 Task: Look for space in Saint John's, Antigua and Barbuda from 5th September, 2023 to 13th September, 2023 for 6 adults in price range Rs.15000 to Rs.20000. Place can be entire place with 3 bedrooms having 3 beds and 3 bathrooms. Property type can be house. Amenities needed are: air conditioning, dryer, pool, breakfast, smoking allowed, beachfront, . Booking option can be shelf check-in. Required host language is English.
Action: Mouse moved to (516, 115)
Screenshot: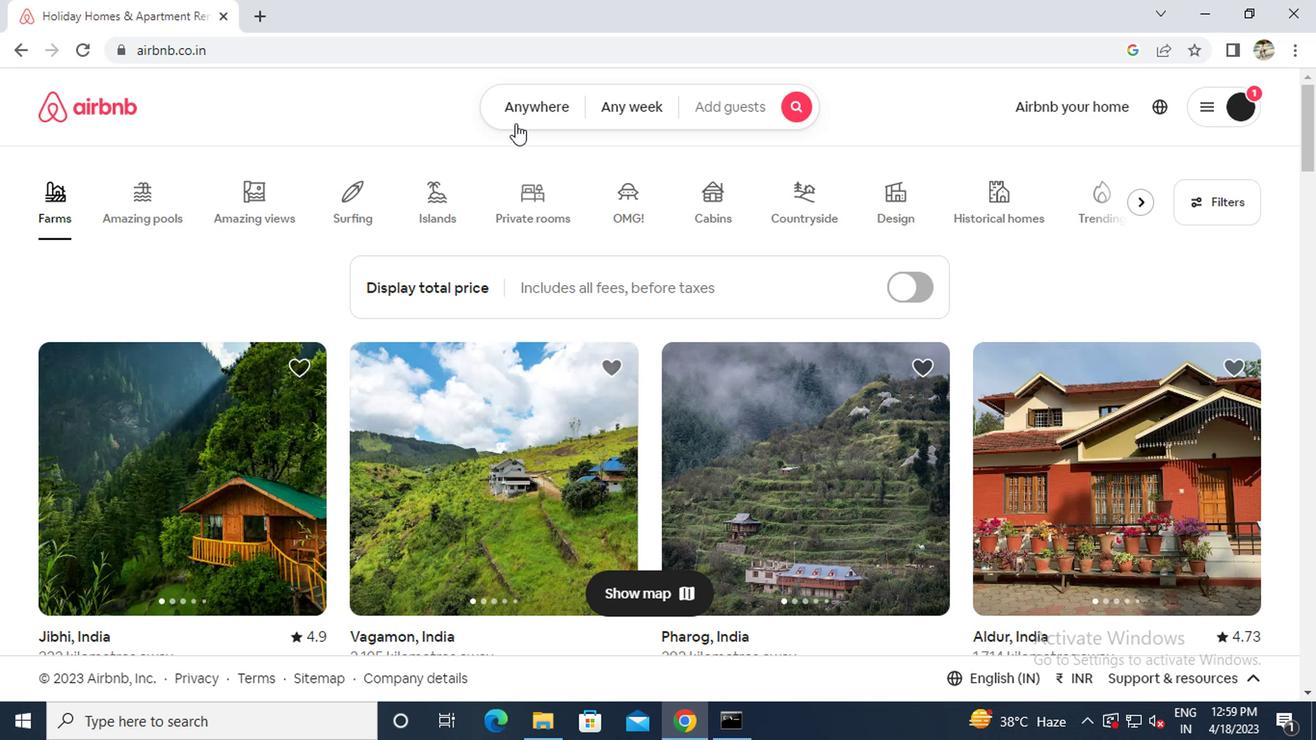 
Action: Mouse pressed left at (516, 115)
Screenshot: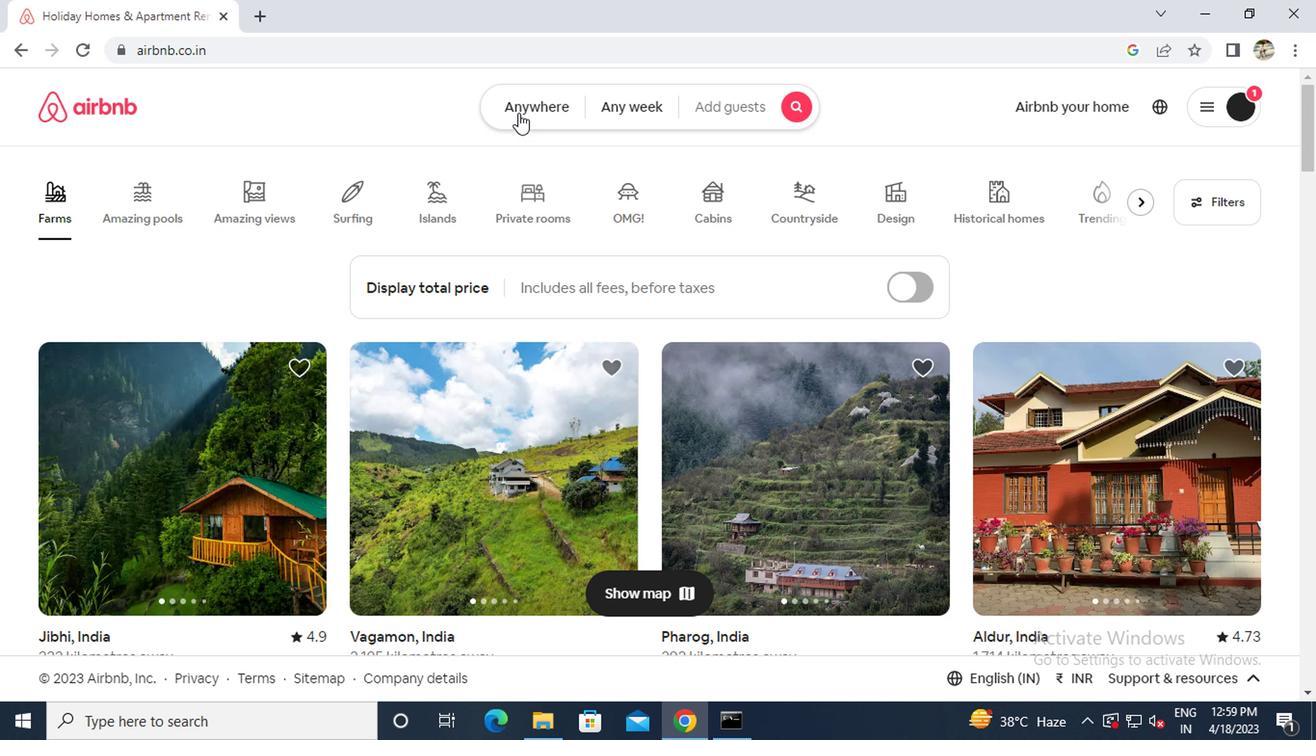 
Action: Mouse moved to (445, 173)
Screenshot: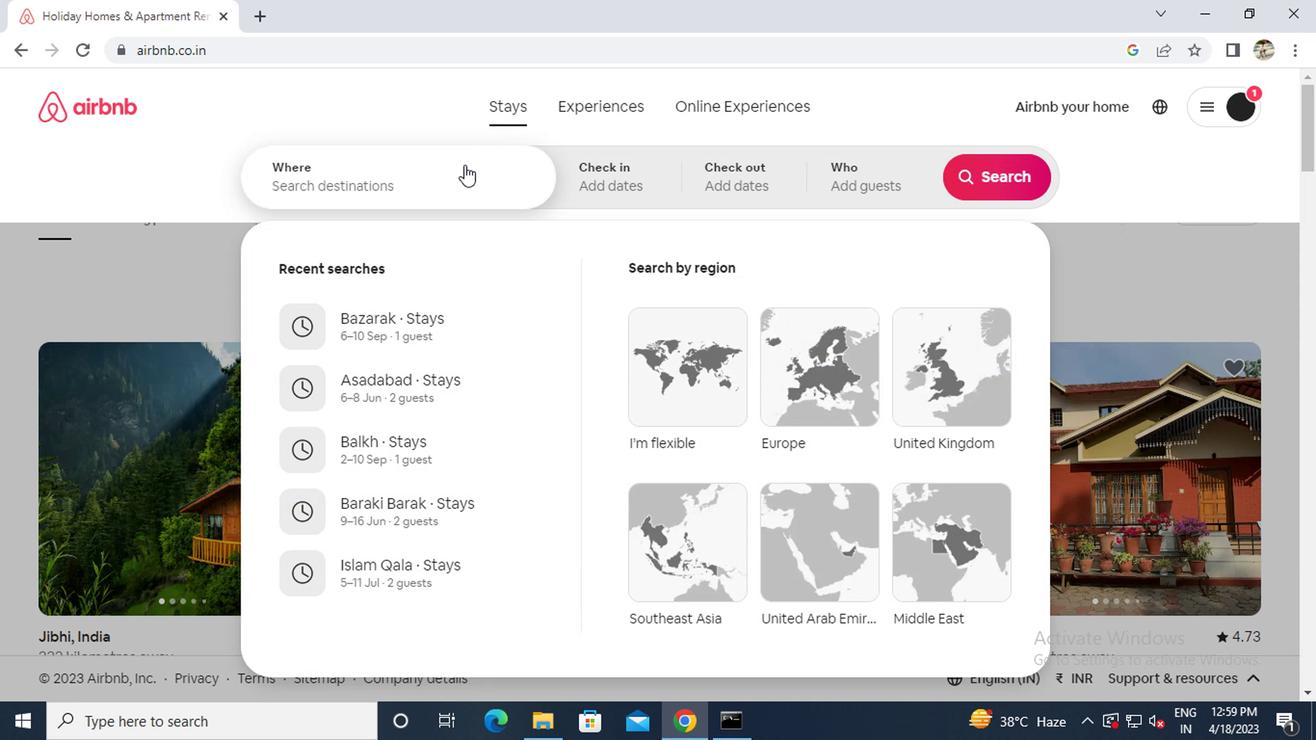 
Action: Mouse pressed left at (445, 173)
Screenshot: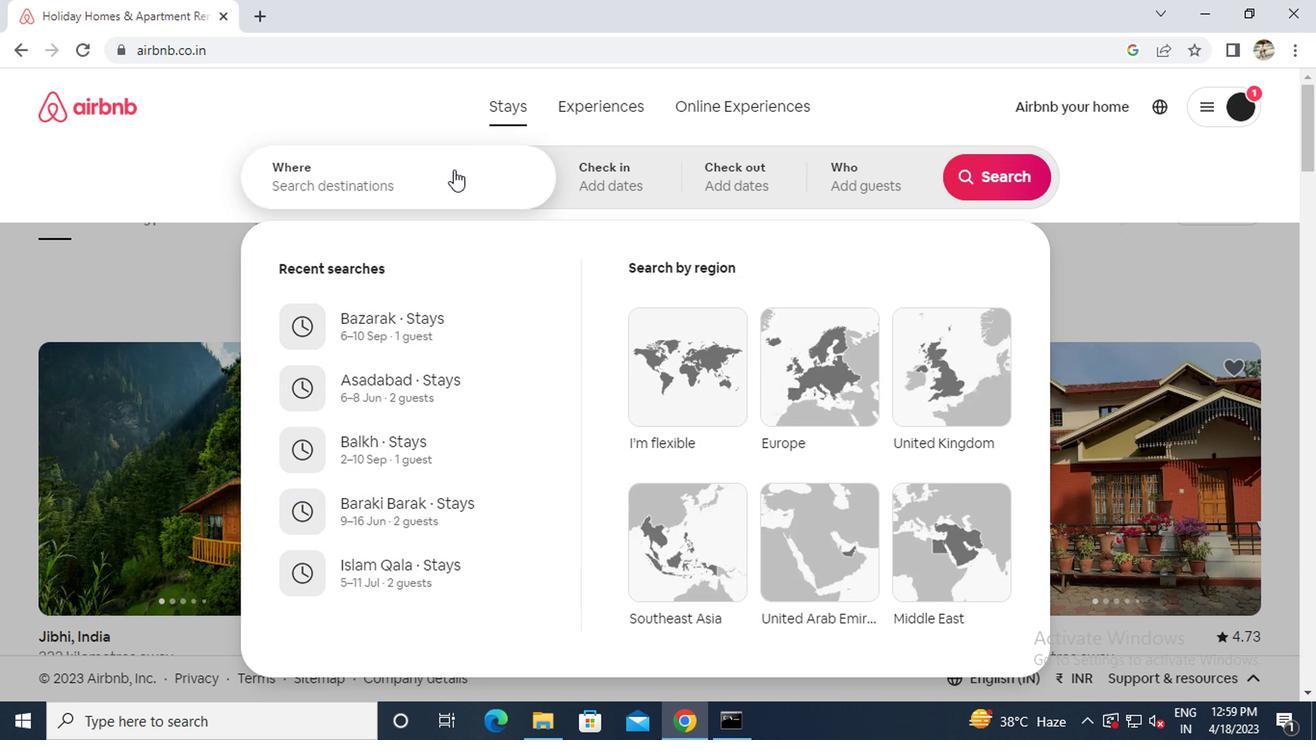 
Action: Key pressed s<Key.caps_lock>aint<Key.space>john<Key.space>a
Screenshot: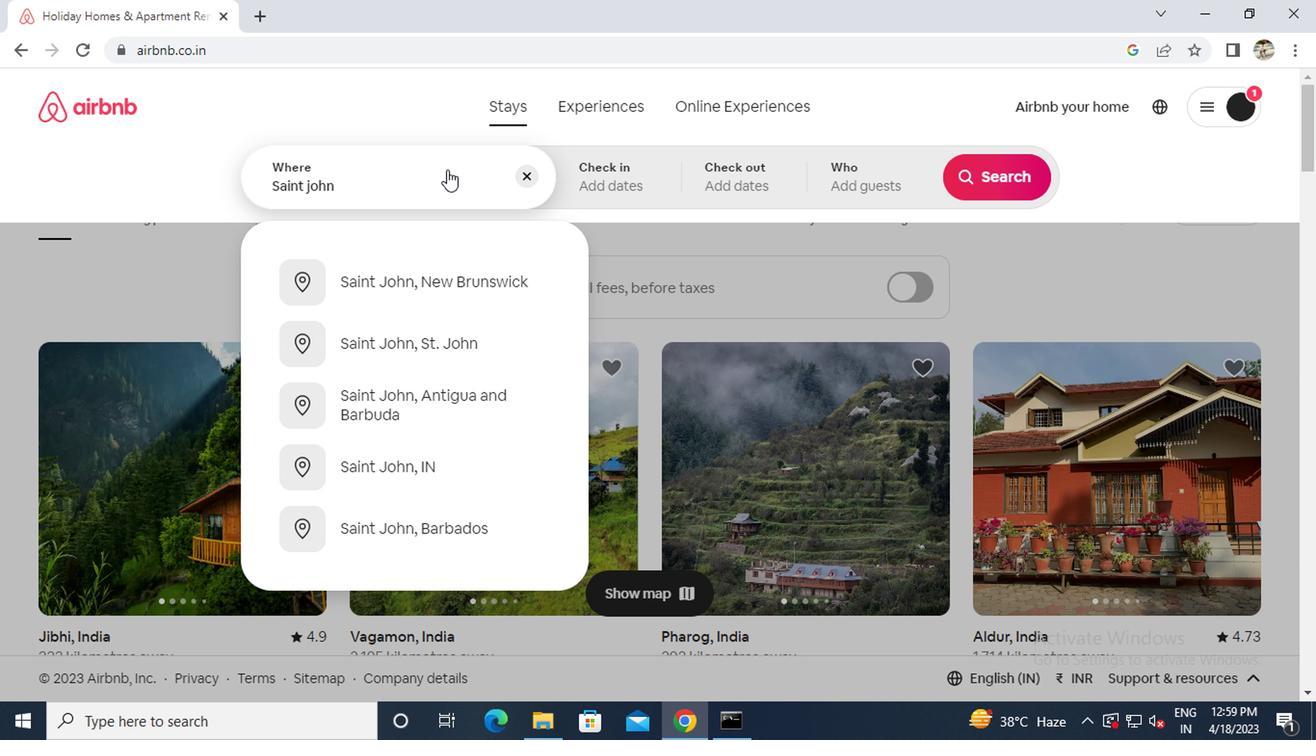 
Action: Mouse moved to (381, 270)
Screenshot: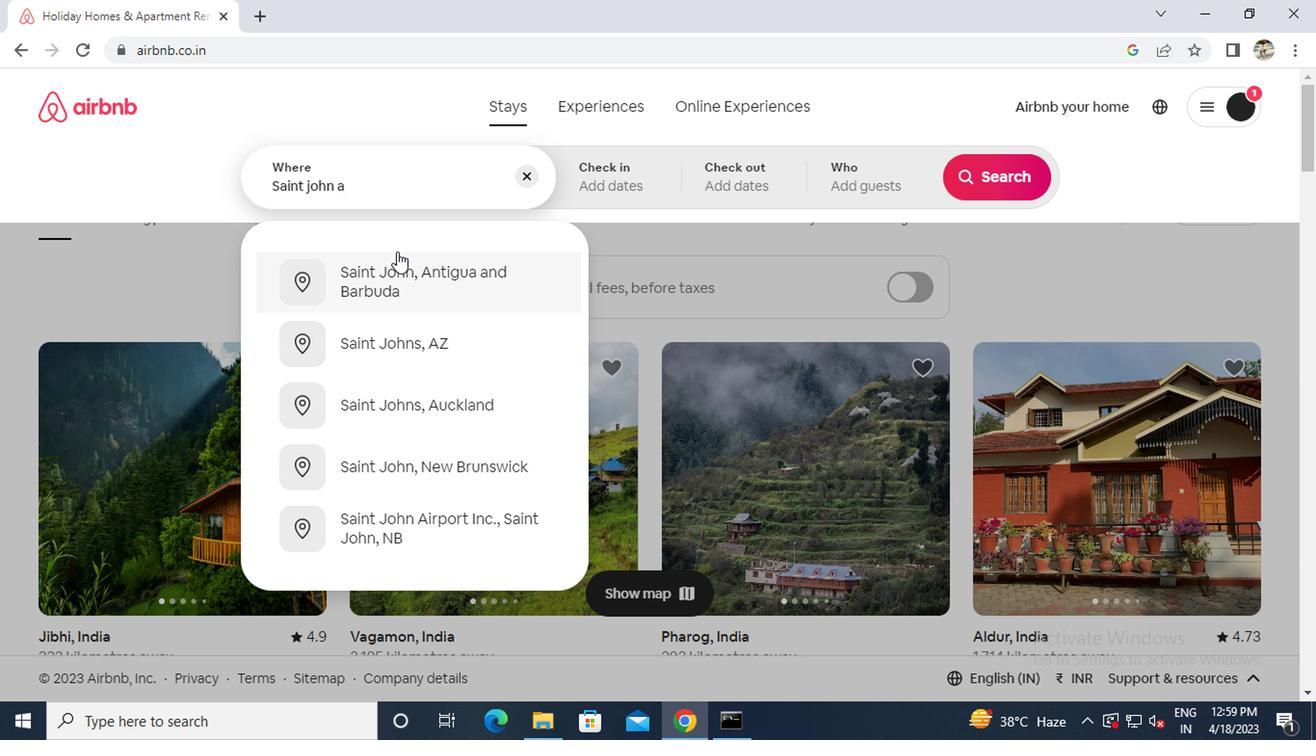 
Action: Mouse pressed left at (381, 270)
Screenshot: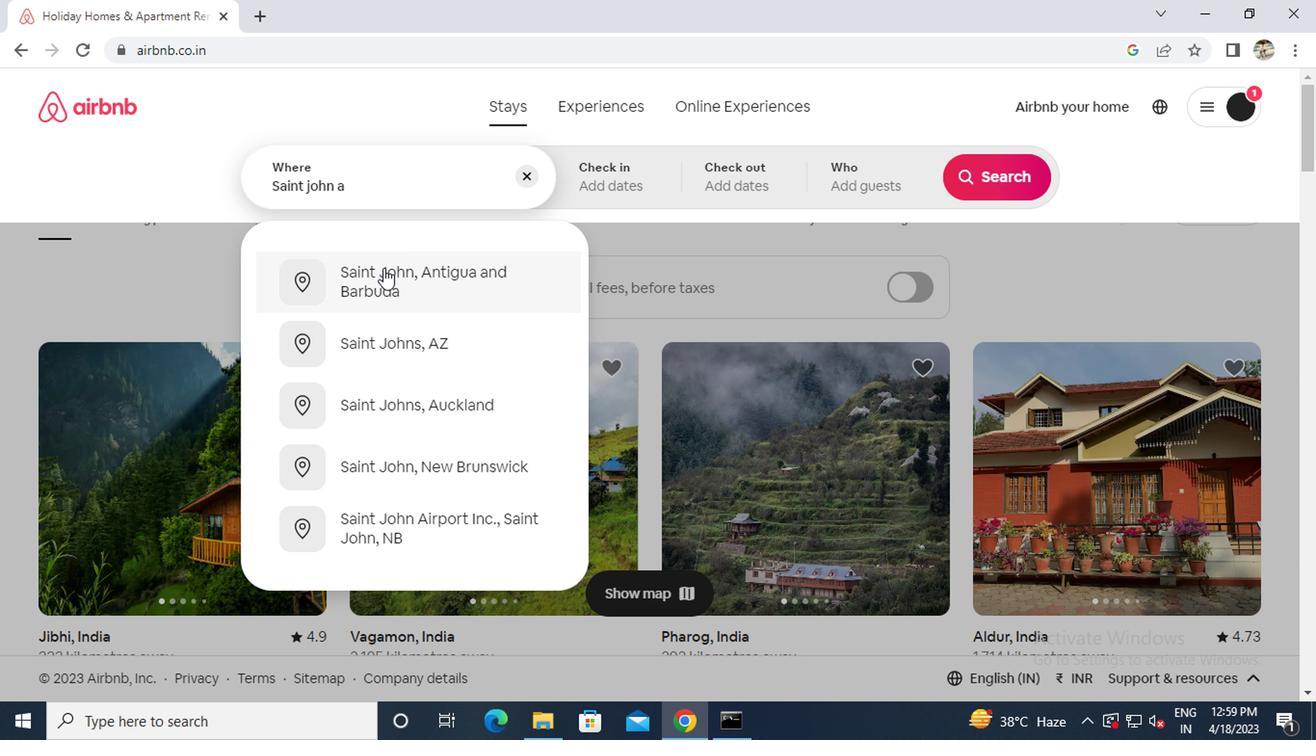 
Action: Mouse moved to (984, 333)
Screenshot: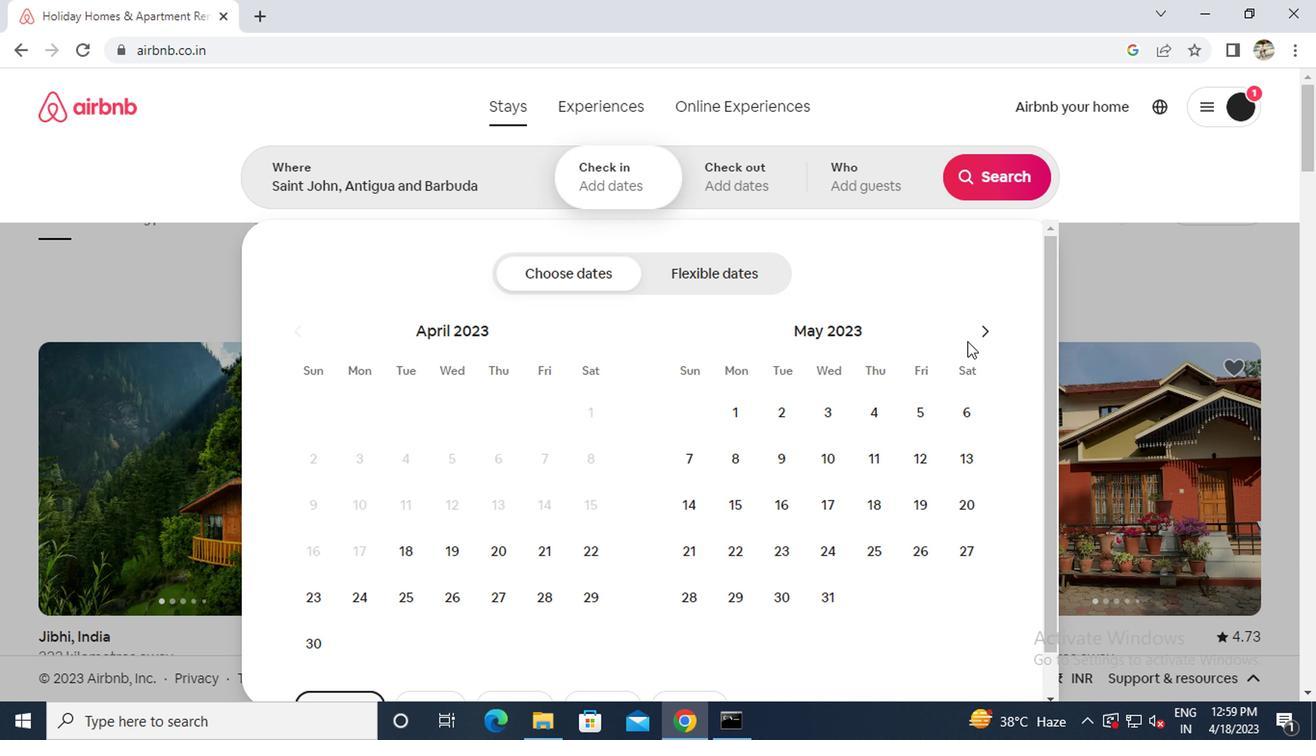 
Action: Mouse pressed left at (984, 333)
Screenshot: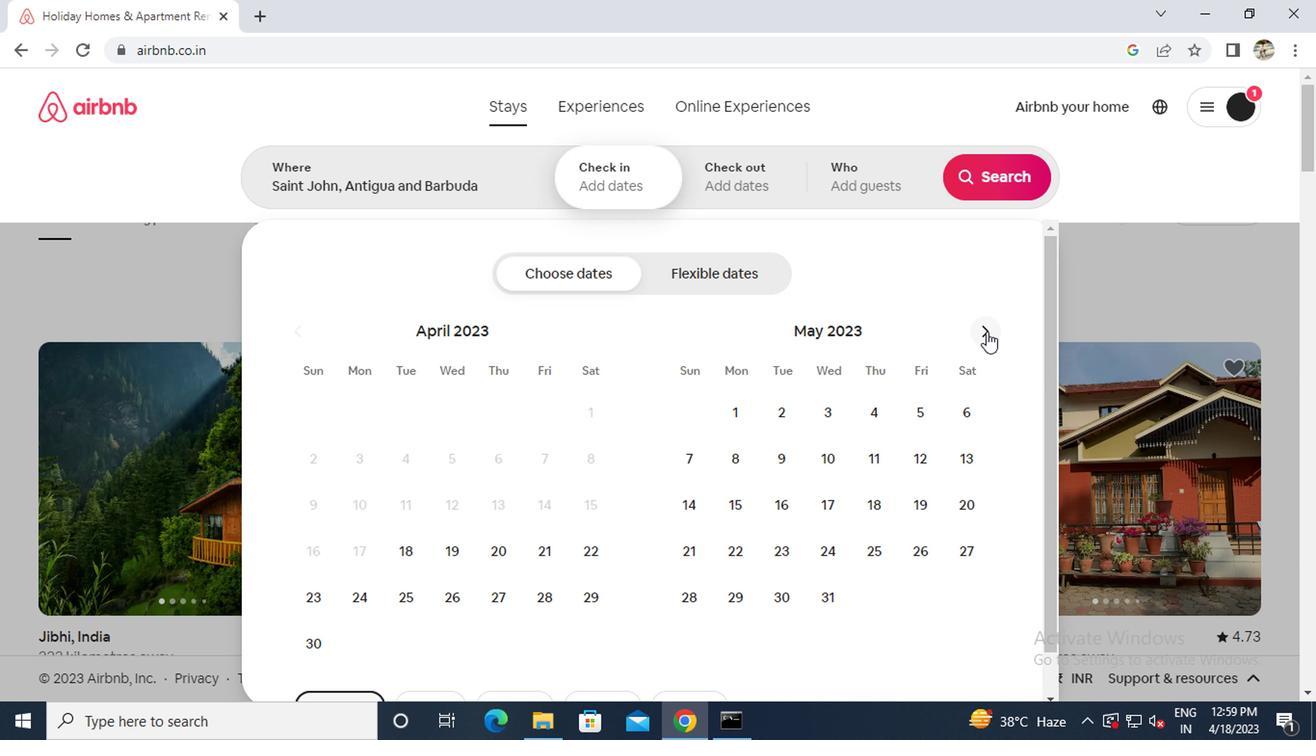 
Action: Mouse pressed left at (984, 333)
Screenshot: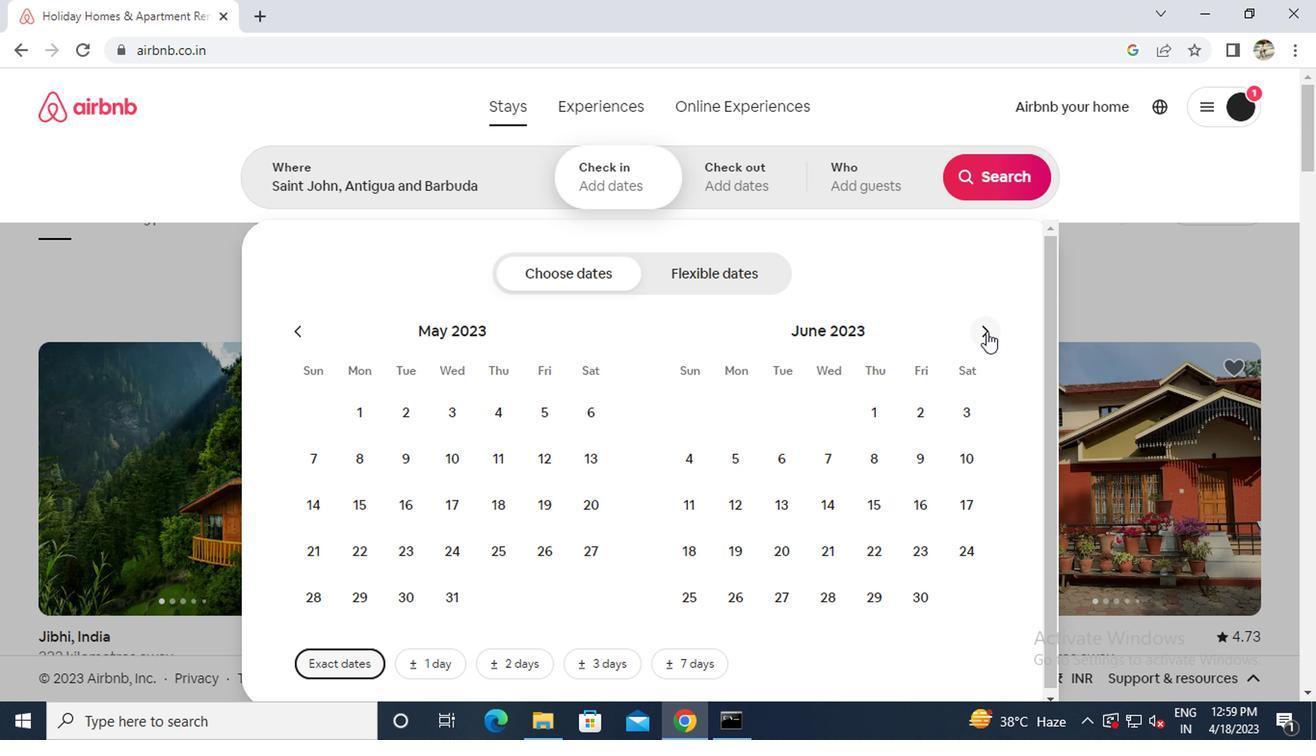 
Action: Mouse pressed left at (984, 333)
Screenshot: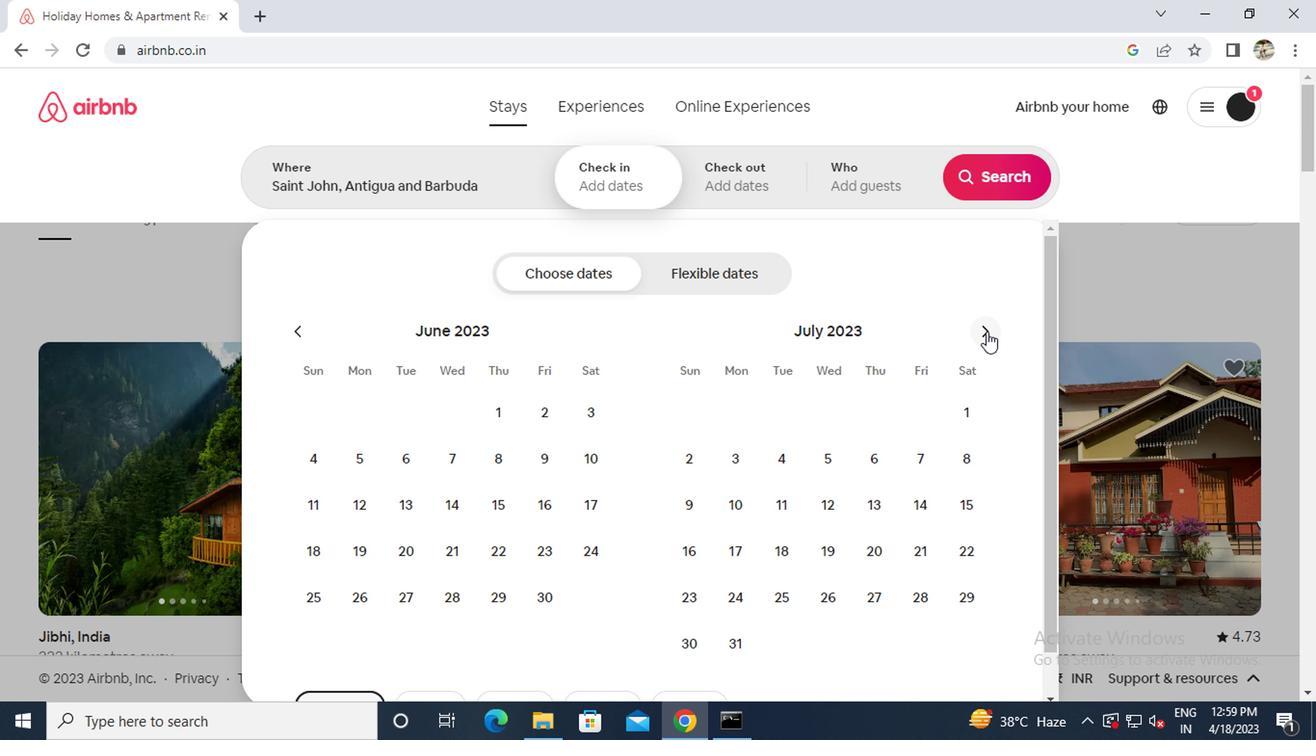 
Action: Mouse pressed left at (984, 333)
Screenshot: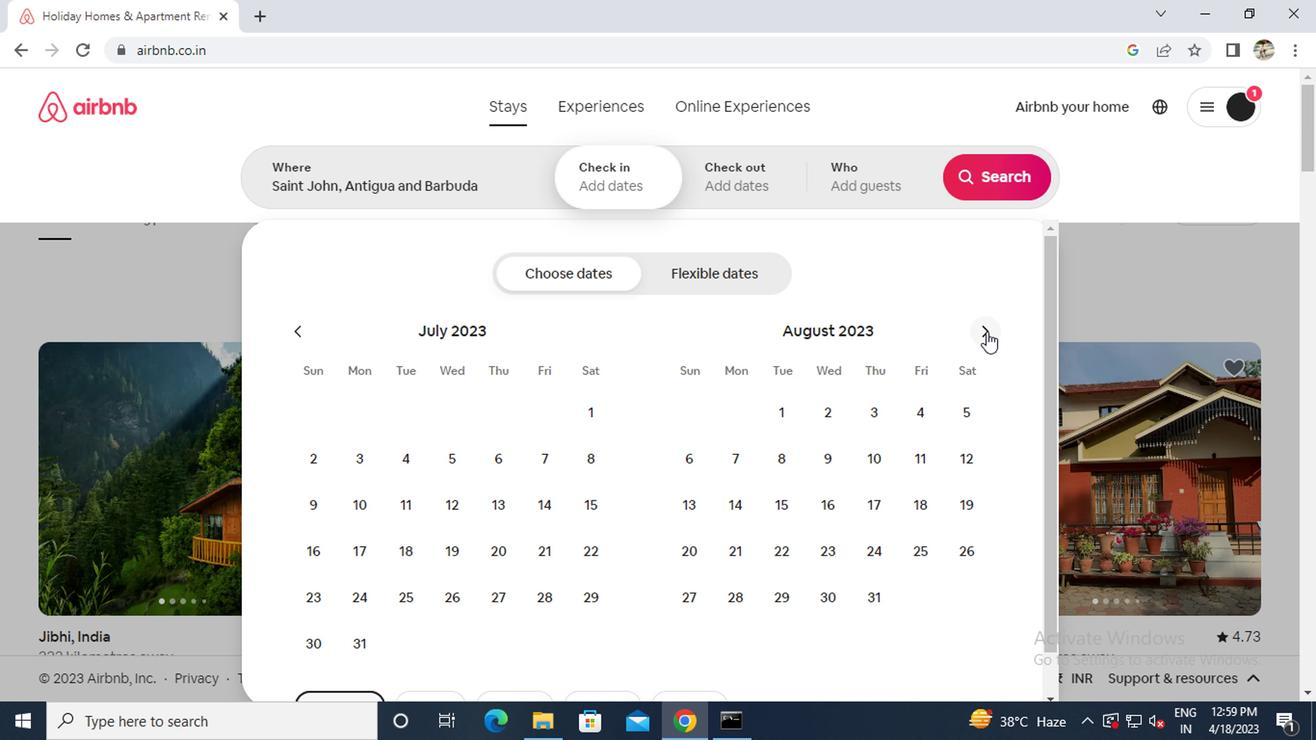 
Action: Mouse moved to (774, 448)
Screenshot: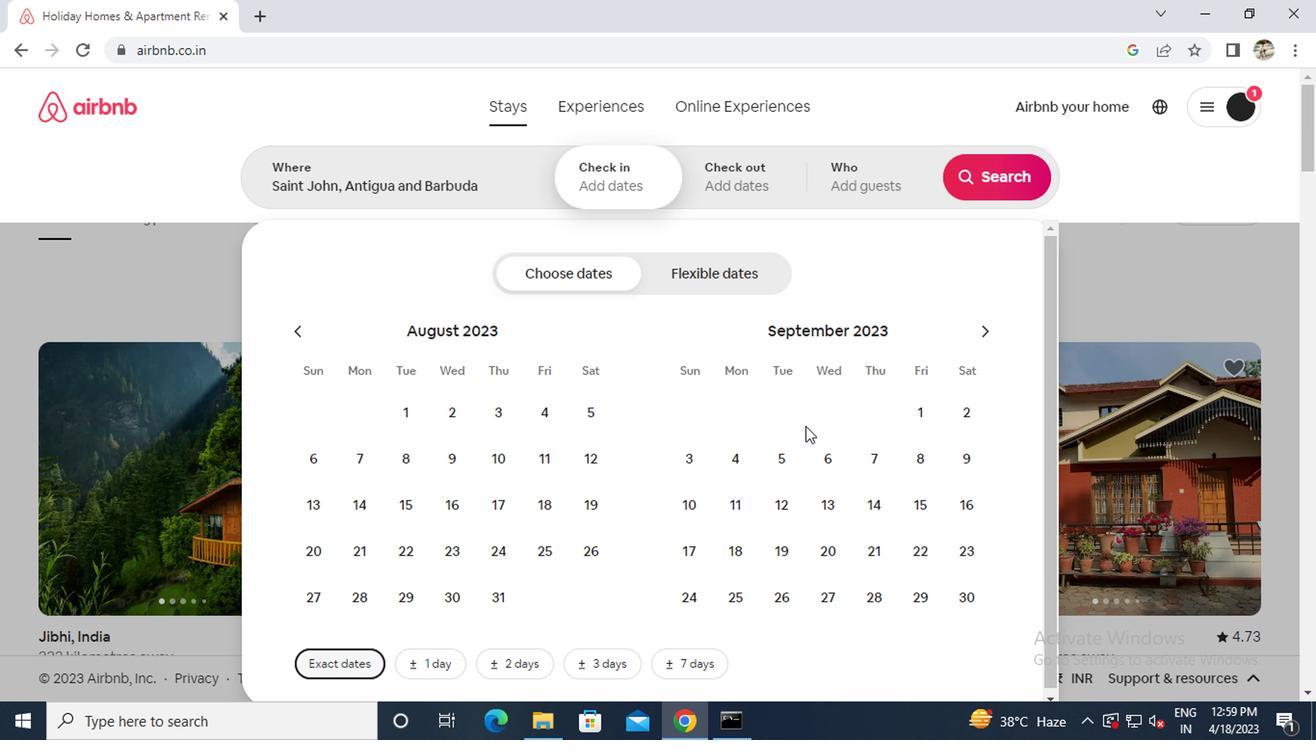 
Action: Mouse pressed left at (774, 448)
Screenshot: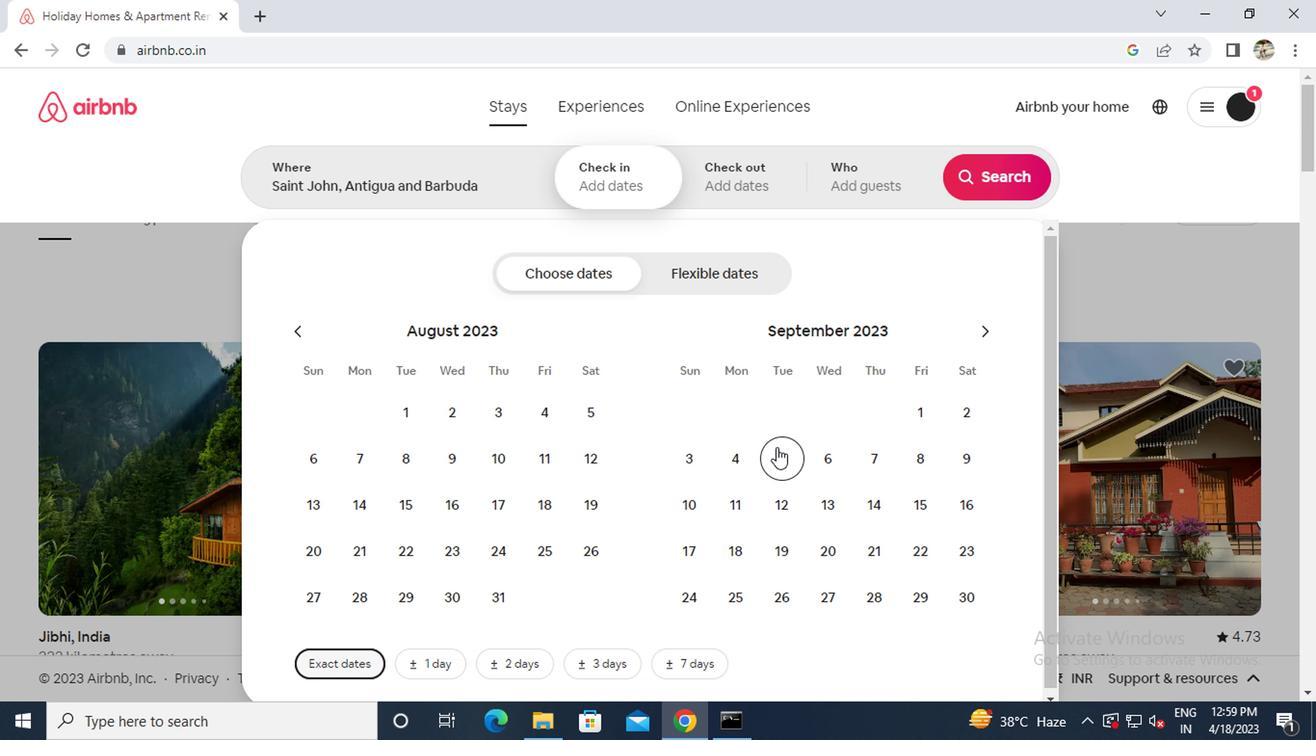 
Action: Mouse moved to (827, 496)
Screenshot: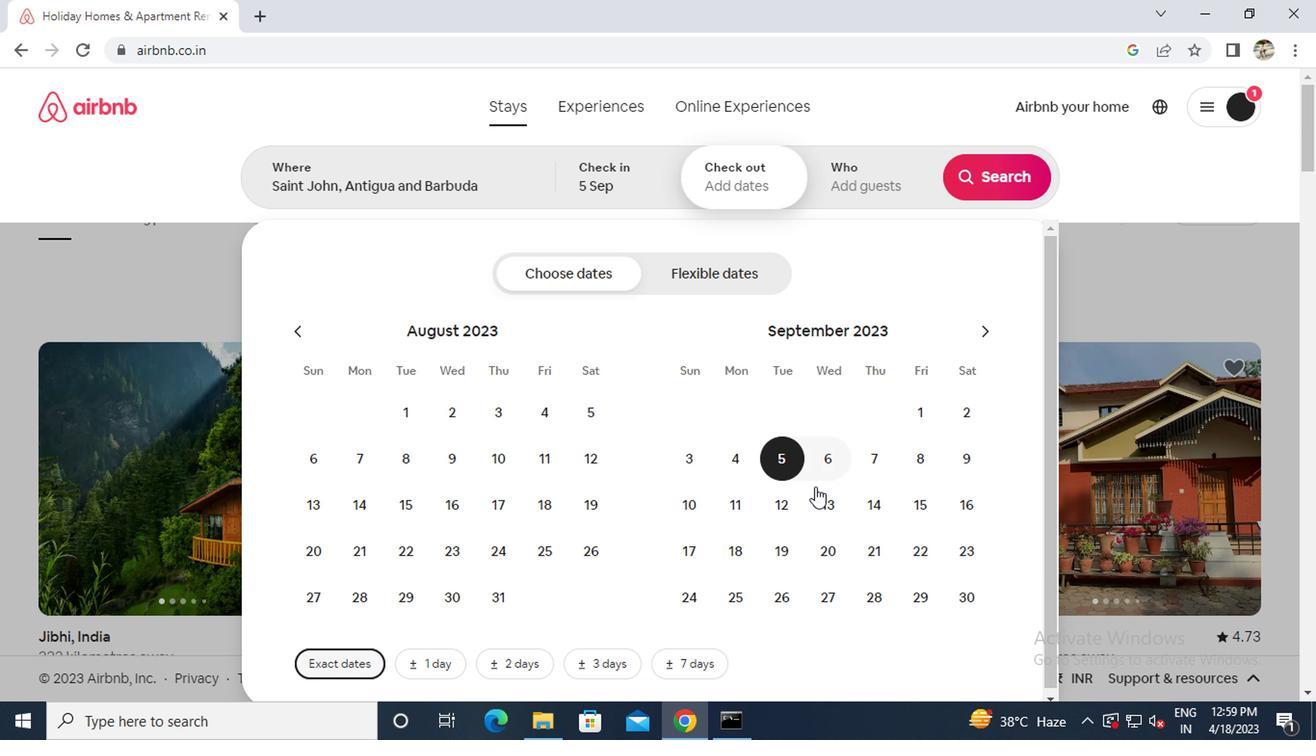 
Action: Mouse pressed left at (827, 496)
Screenshot: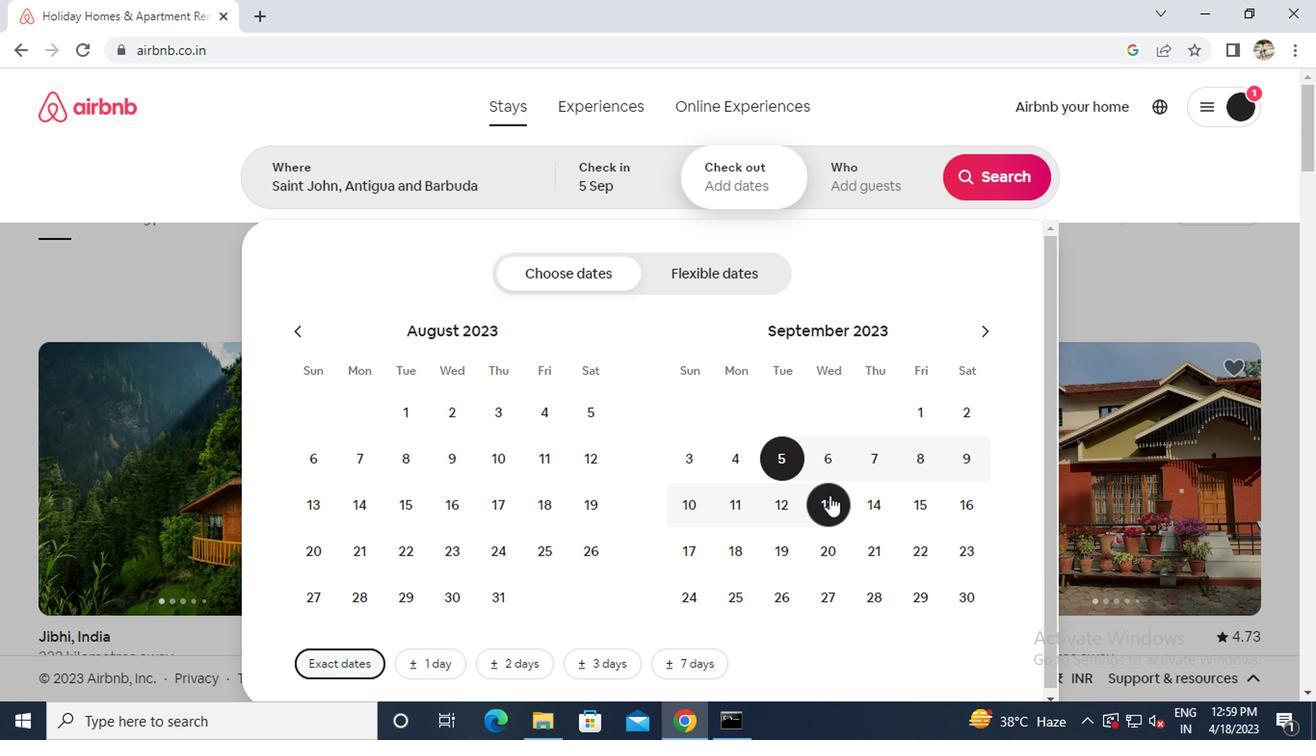 
Action: Mouse moved to (872, 193)
Screenshot: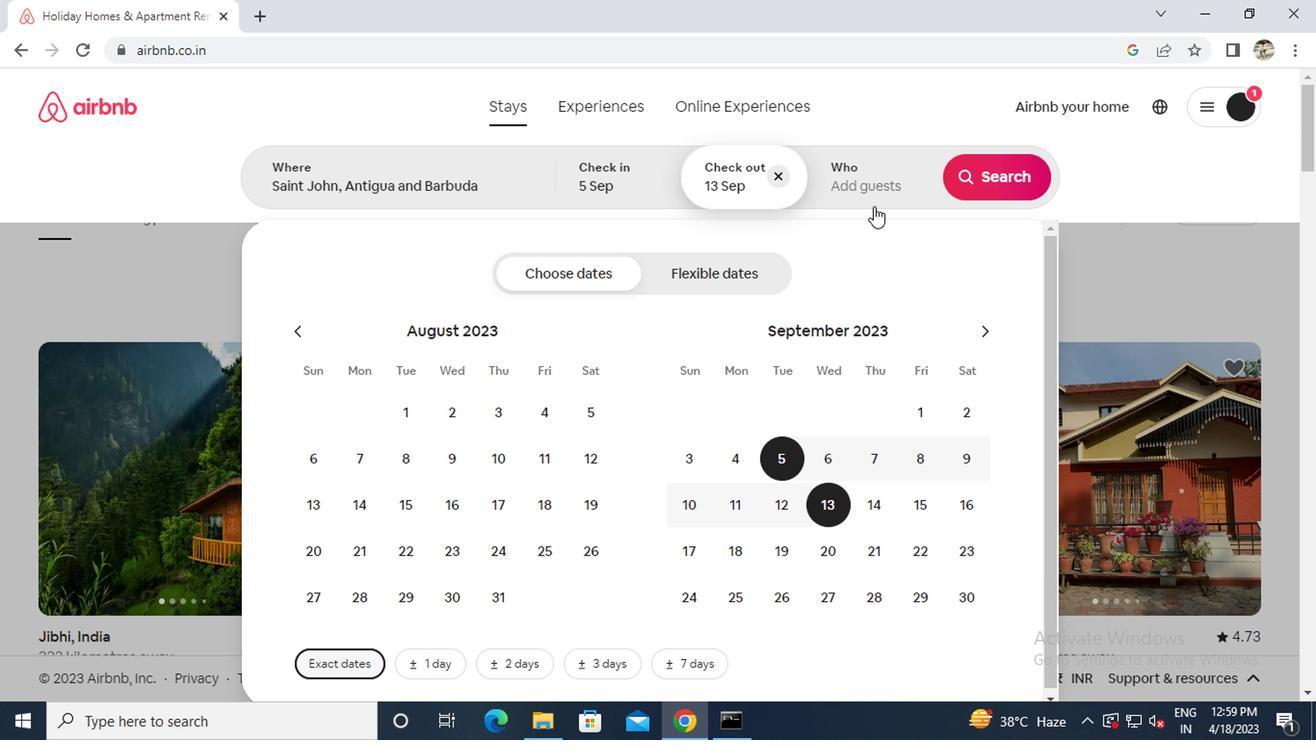 
Action: Mouse pressed left at (872, 193)
Screenshot: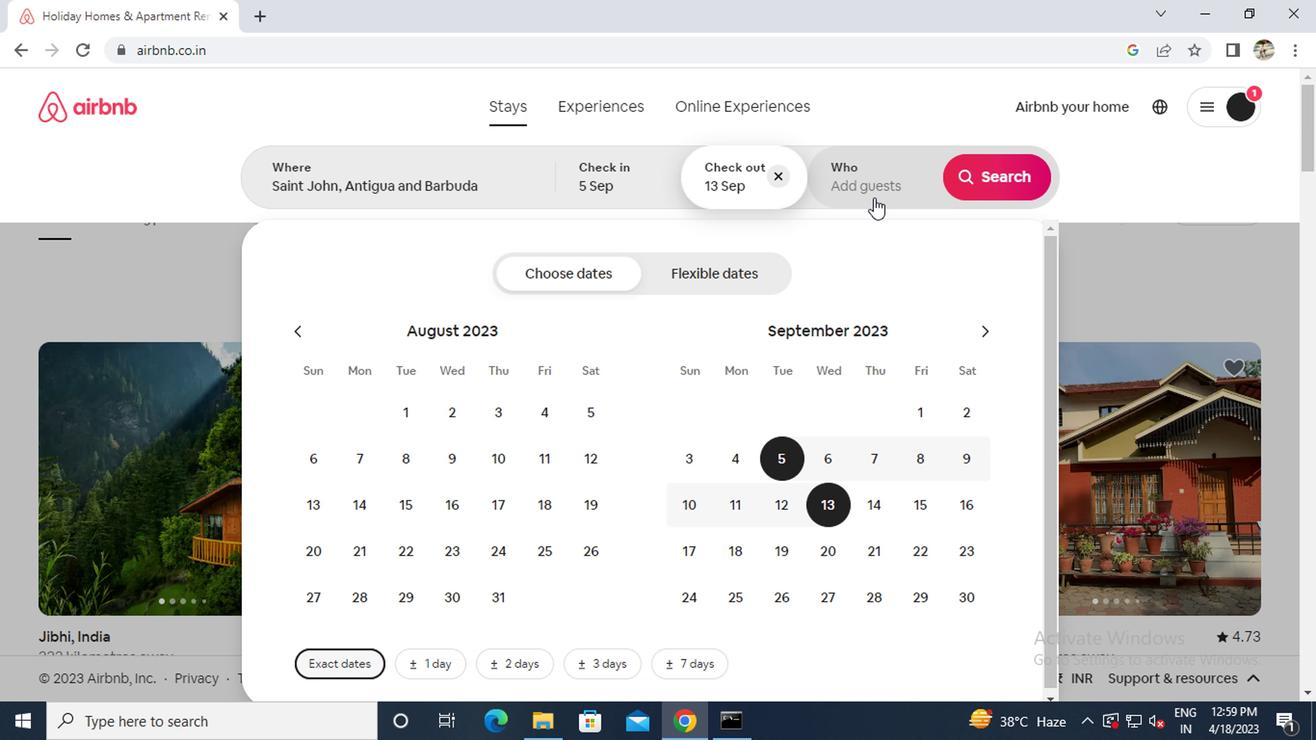 
Action: Mouse moved to (1006, 283)
Screenshot: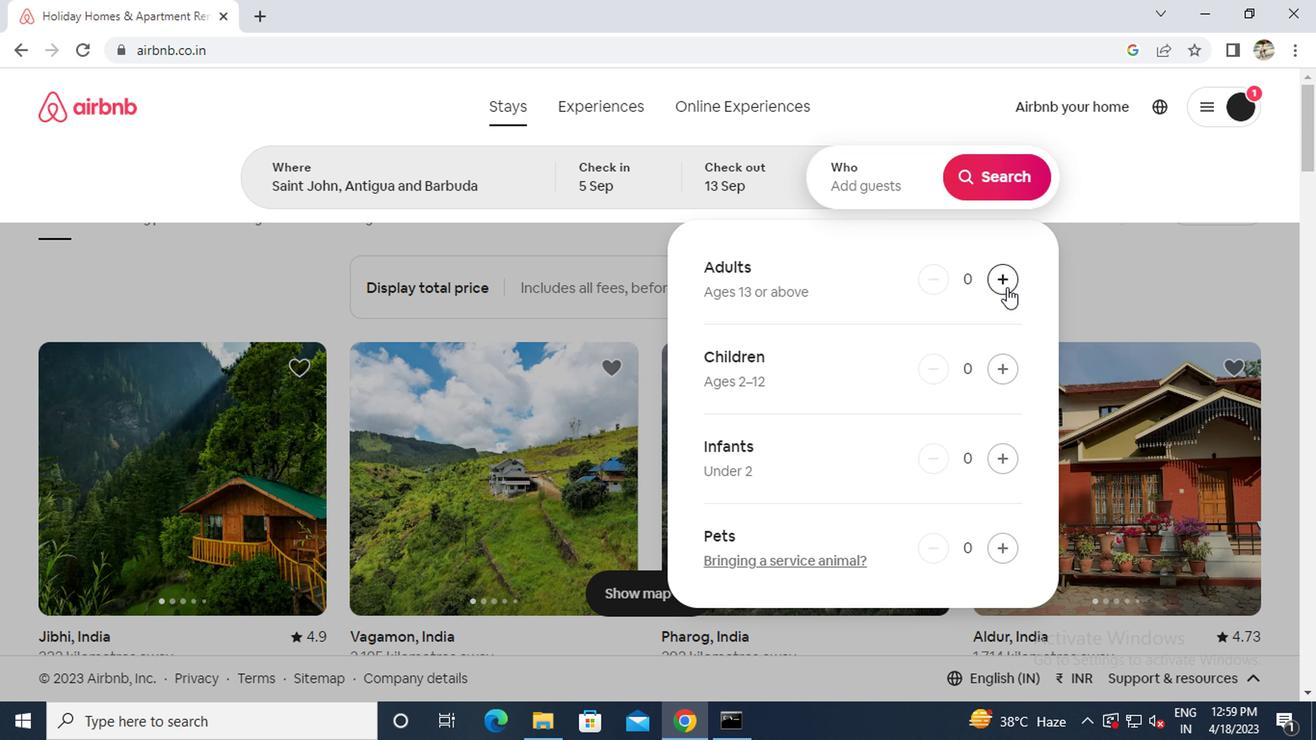 
Action: Mouse pressed left at (1006, 283)
Screenshot: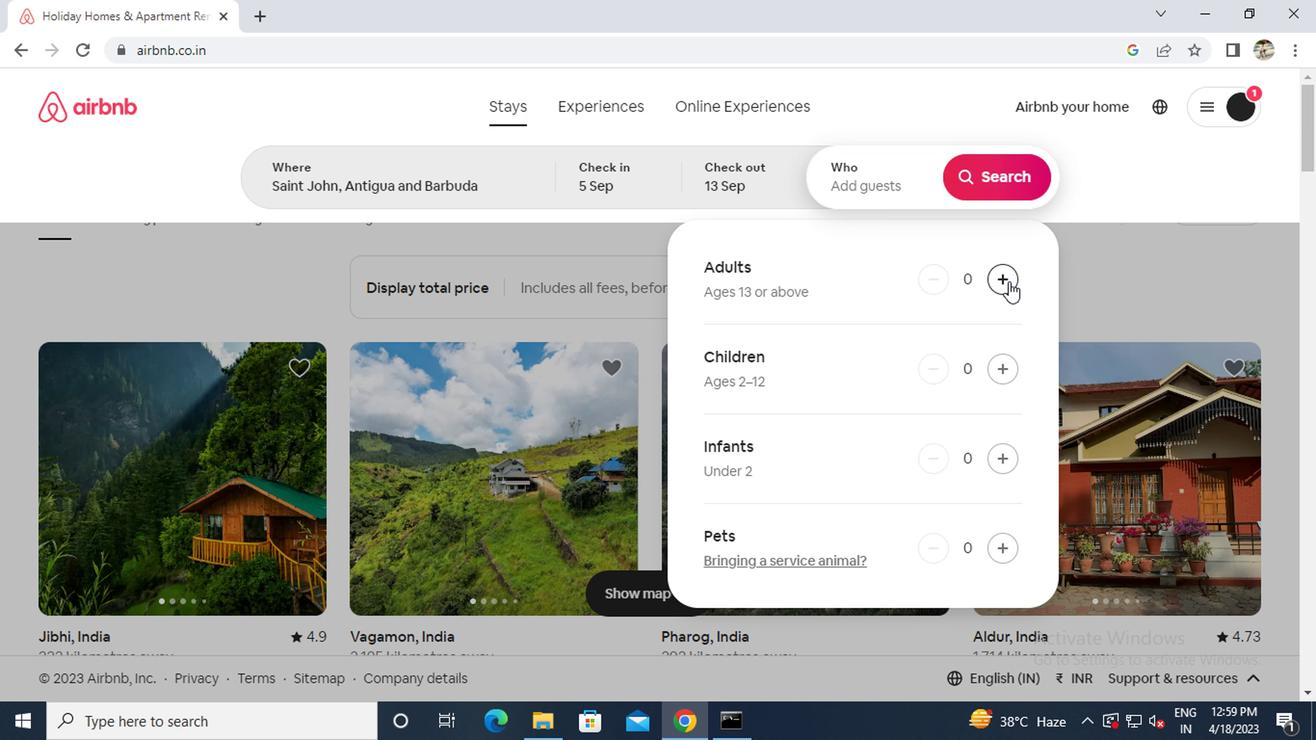 
Action: Mouse pressed left at (1006, 283)
Screenshot: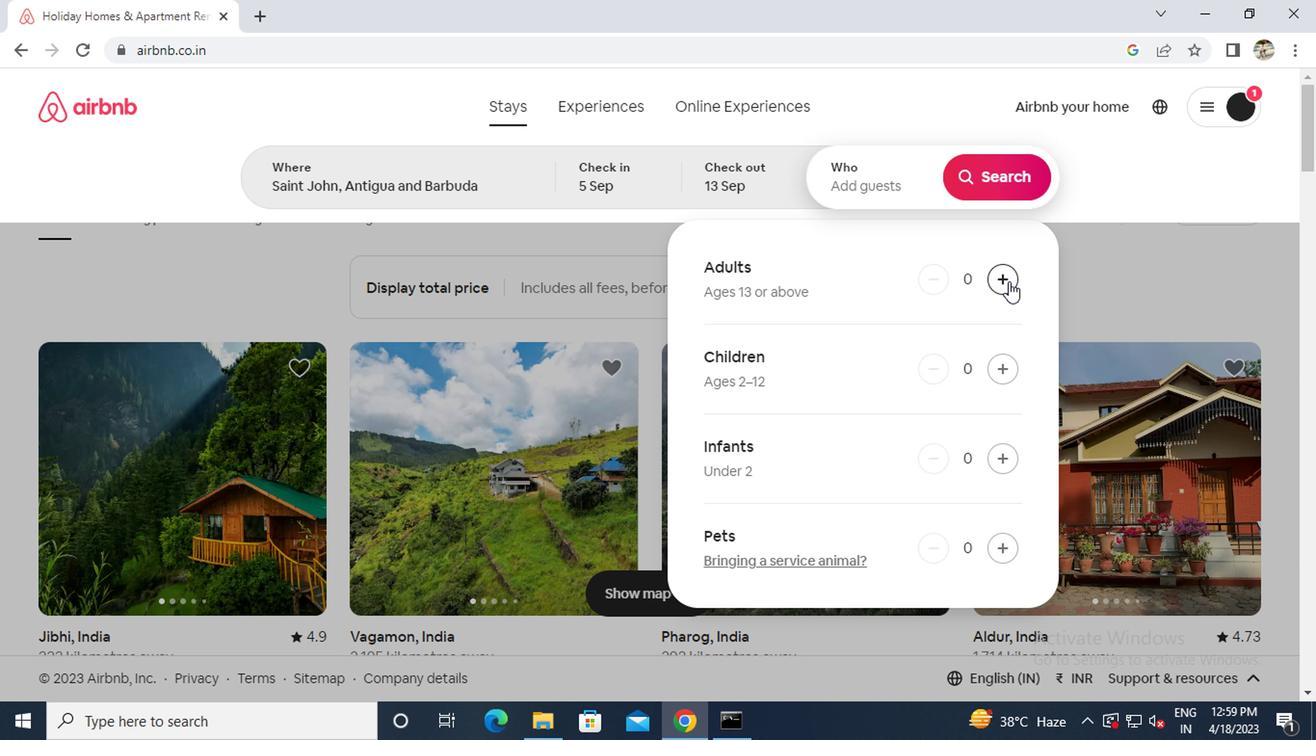 
Action: Mouse pressed left at (1006, 283)
Screenshot: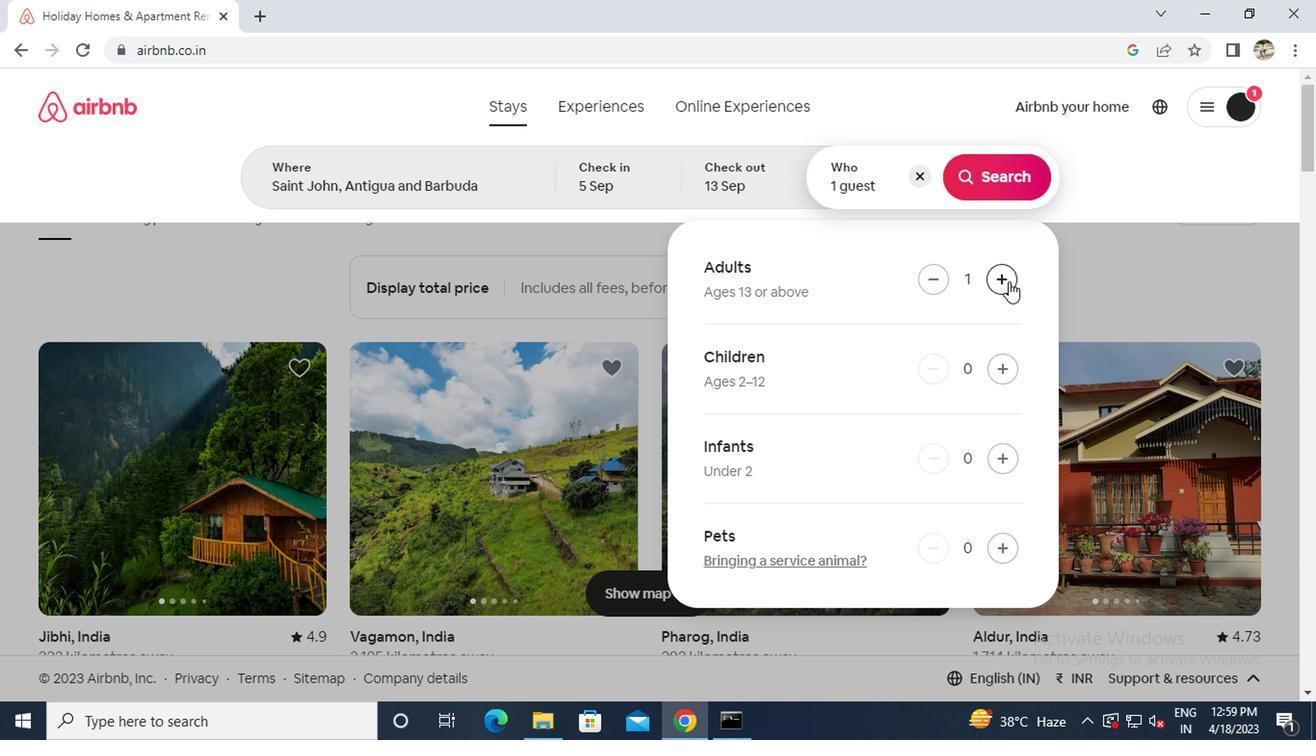 
Action: Mouse pressed left at (1006, 283)
Screenshot: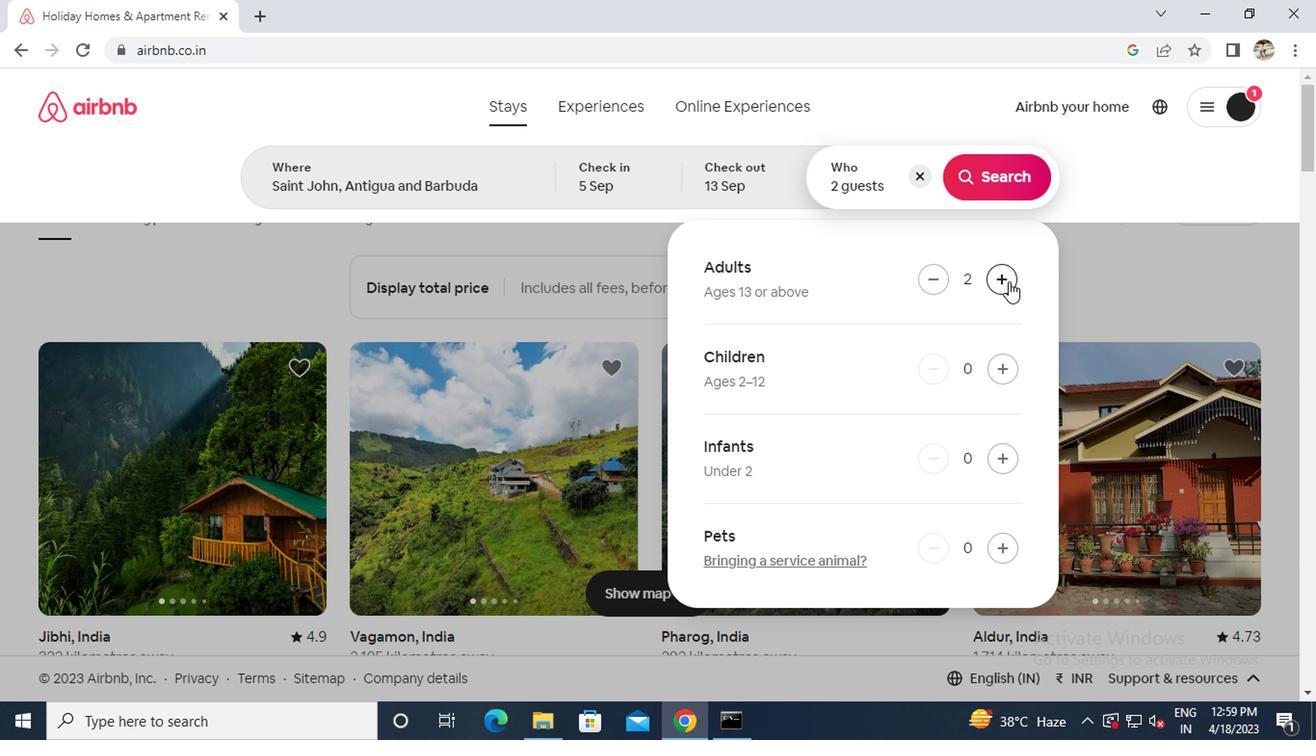 
Action: Mouse pressed left at (1006, 283)
Screenshot: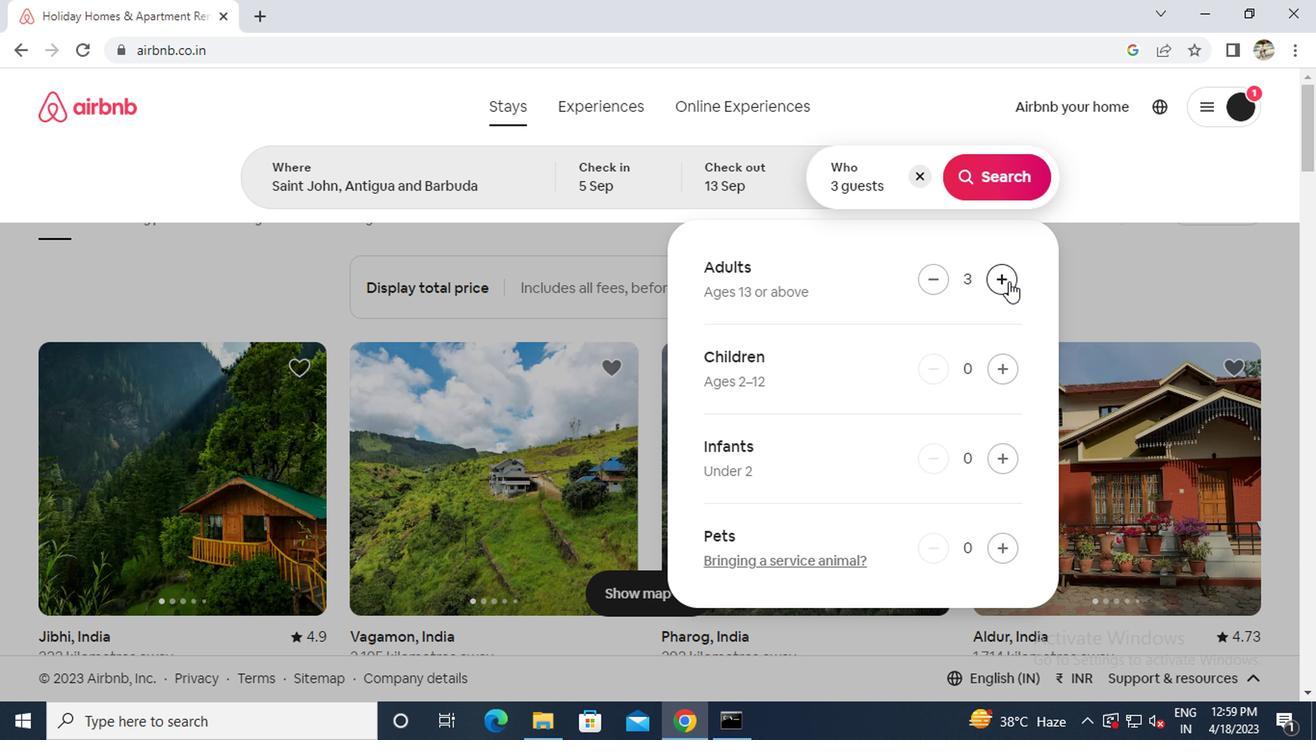 
Action: Mouse pressed left at (1006, 283)
Screenshot: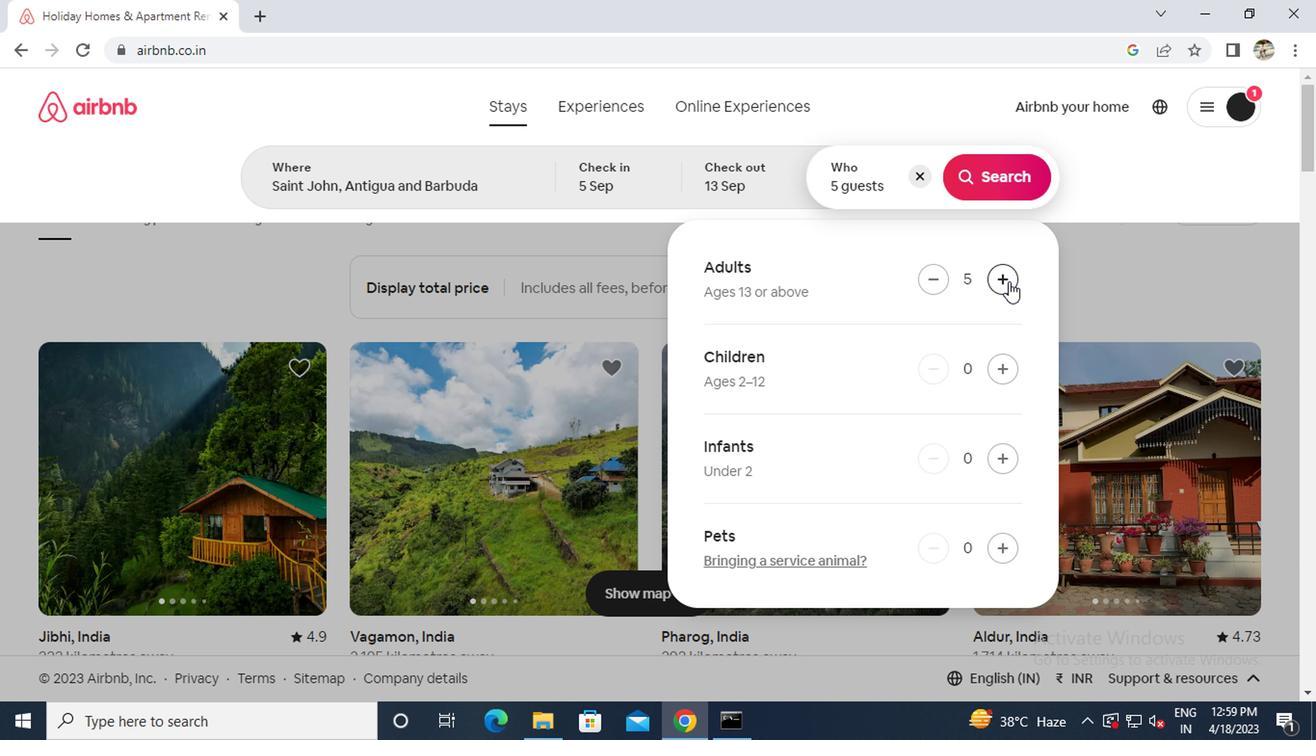 
Action: Mouse moved to (975, 185)
Screenshot: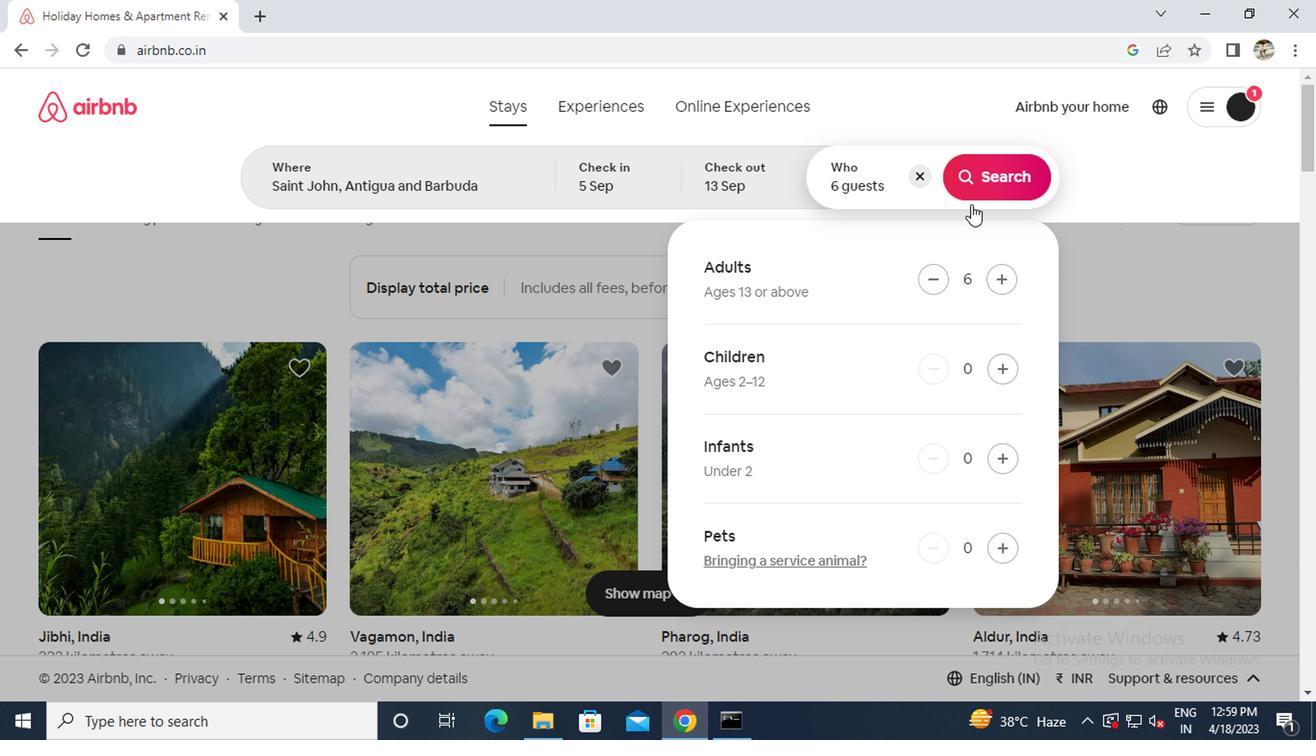 
Action: Mouse pressed left at (975, 185)
Screenshot: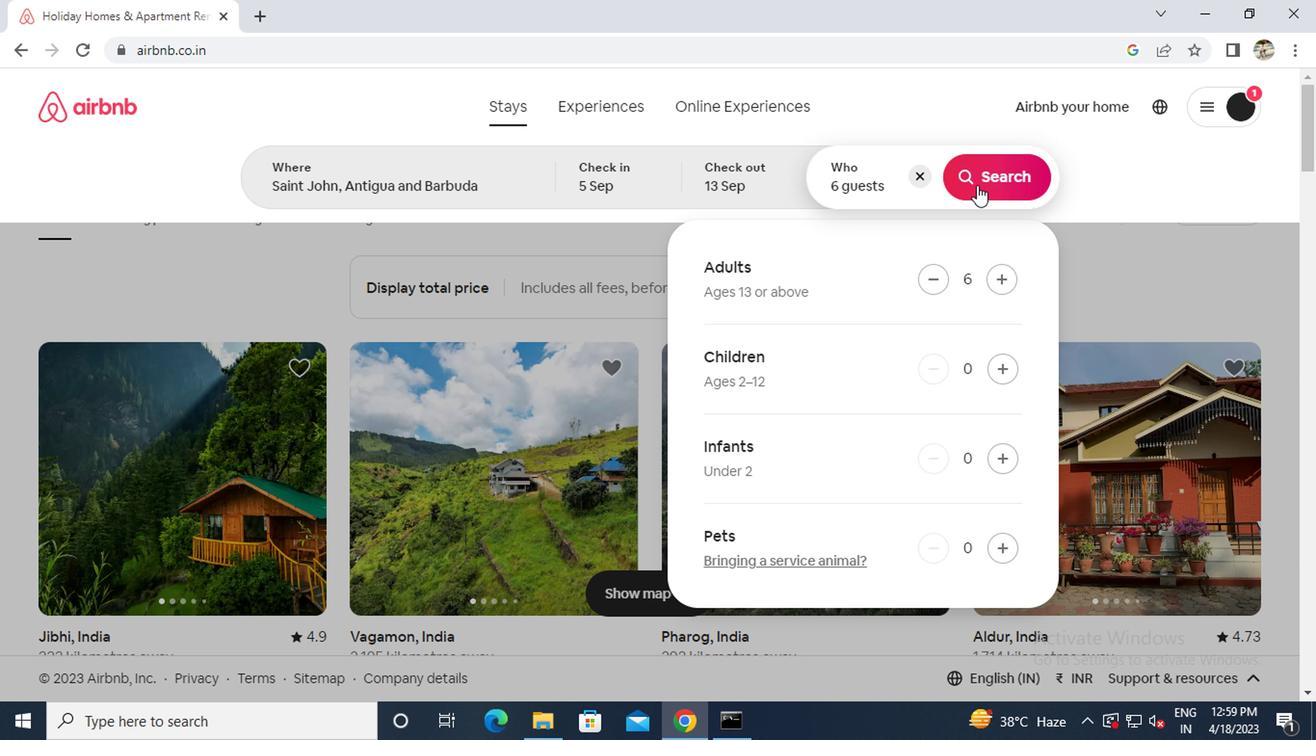 
Action: Mouse moved to (1215, 191)
Screenshot: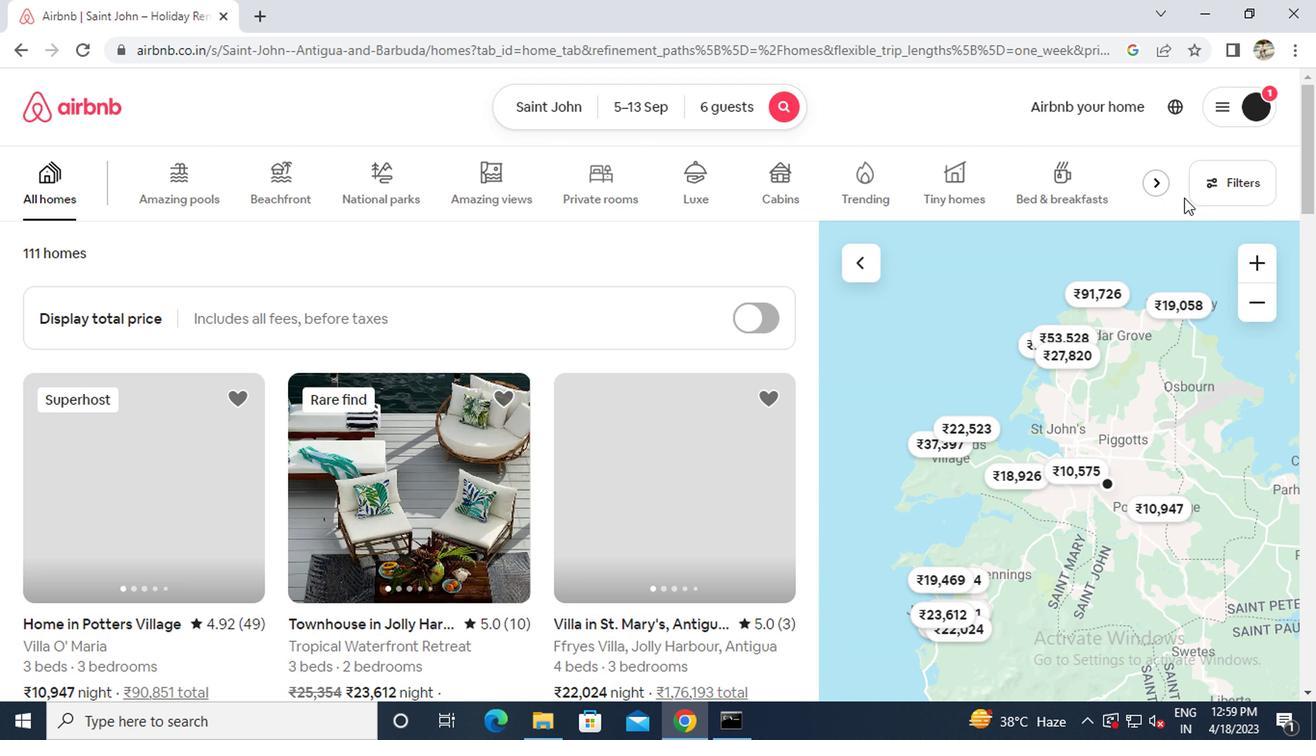 
Action: Mouse pressed left at (1215, 191)
Screenshot: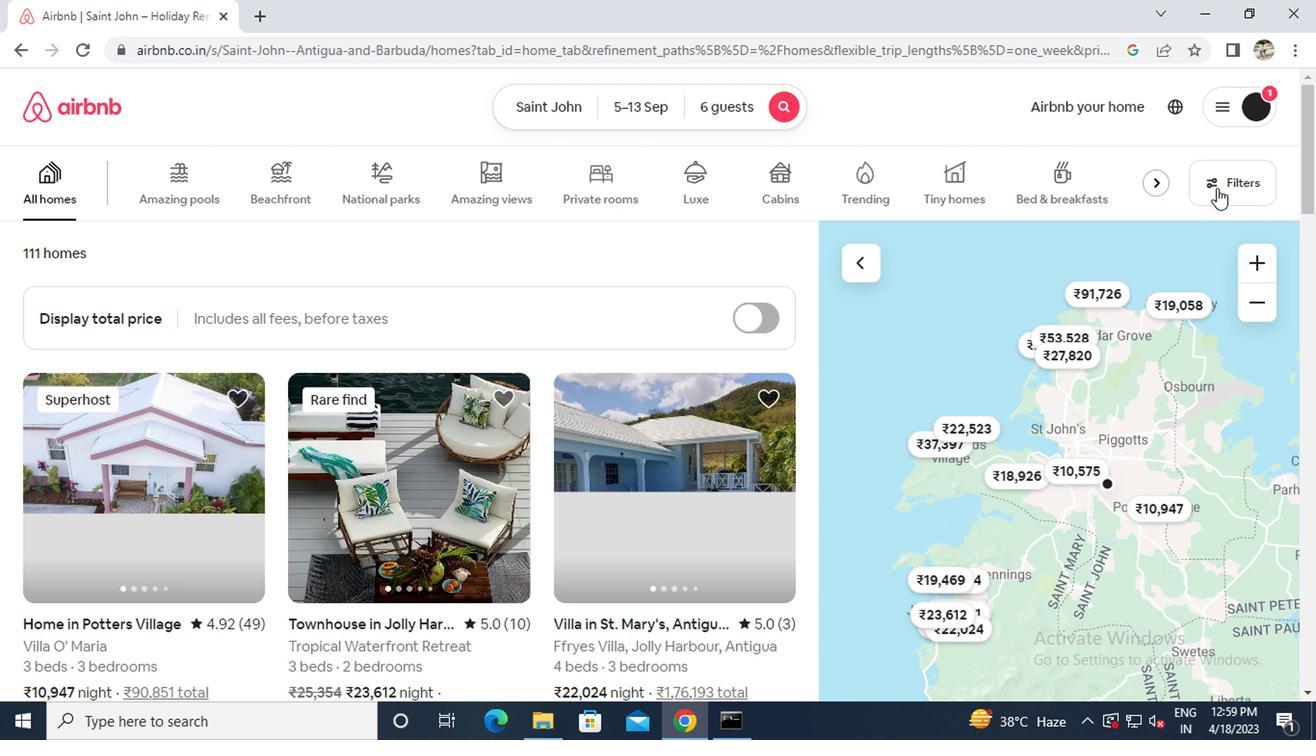 
Action: Mouse moved to (429, 429)
Screenshot: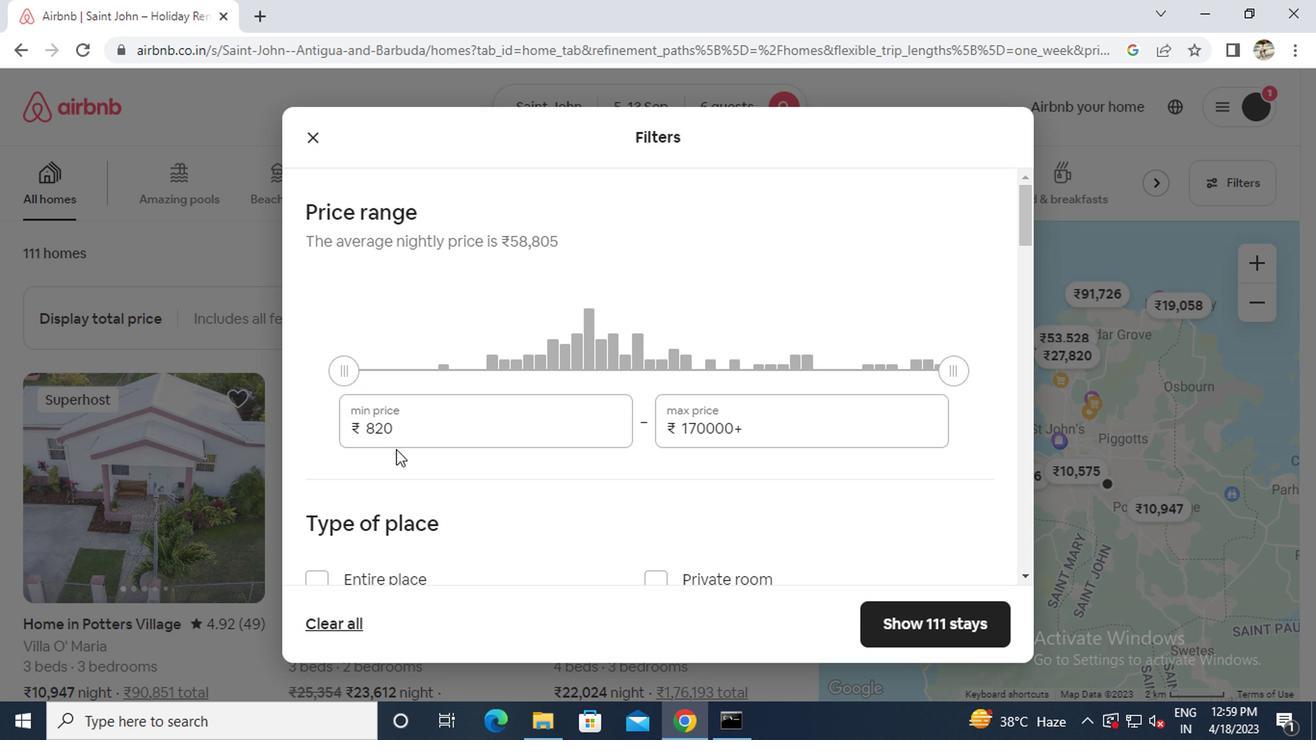 
Action: Mouse pressed left at (429, 429)
Screenshot: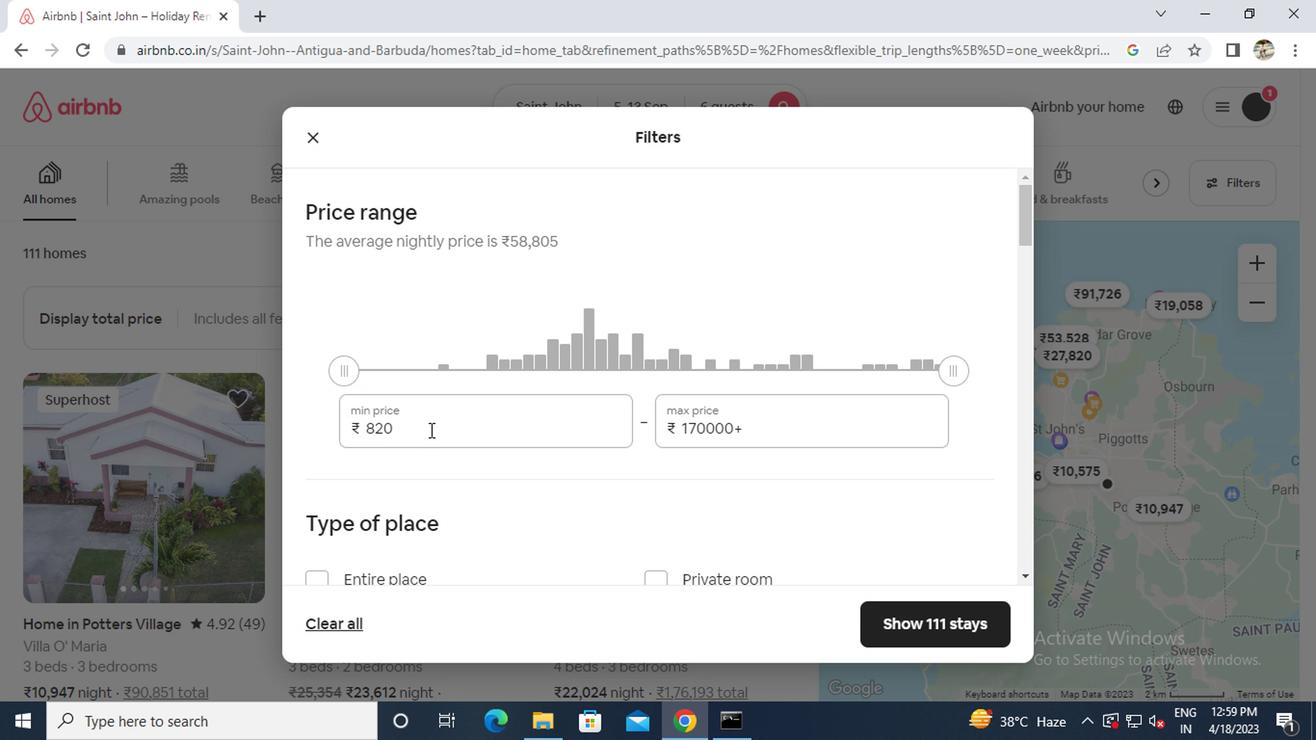 
Action: Key pressed ctrl+A15000
Screenshot: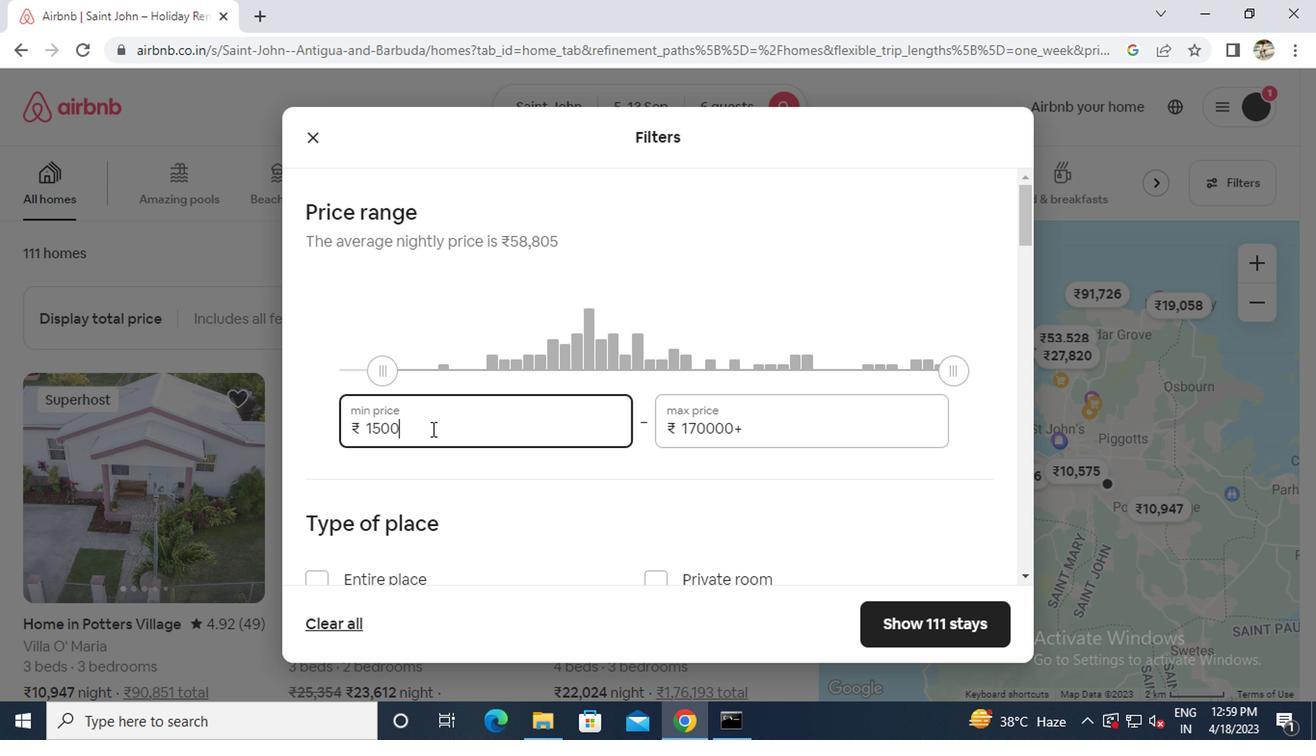 
Action: Mouse moved to (746, 433)
Screenshot: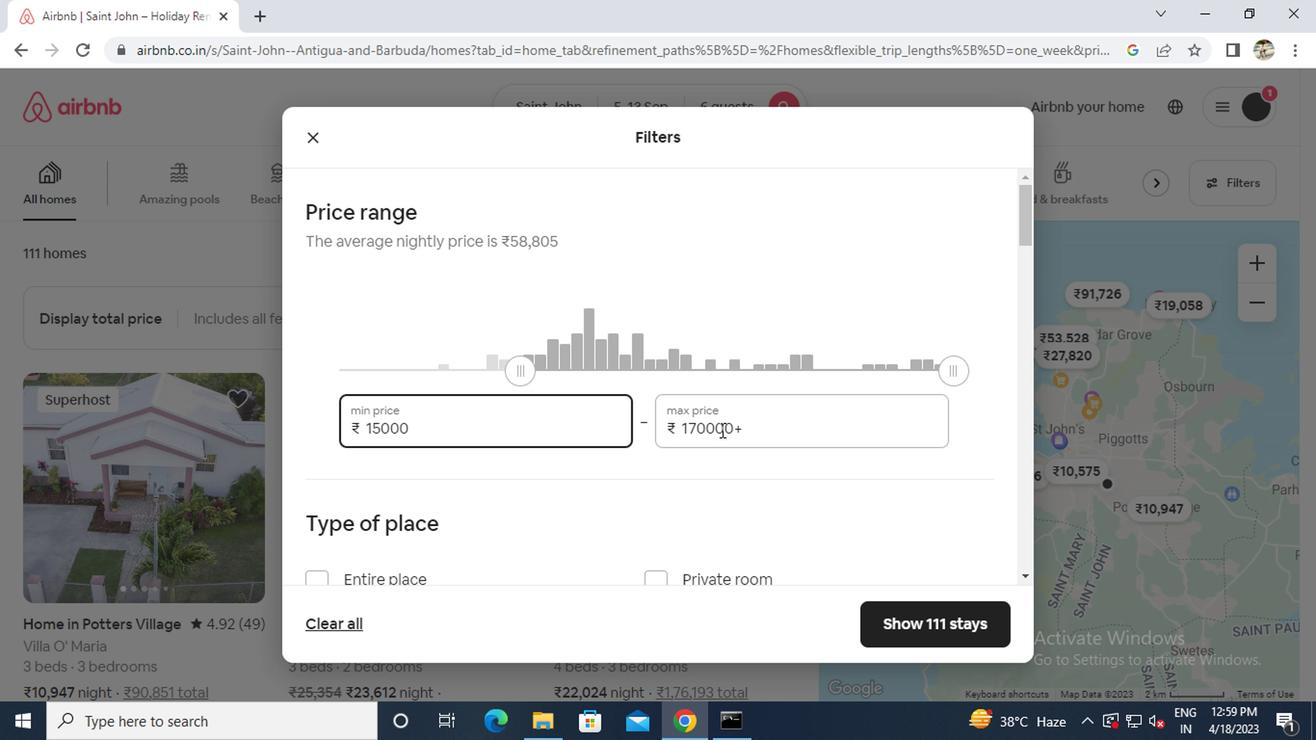 
Action: Mouse pressed left at (746, 433)
Screenshot: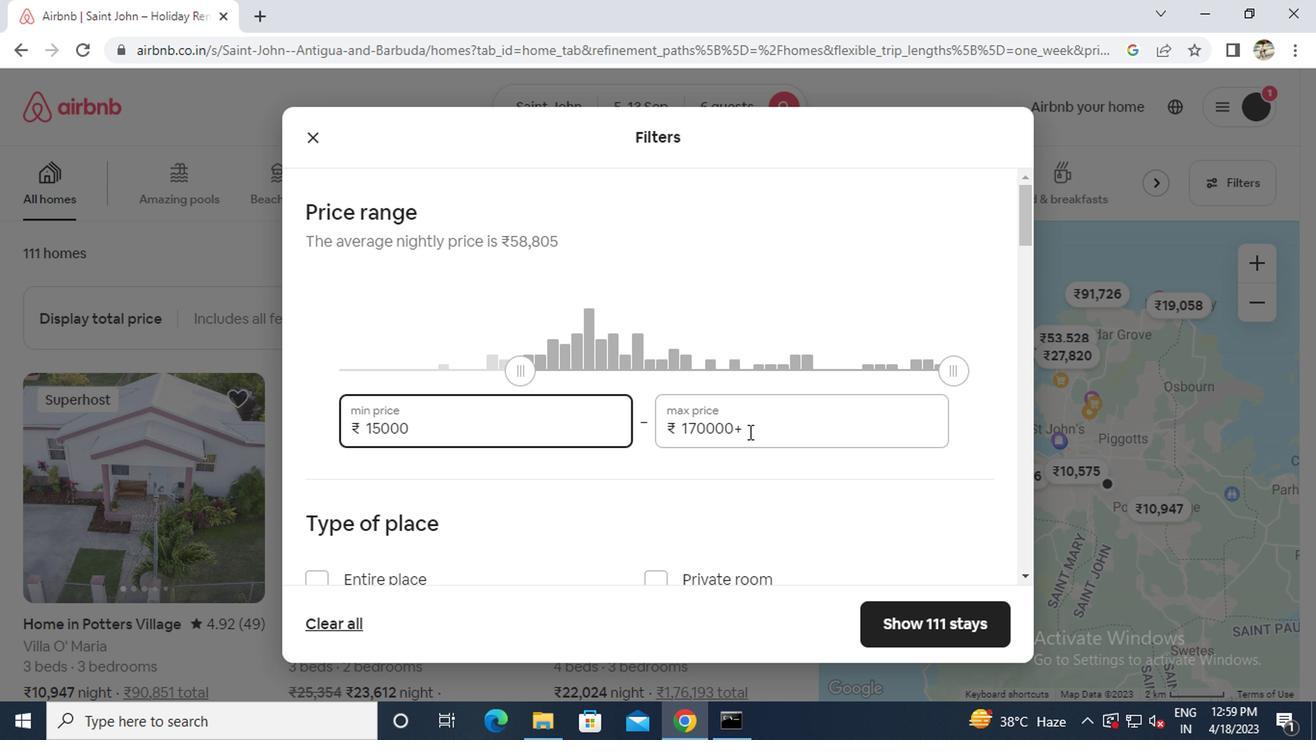 
Action: Key pressed ctrl+A20000
Screenshot: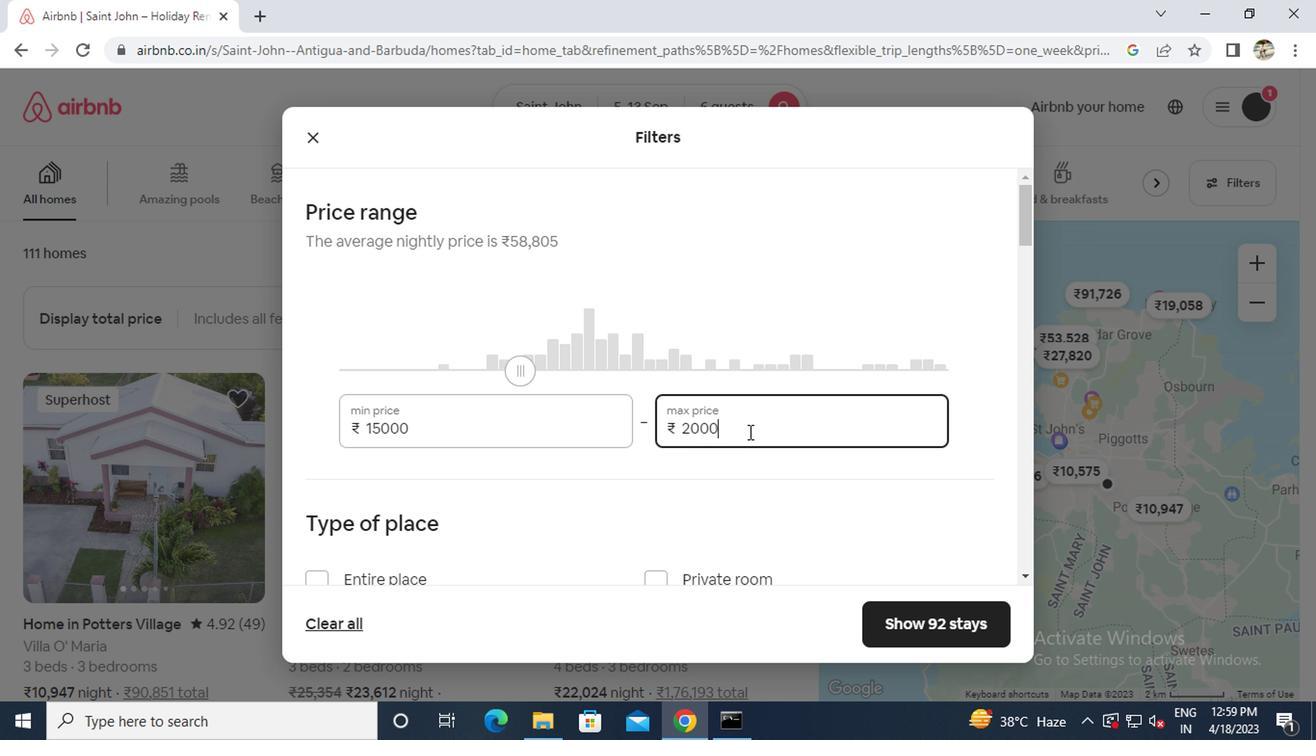 
Action: Mouse moved to (571, 483)
Screenshot: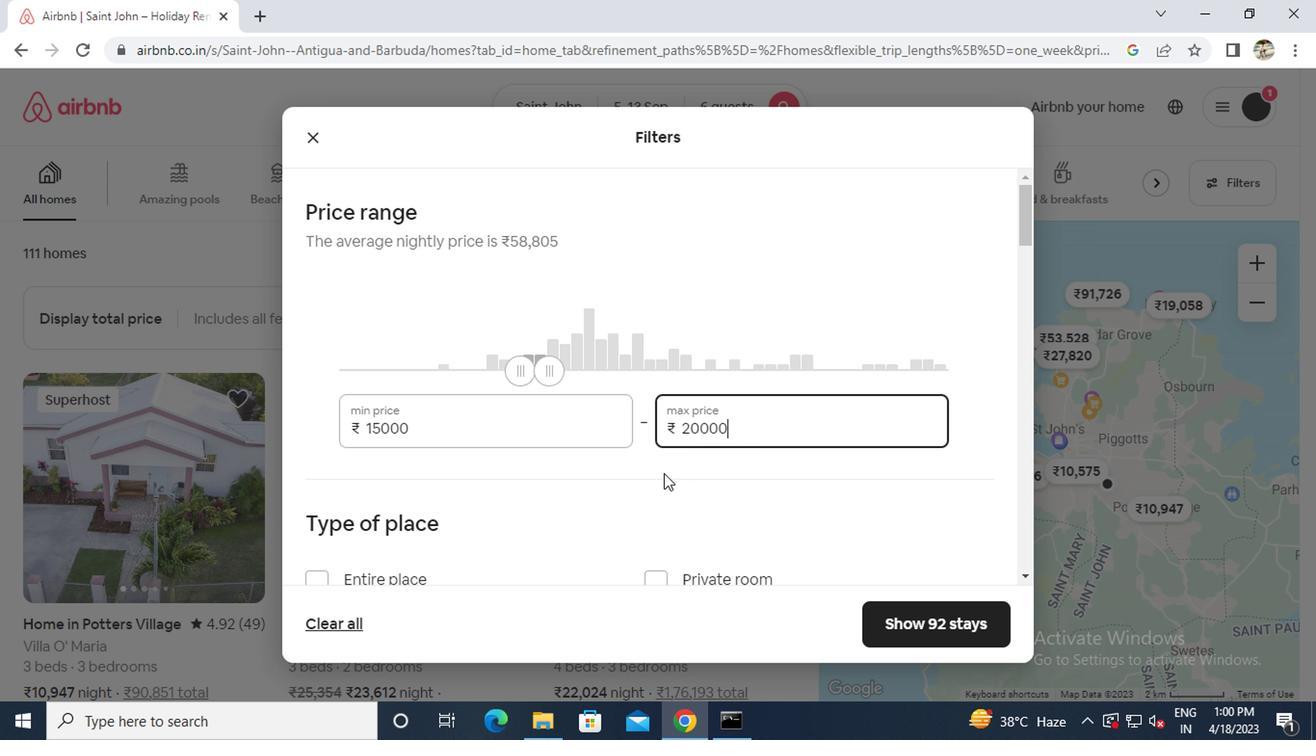 
Action: Mouse scrolled (571, 482) with delta (0, 0)
Screenshot: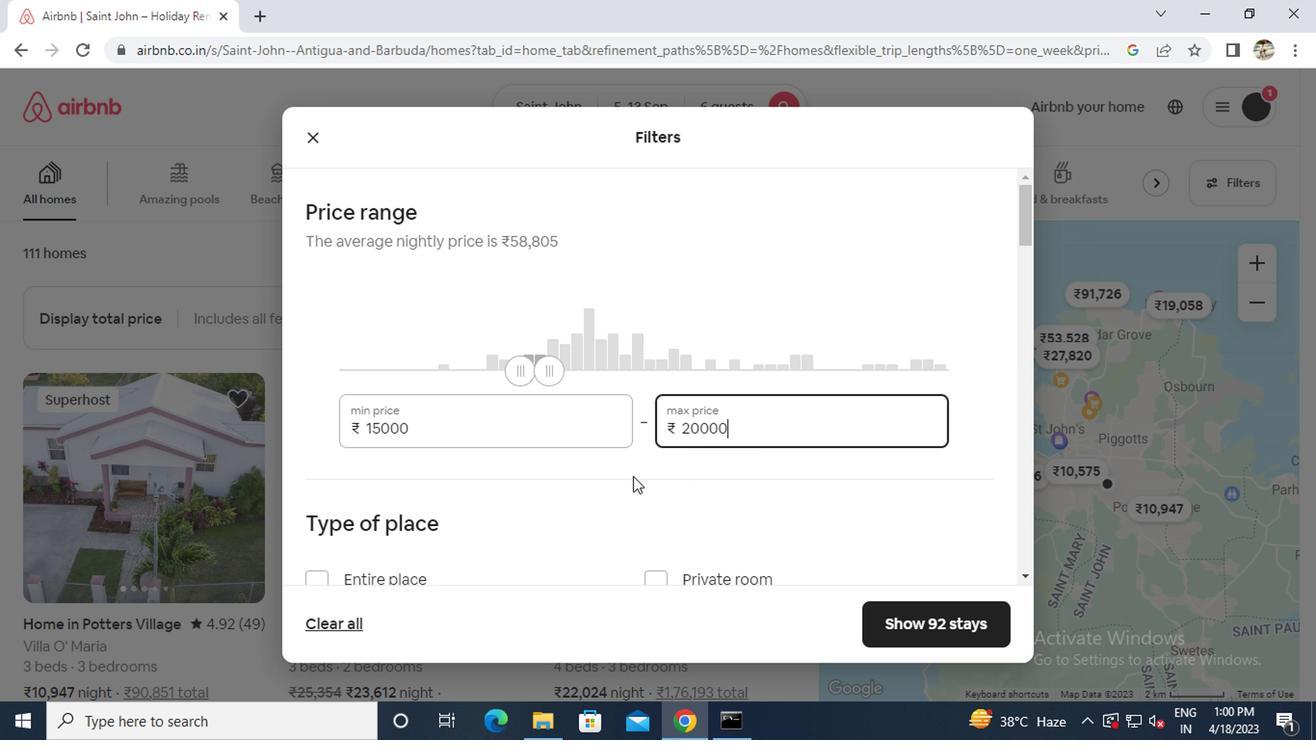 
Action: Mouse scrolled (571, 482) with delta (0, 0)
Screenshot: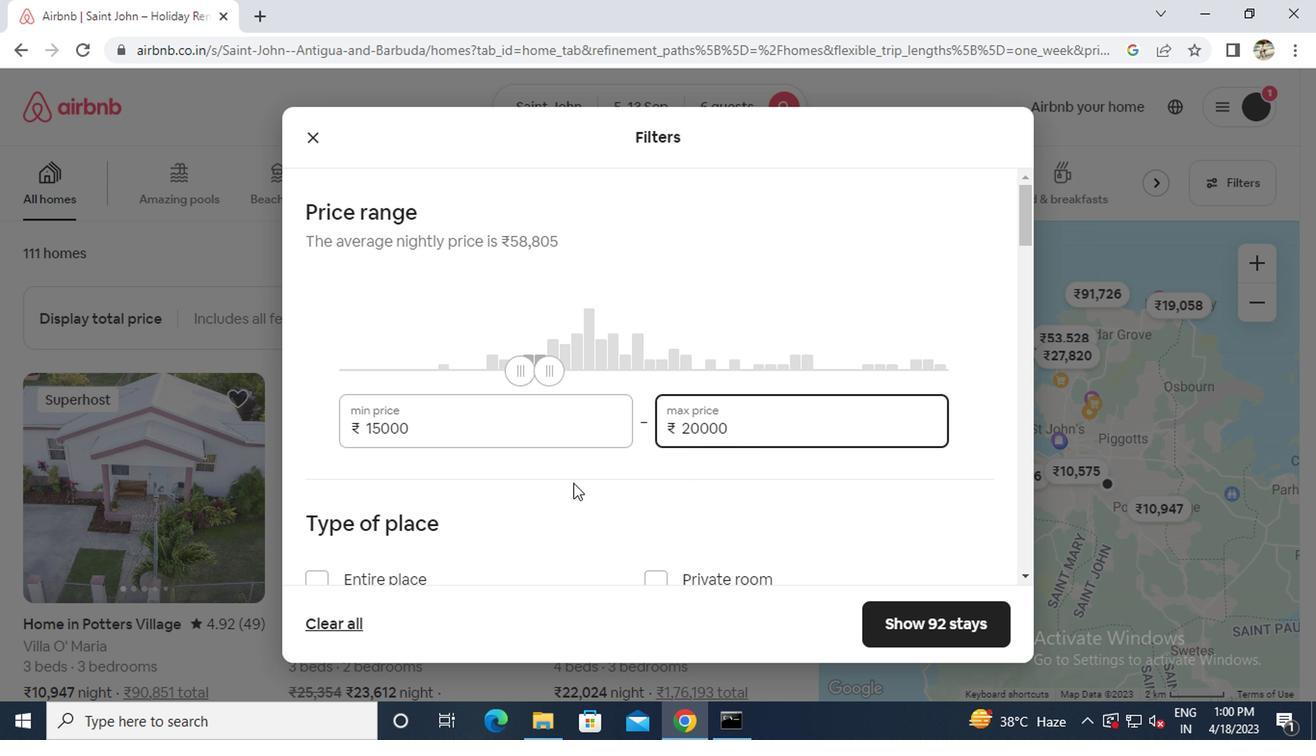 
Action: Mouse moved to (340, 392)
Screenshot: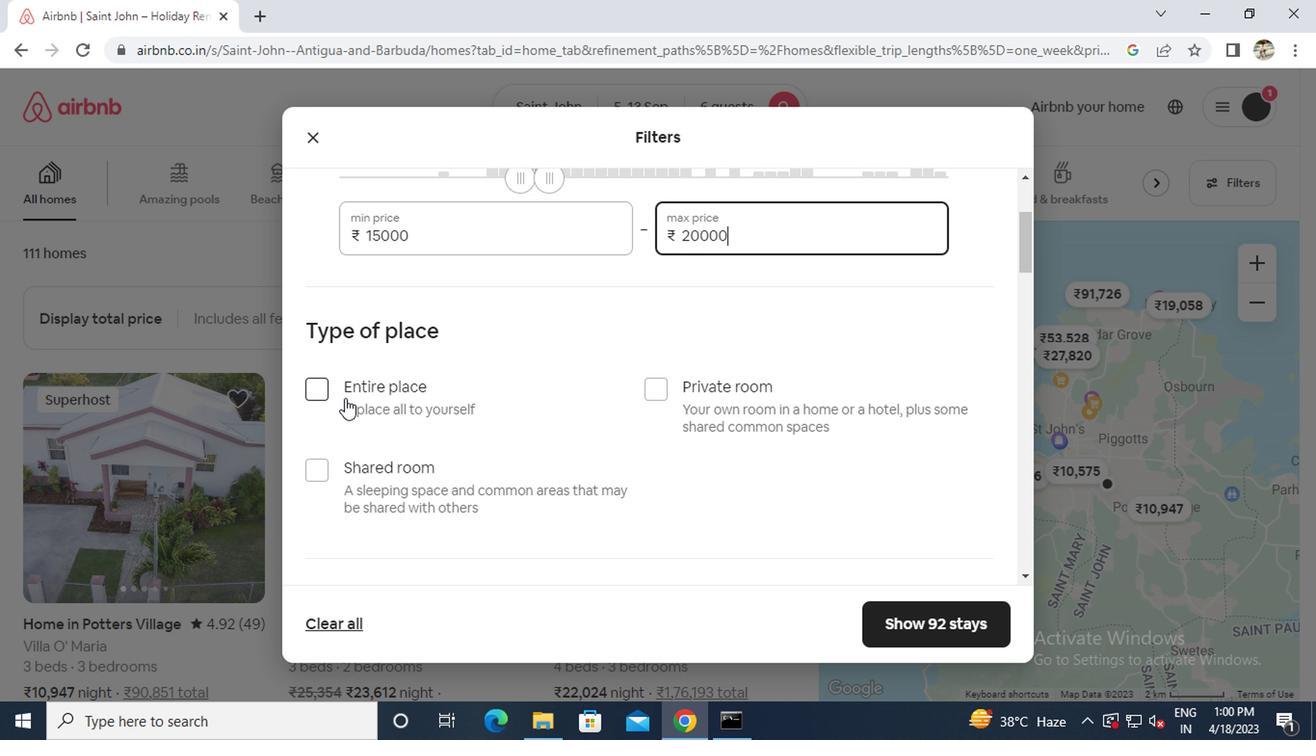 
Action: Mouse pressed left at (340, 392)
Screenshot: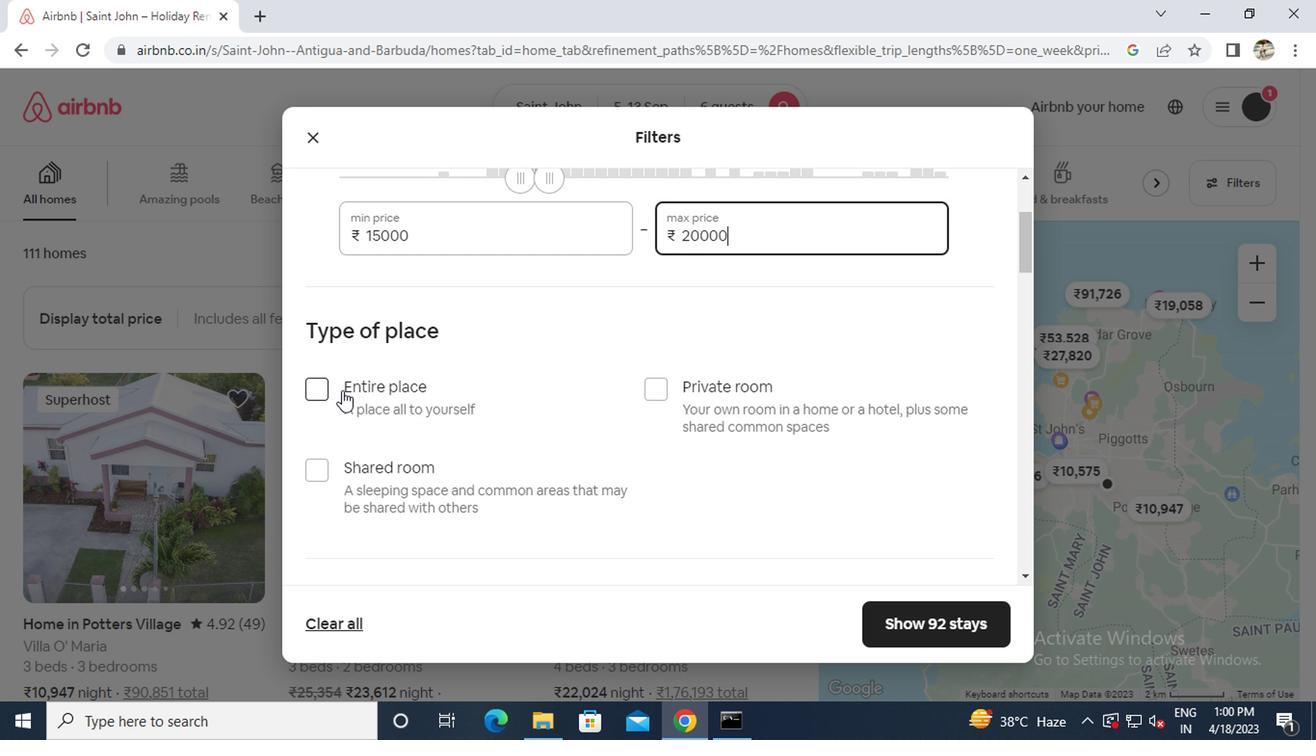 
Action: Mouse moved to (340, 390)
Screenshot: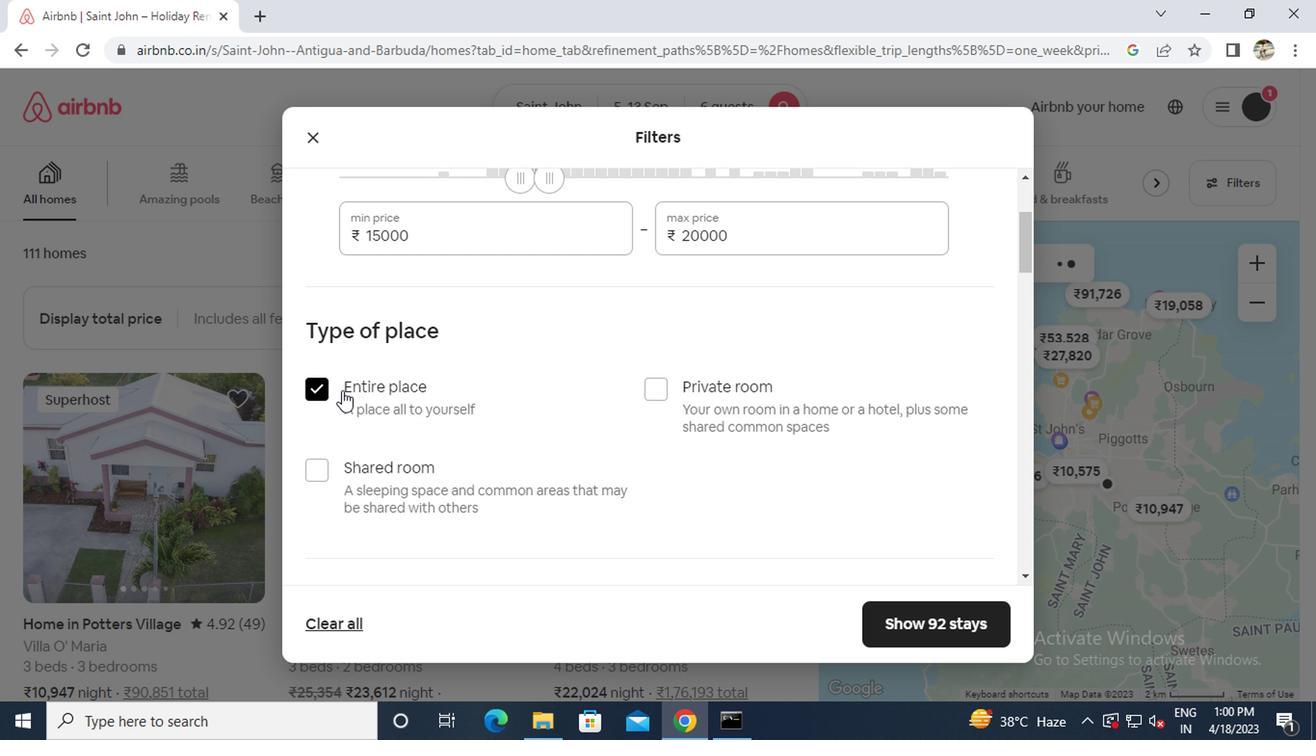 
Action: Mouse scrolled (340, 389) with delta (0, 0)
Screenshot: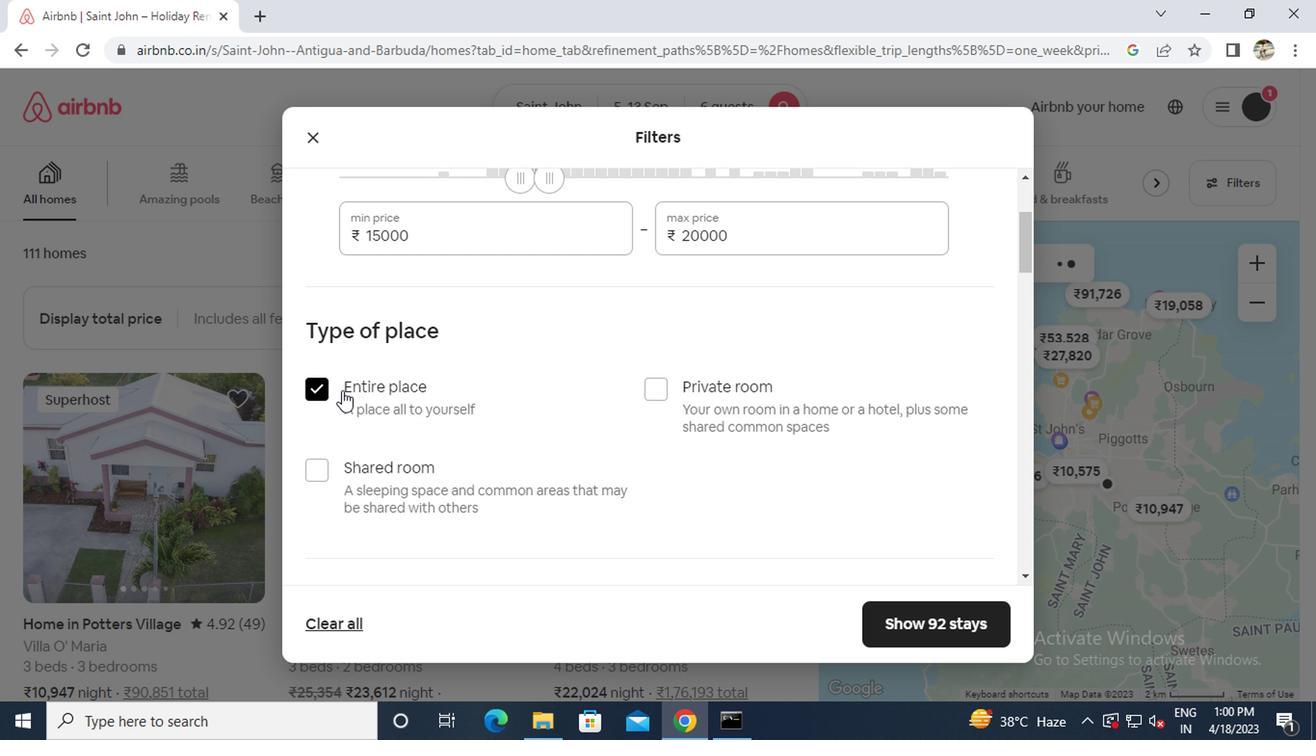 
Action: Mouse scrolled (340, 389) with delta (0, 0)
Screenshot: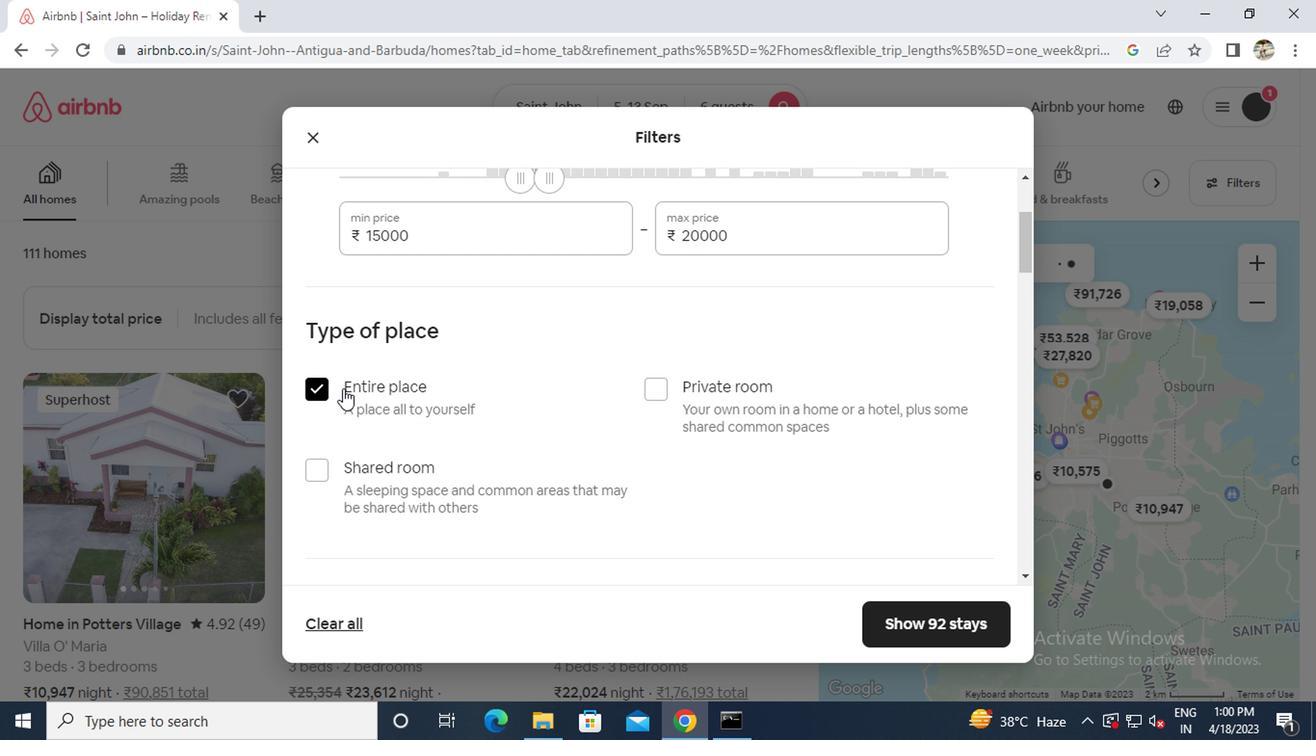 
Action: Mouse moved to (532, 497)
Screenshot: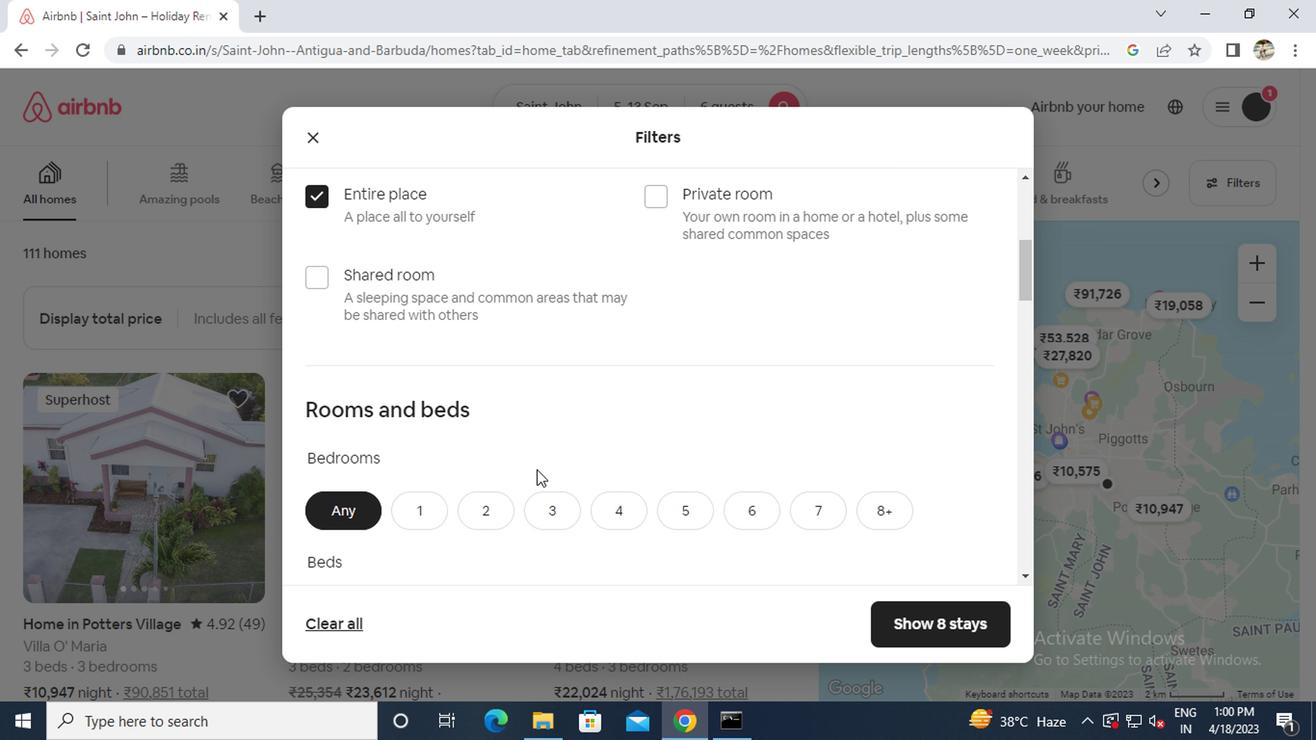 
Action: Mouse pressed left at (532, 497)
Screenshot: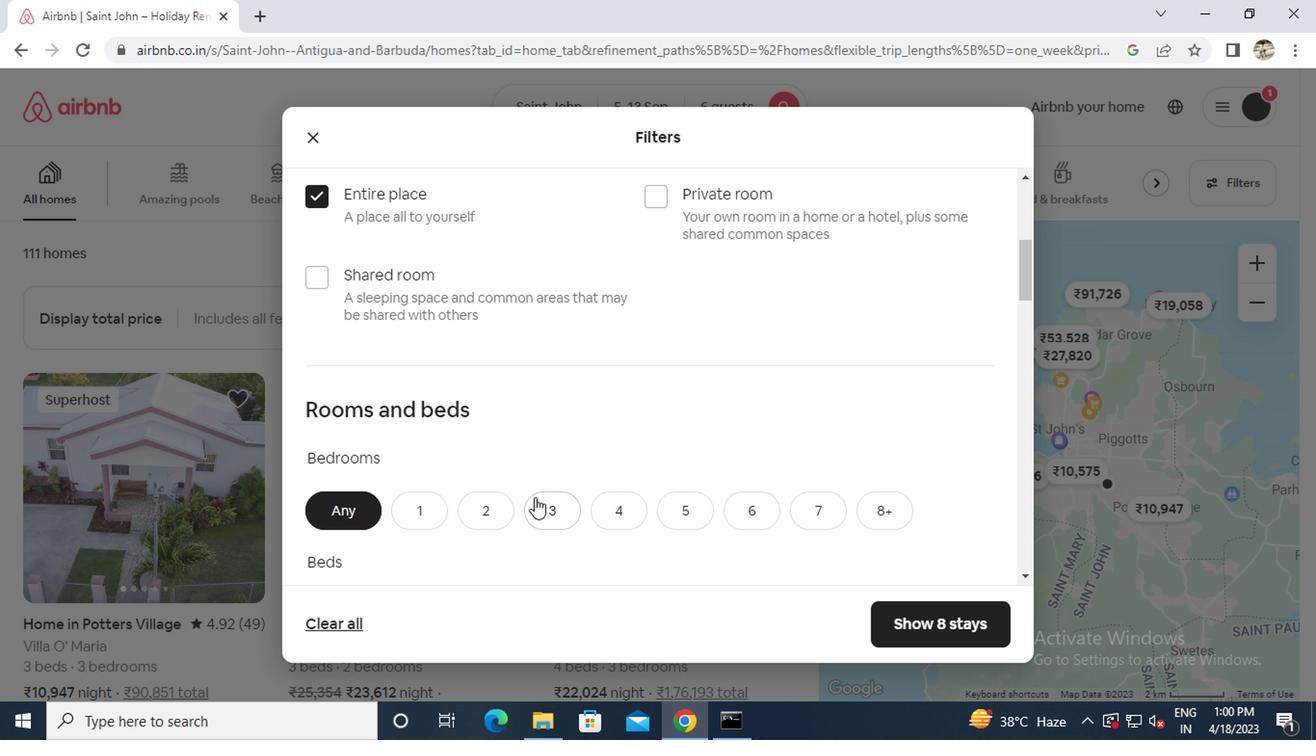 
Action: Mouse moved to (536, 497)
Screenshot: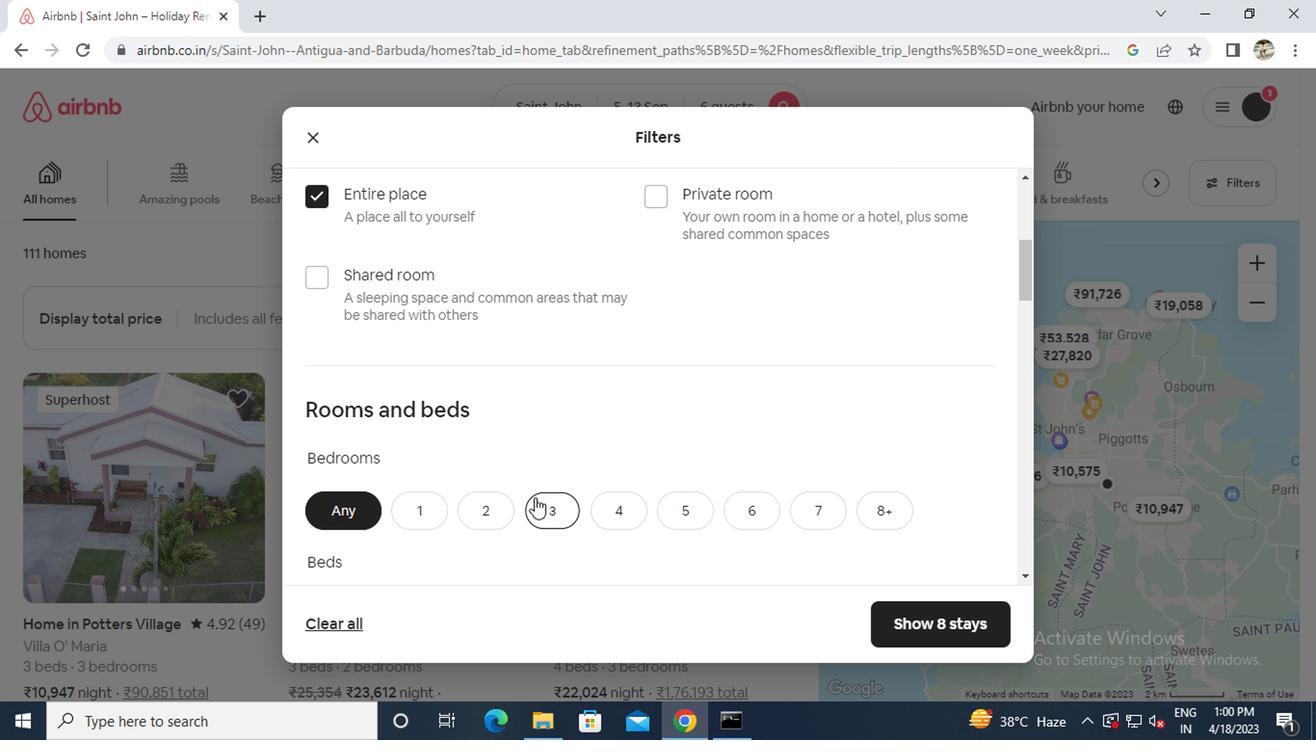 
Action: Mouse scrolled (536, 496) with delta (0, 0)
Screenshot: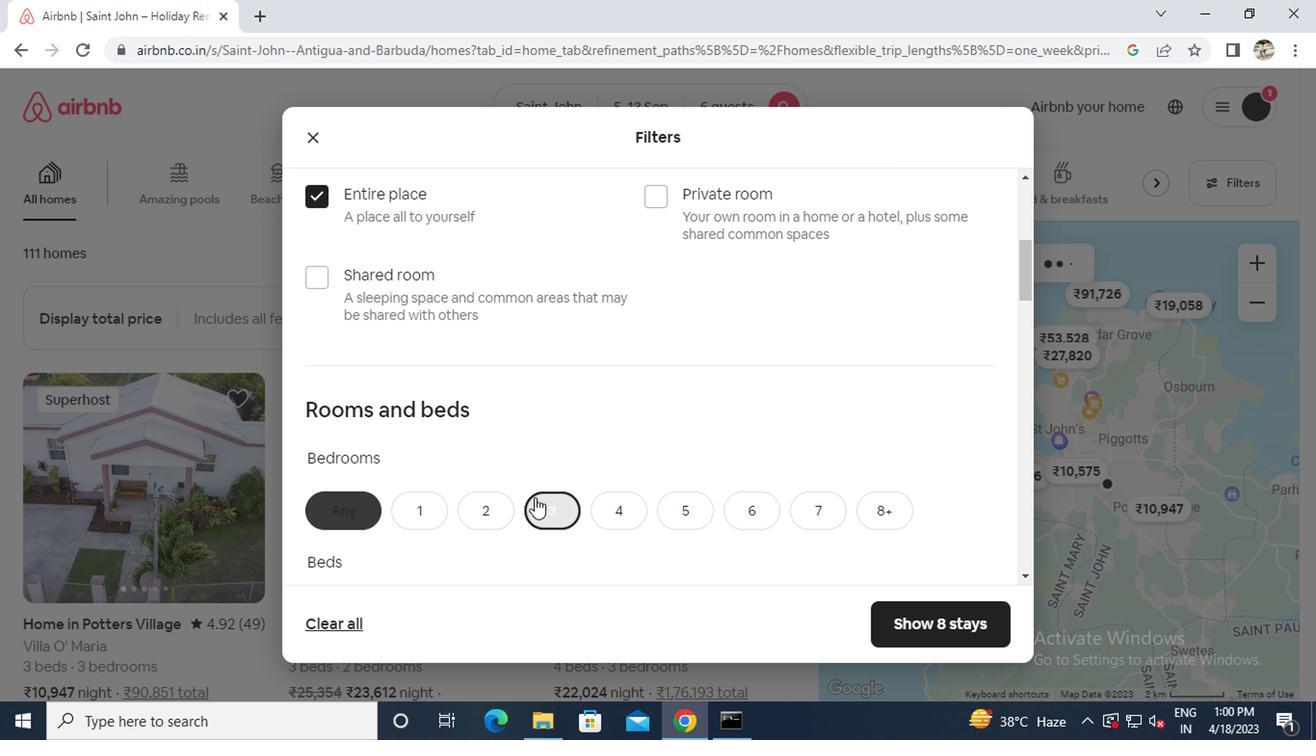 
Action: Mouse moved to (546, 511)
Screenshot: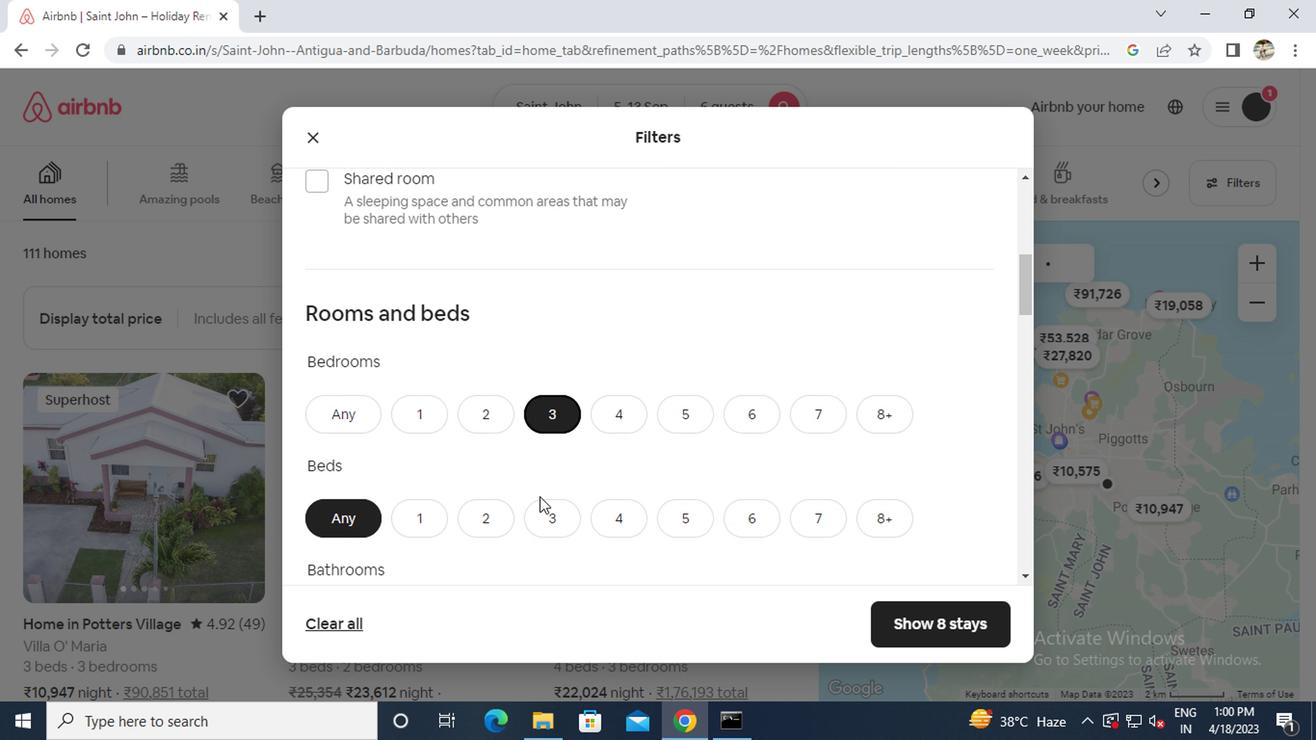 
Action: Mouse pressed left at (546, 511)
Screenshot: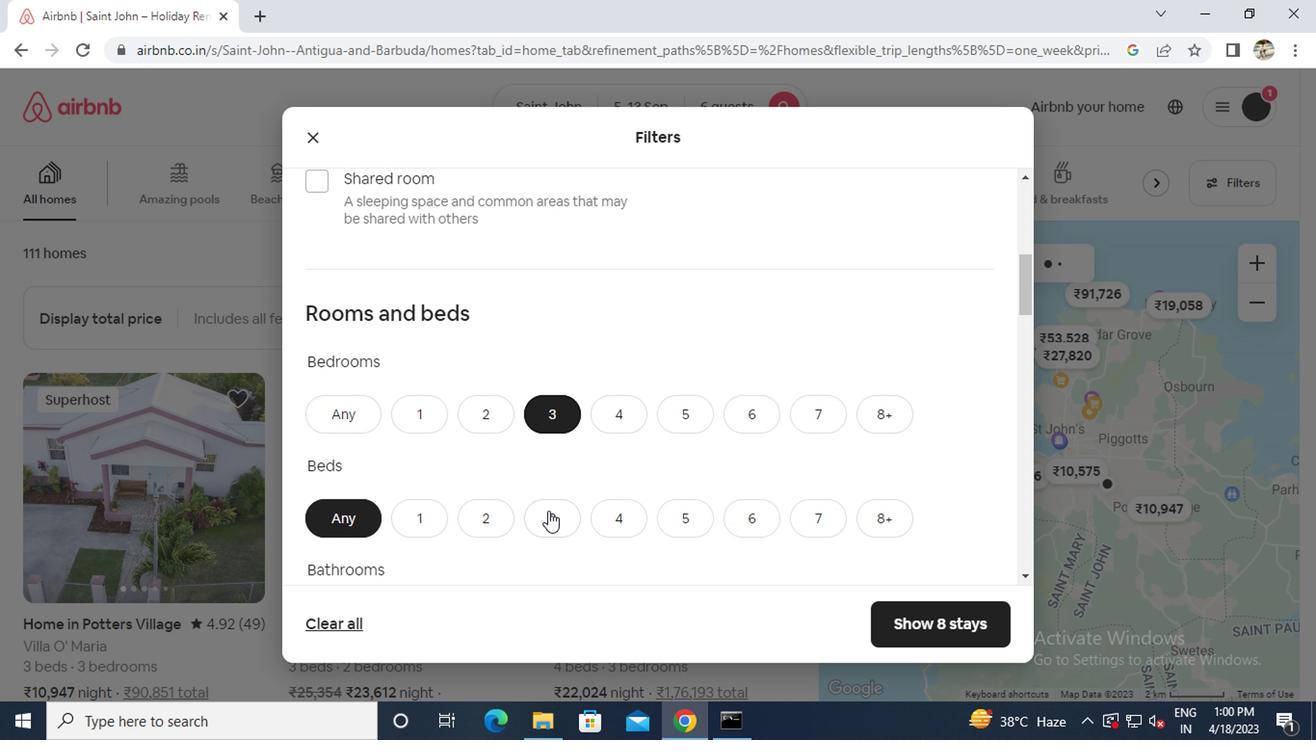 
Action: Mouse moved to (546, 512)
Screenshot: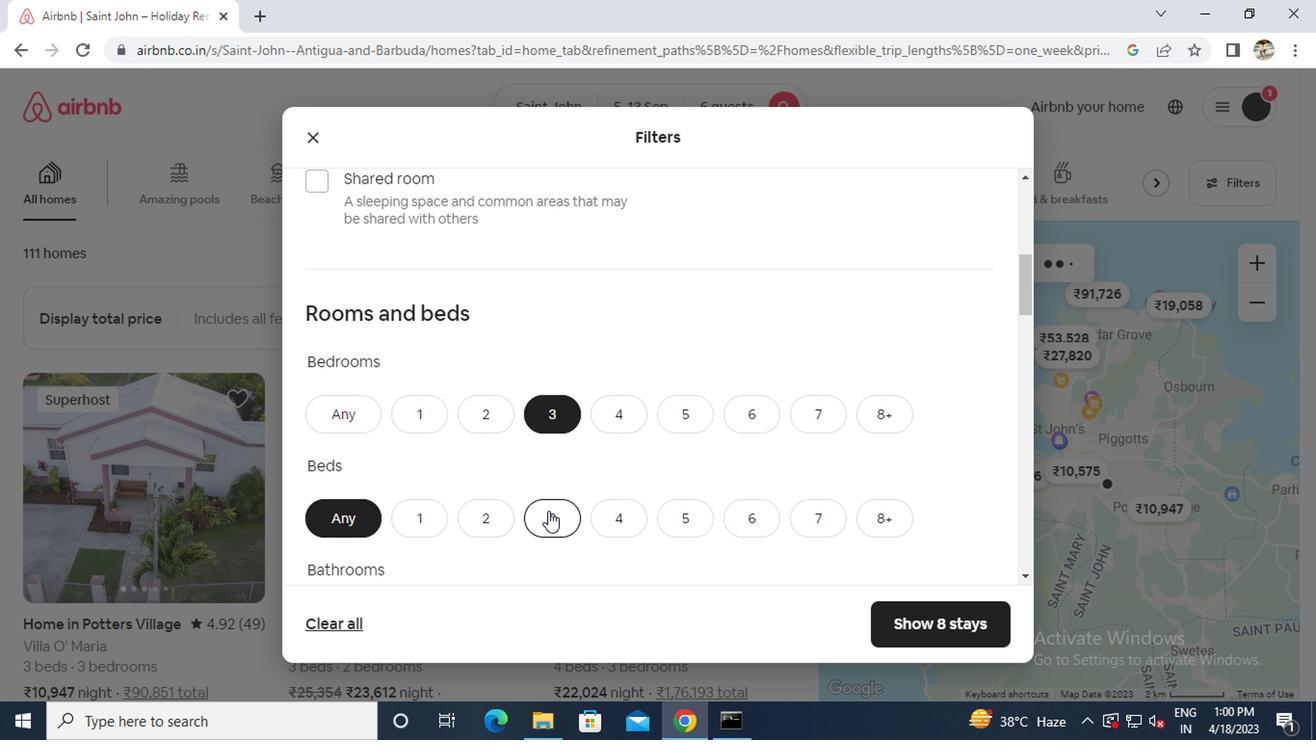 
Action: Mouse scrolled (546, 511) with delta (0, 0)
Screenshot: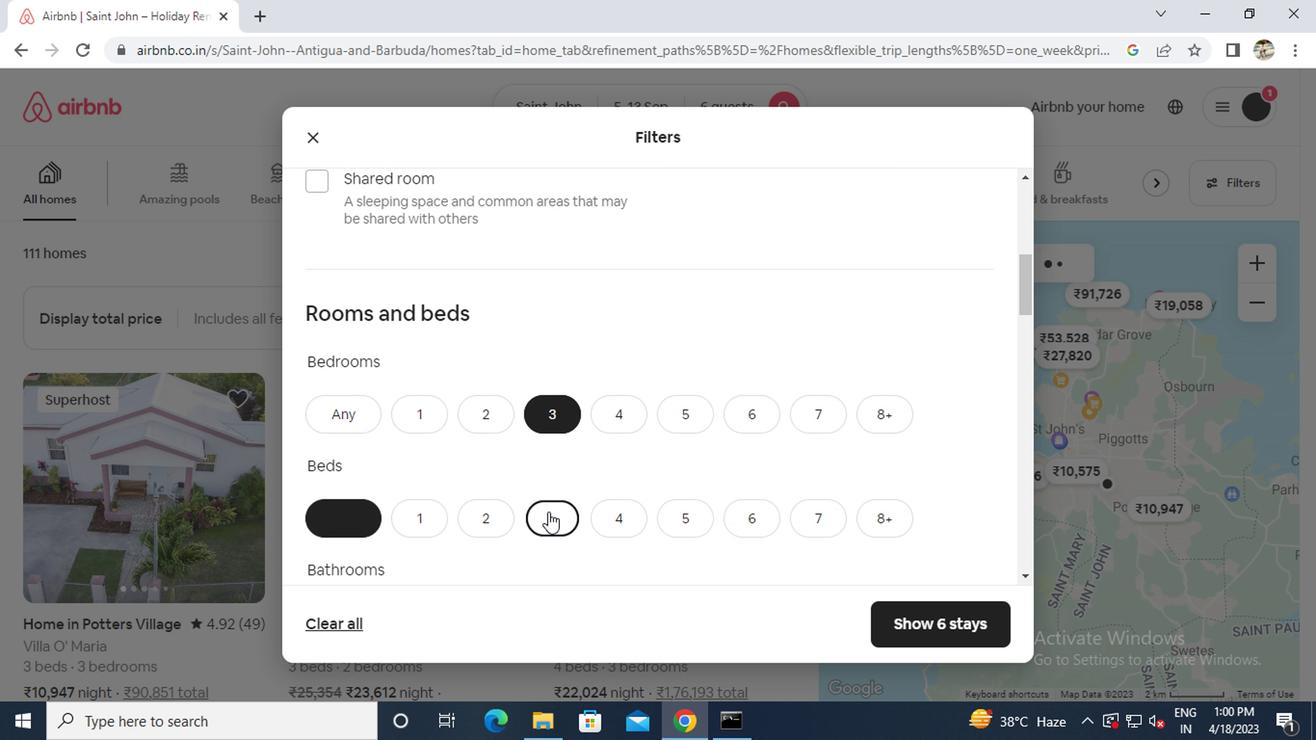 
Action: Mouse scrolled (546, 511) with delta (0, 0)
Screenshot: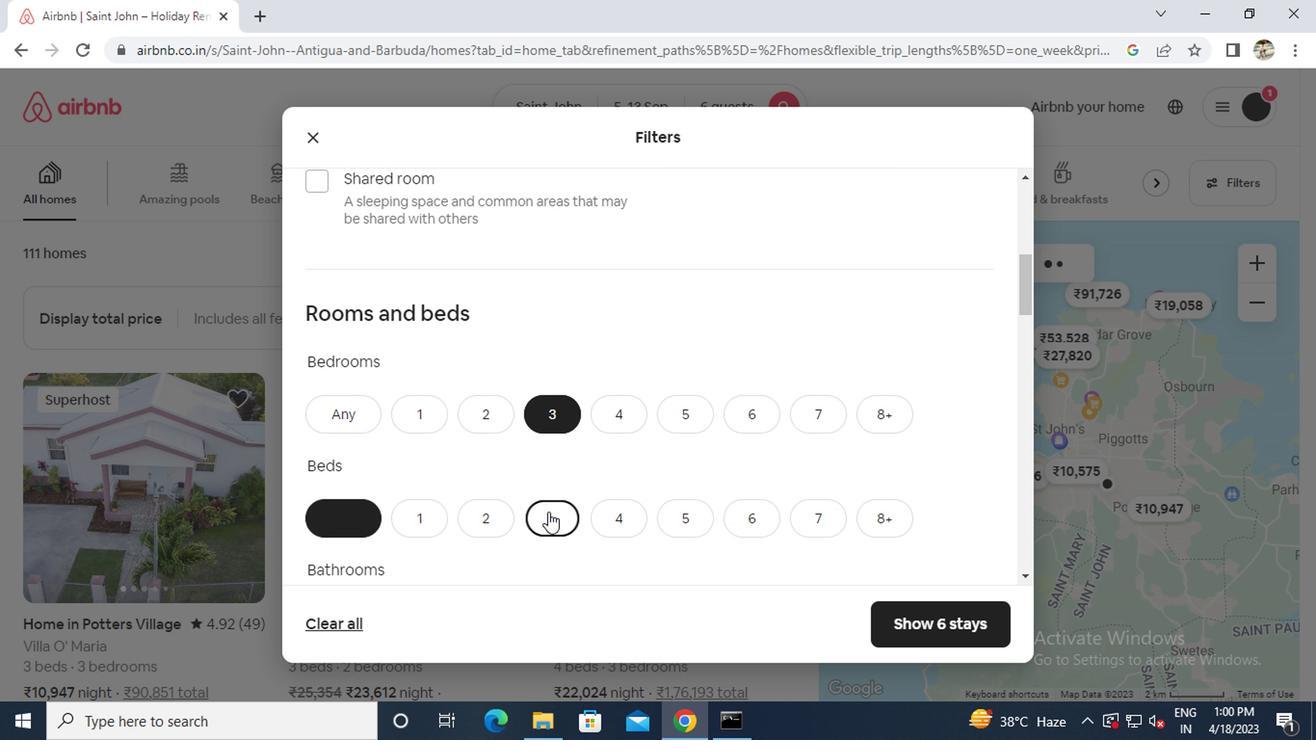 
Action: Mouse scrolled (546, 511) with delta (0, 0)
Screenshot: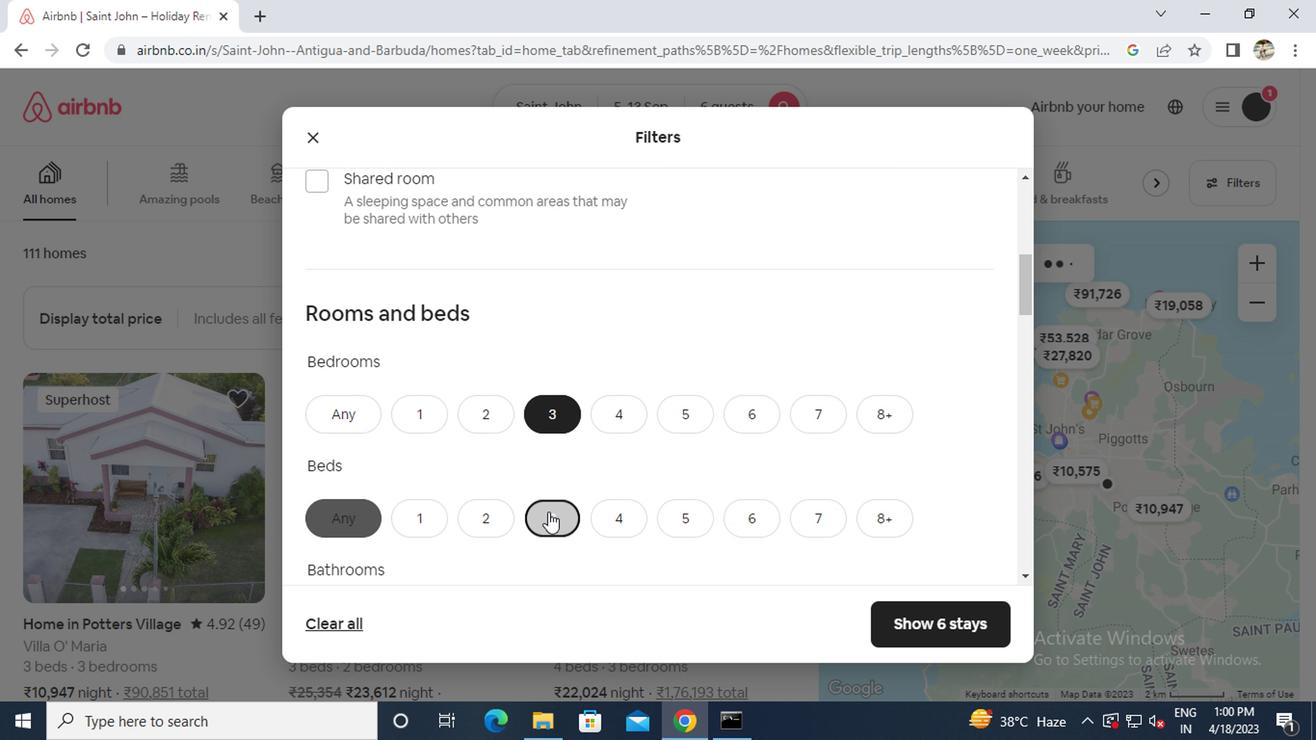 
Action: Mouse moved to (547, 337)
Screenshot: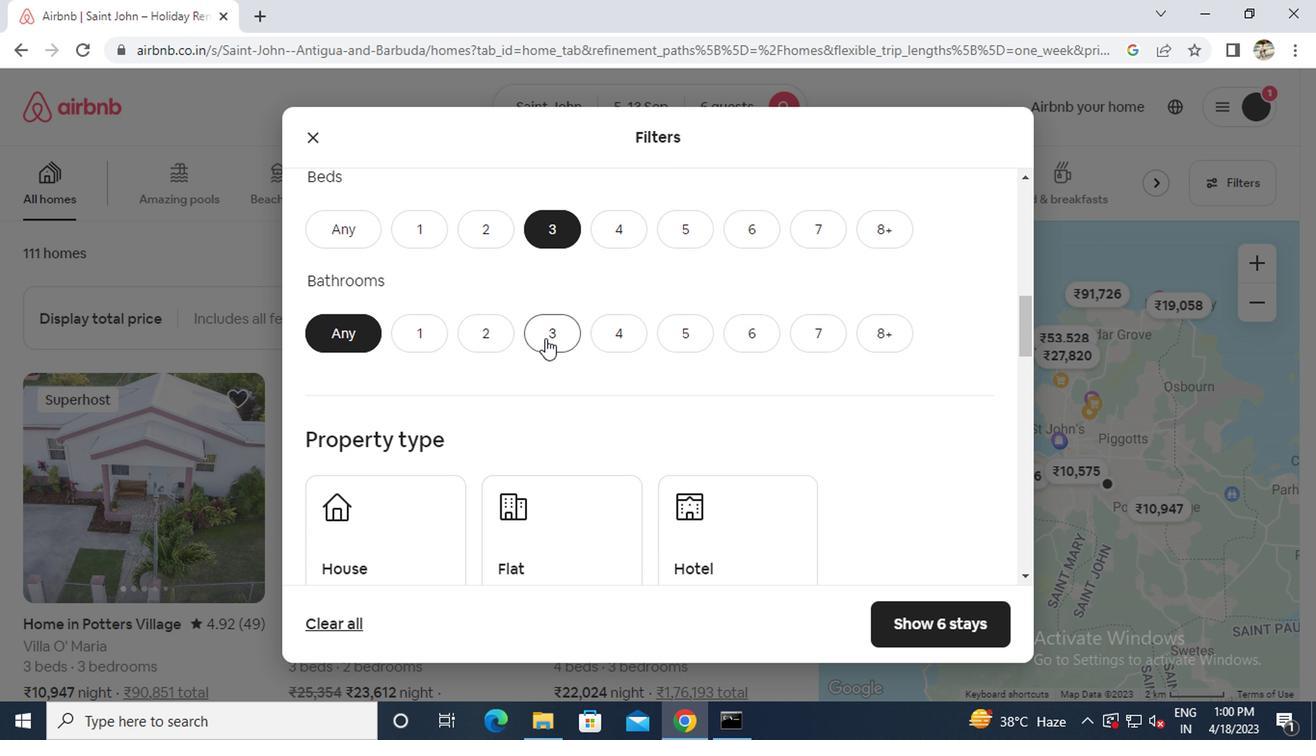 
Action: Mouse pressed left at (547, 337)
Screenshot: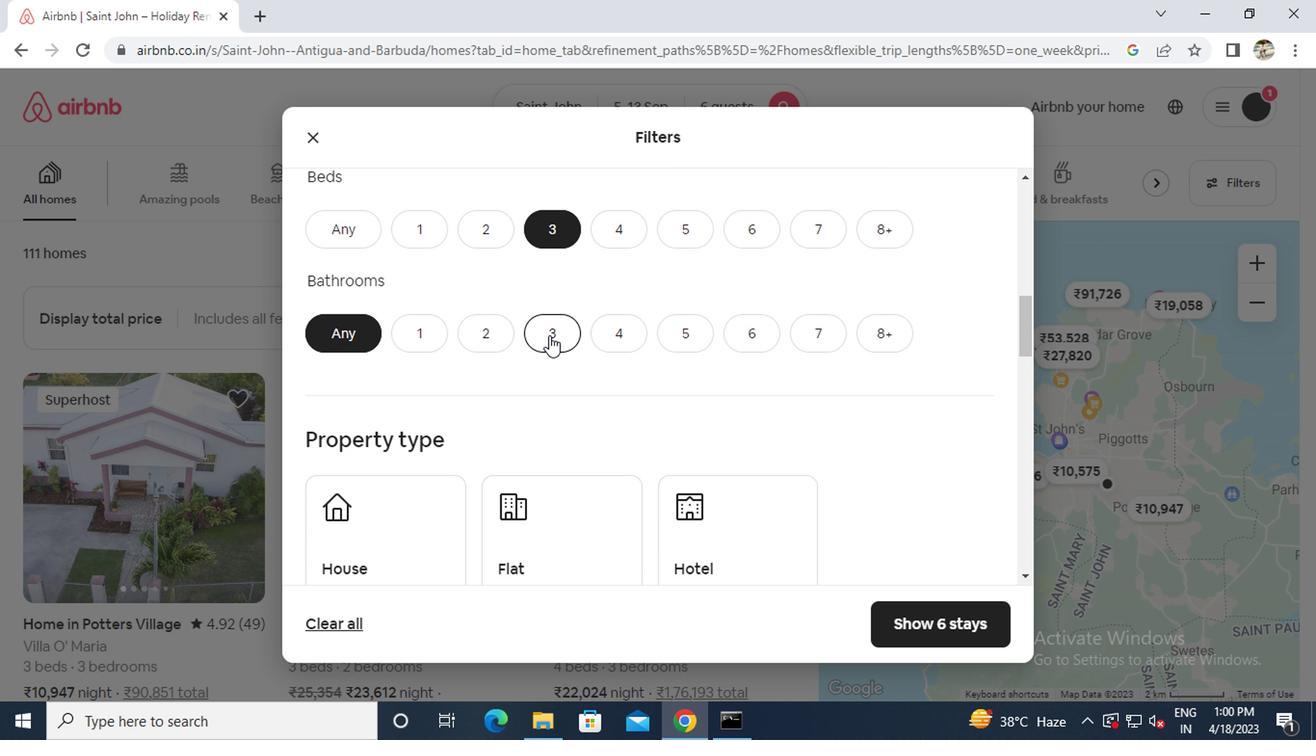 
Action: Mouse scrolled (547, 336) with delta (0, 0)
Screenshot: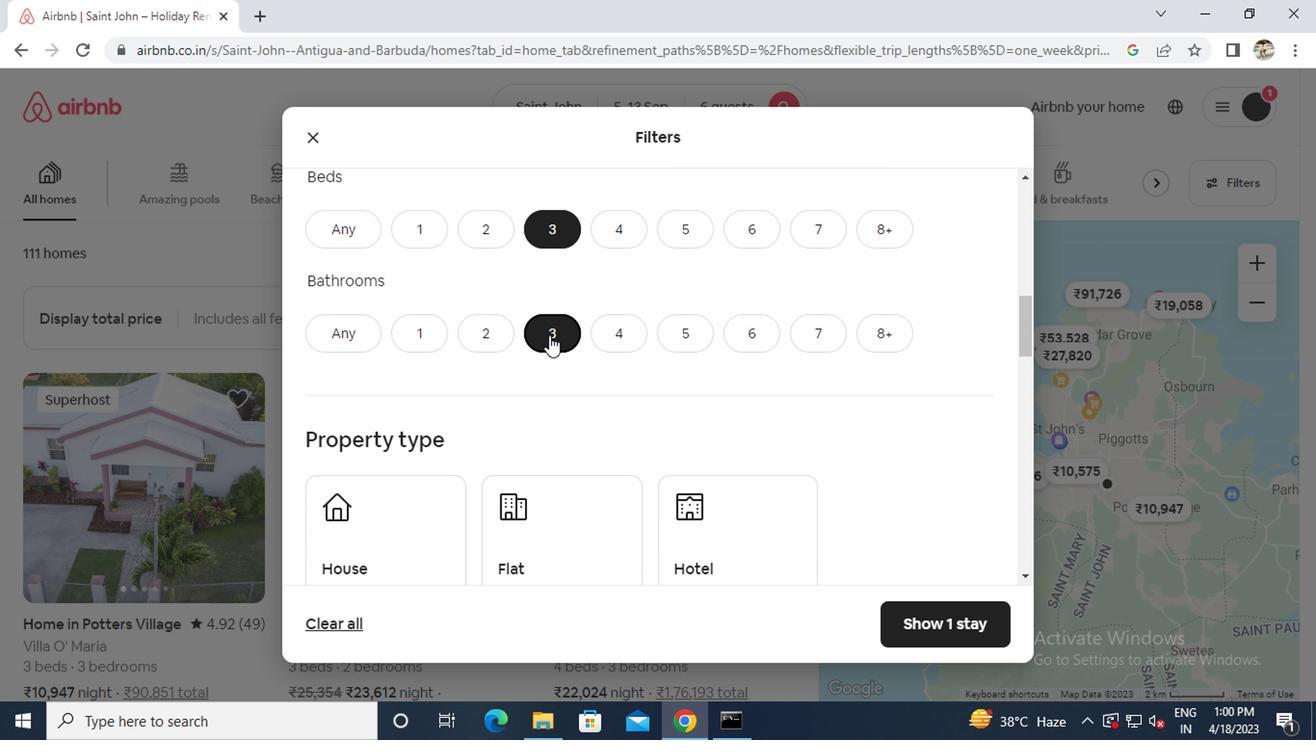 
Action: Mouse moved to (338, 443)
Screenshot: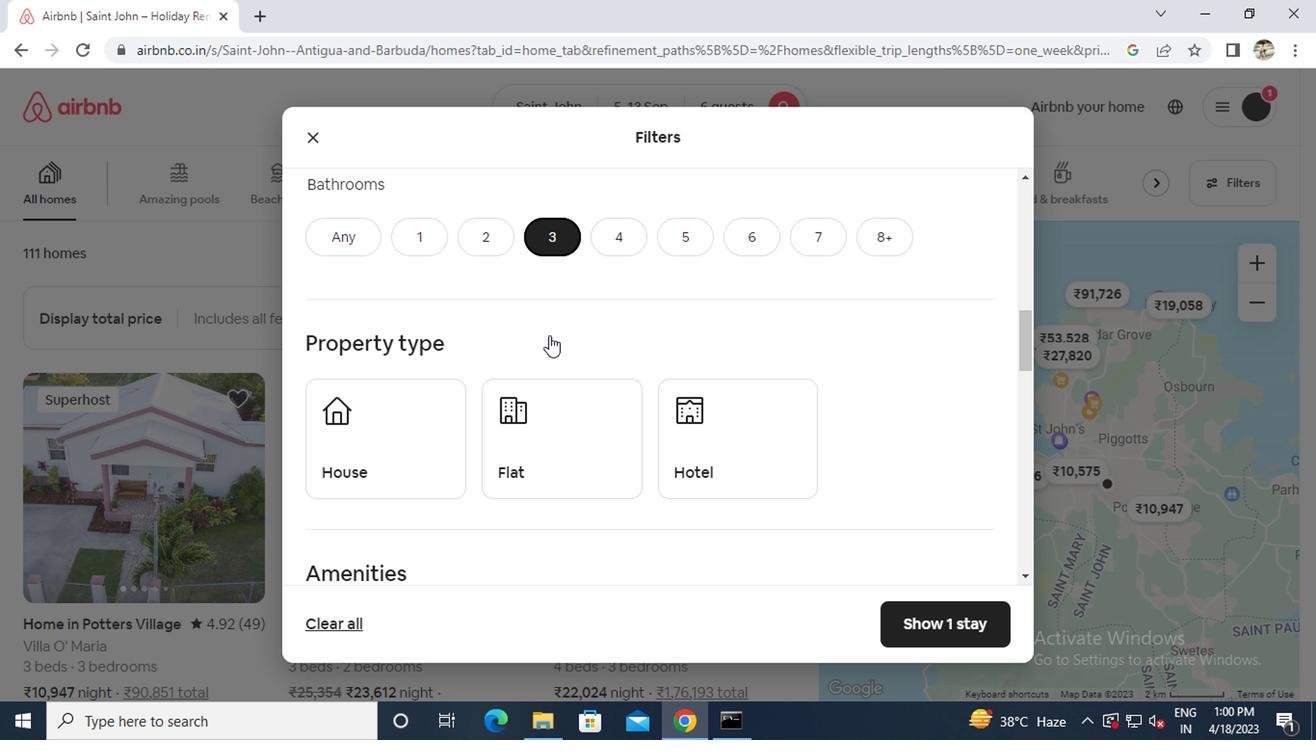 
Action: Mouse pressed left at (338, 443)
Screenshot: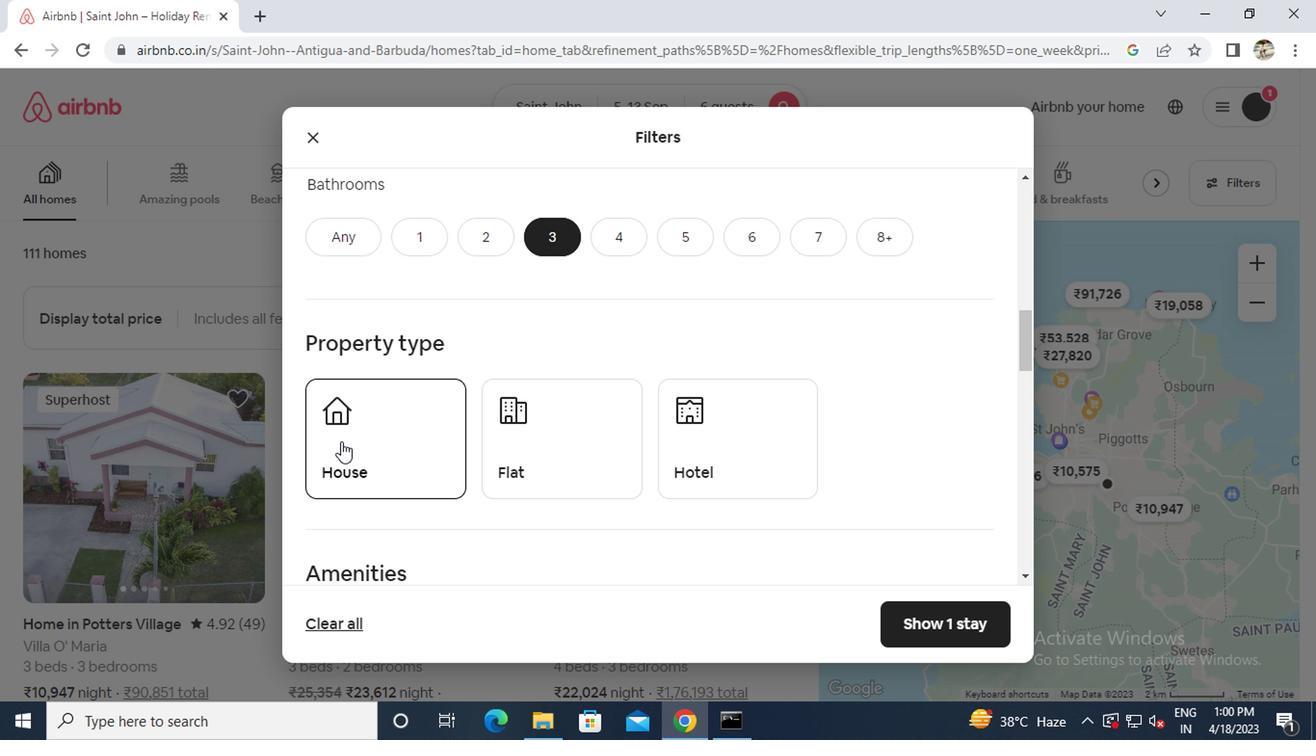 
Action: Mouse scrolled (338, 441) with delta (0, -1)
Screenshot: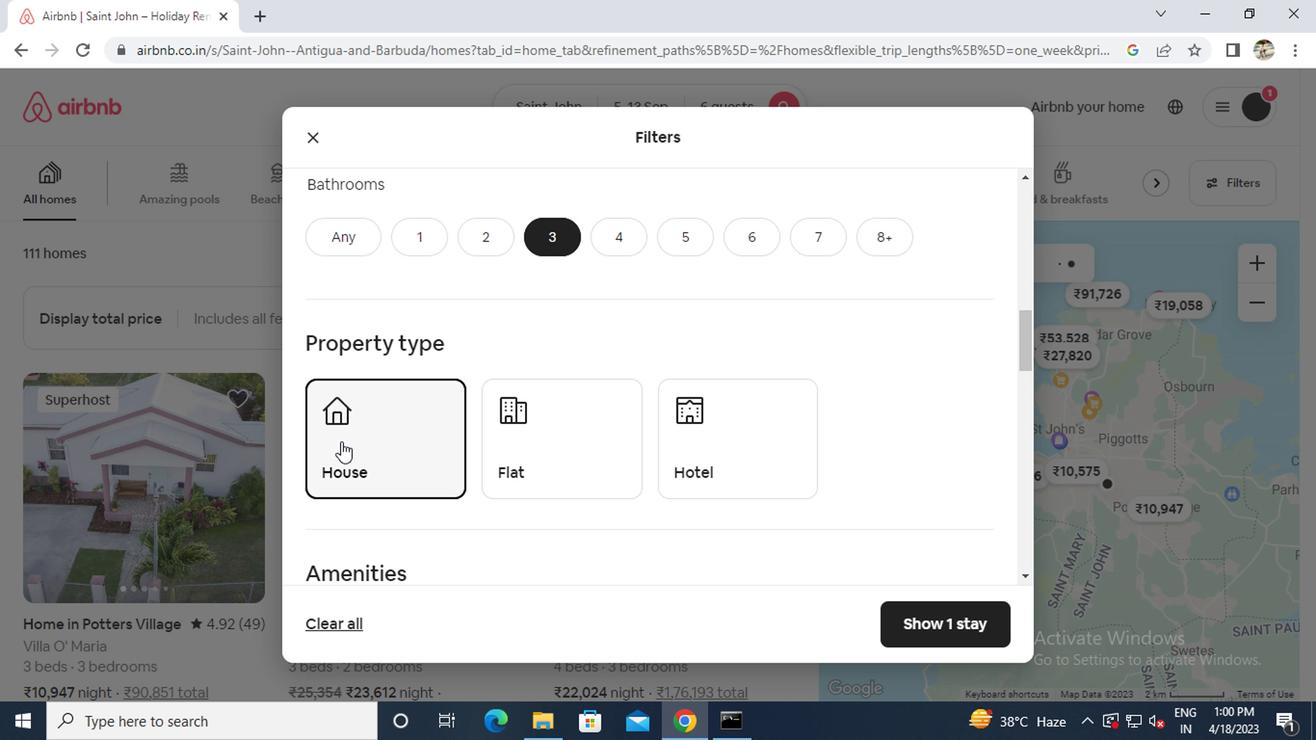 
Action: Mouse scrolled (338, 441) with delta (0, -1)
Screenshot: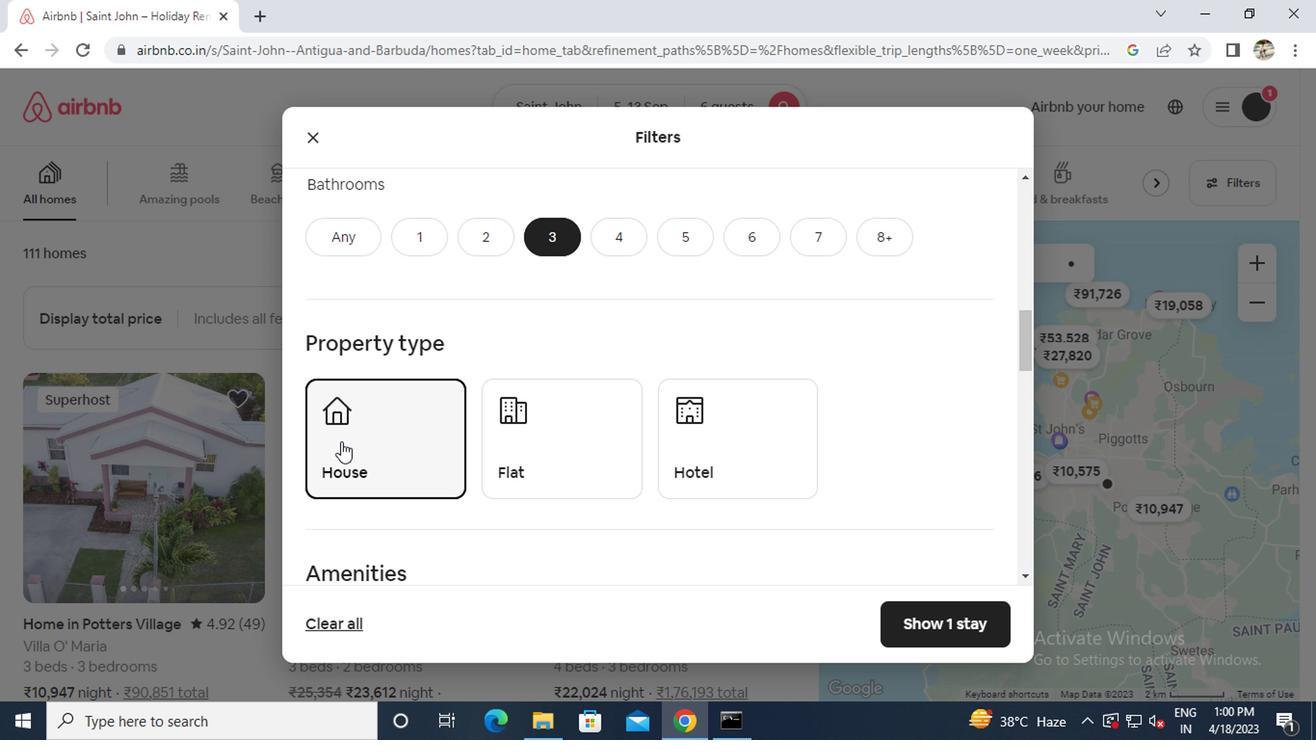 
Action: Mouse moved to (320, 475)
Screenshot: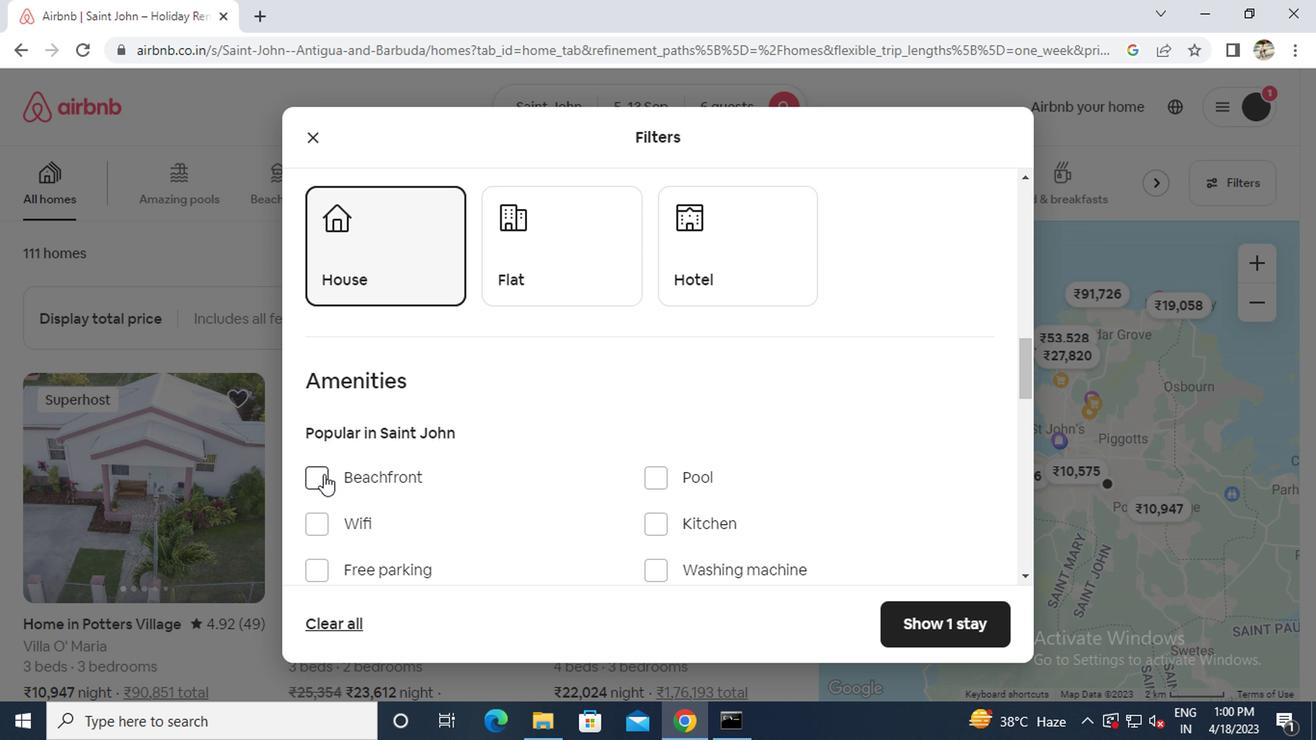 
Action: Mouse scrolled (320, 474) with delta (0, 0)
Screenshot: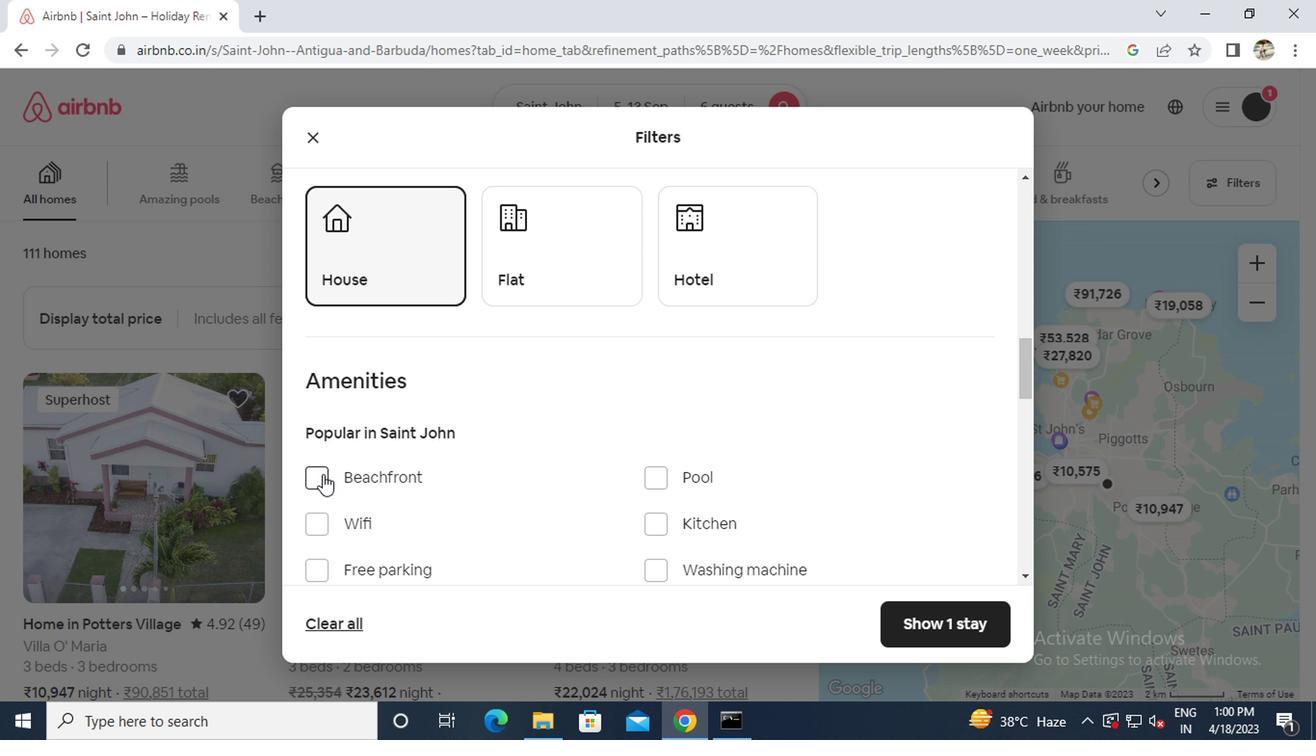 
Action: Mouse moved to (338, 507)
Screenshot: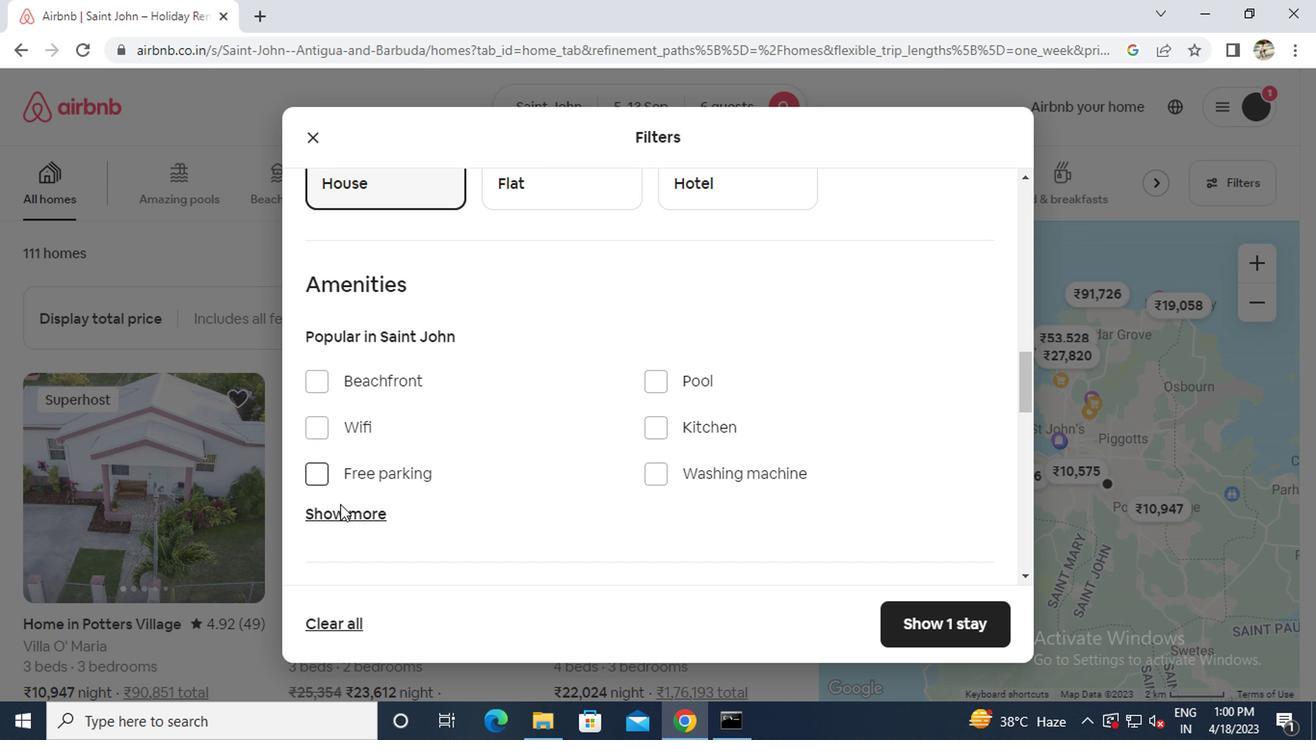 
Action: Mouse pressed left at (338, 507)
Screenshot: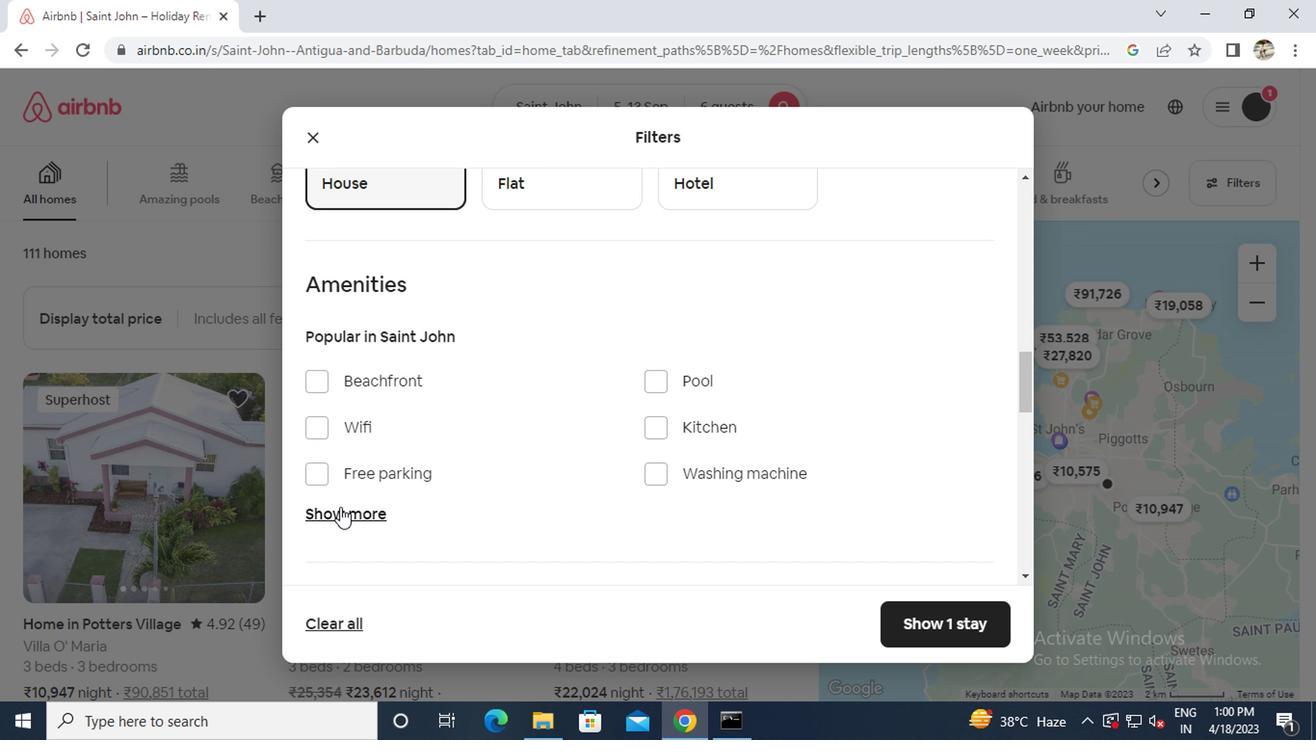 
Action: Mouse scrolled (338, 506) with delta (0, 0)
Screenshot: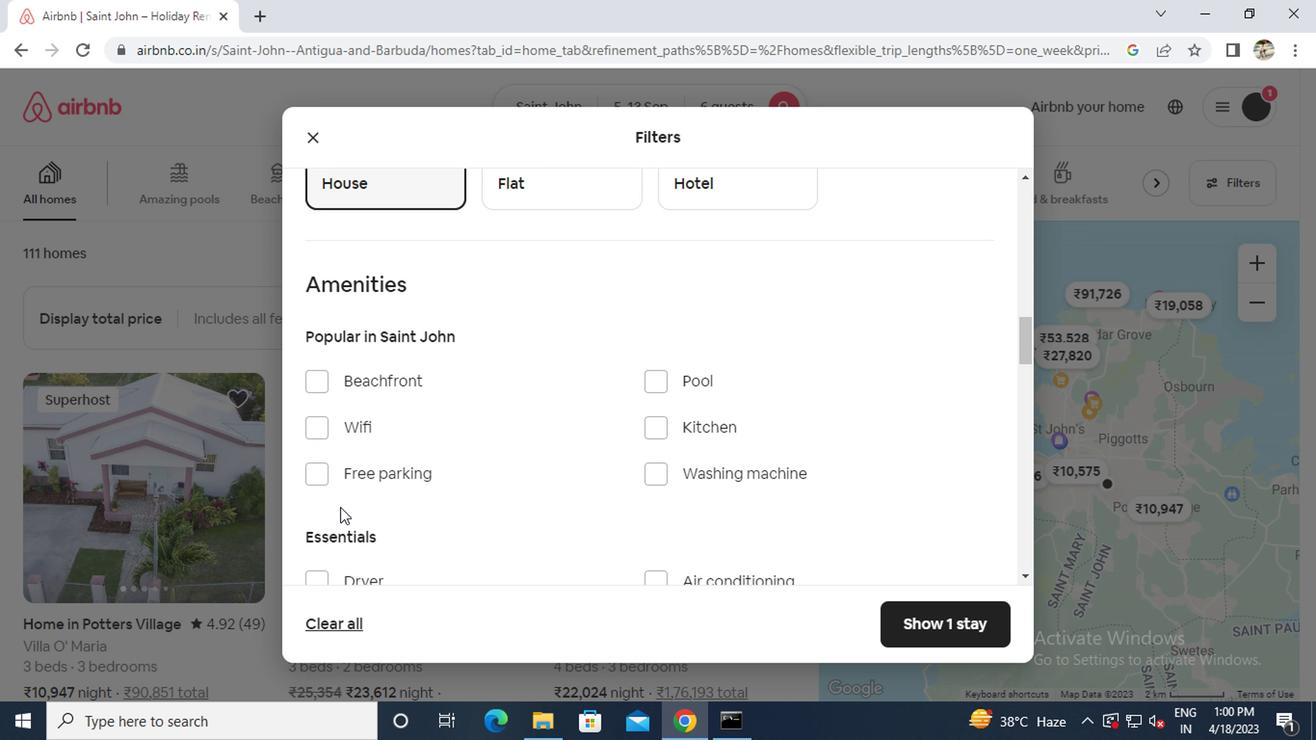 
Action: Mouse moved to (652, 492)
Screenshot: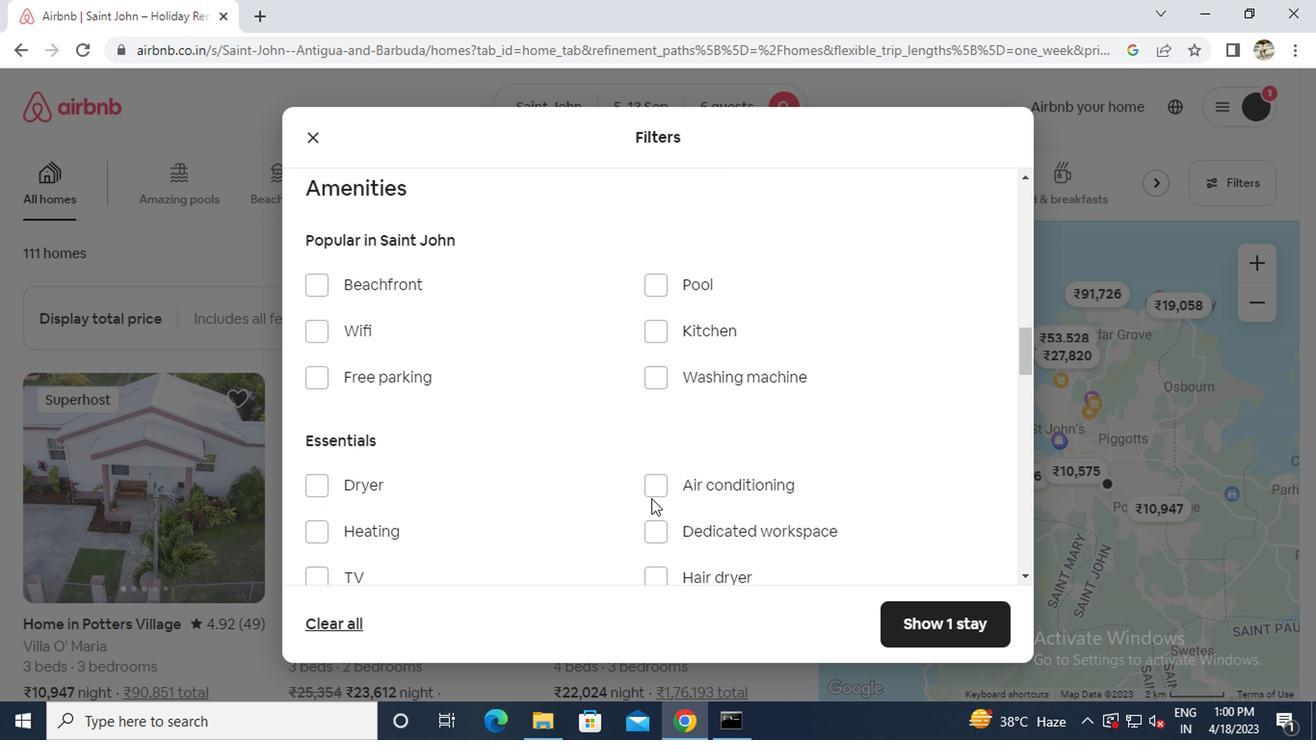 
Action: Mouse pressed left at (652, 492)
Screenshot: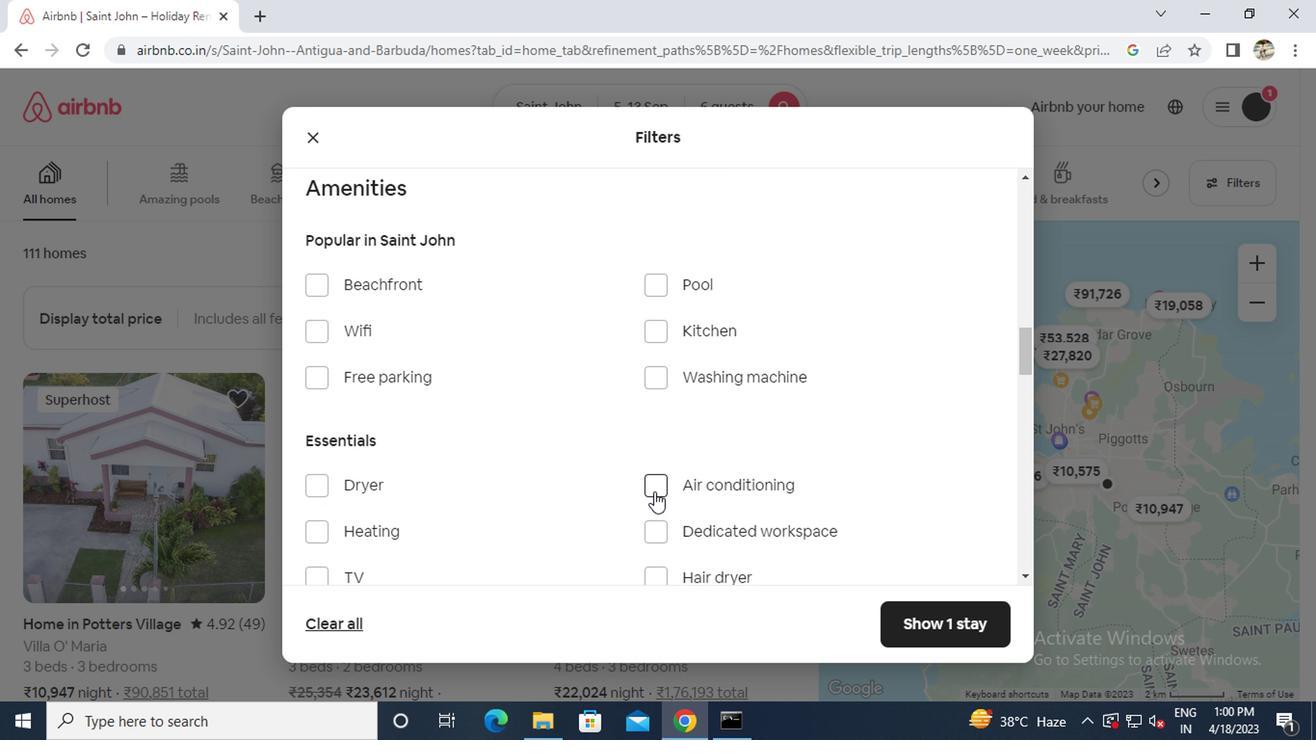 
Action: Mouse scrolled (652, 491) with delta (0, 0)
Screenshot: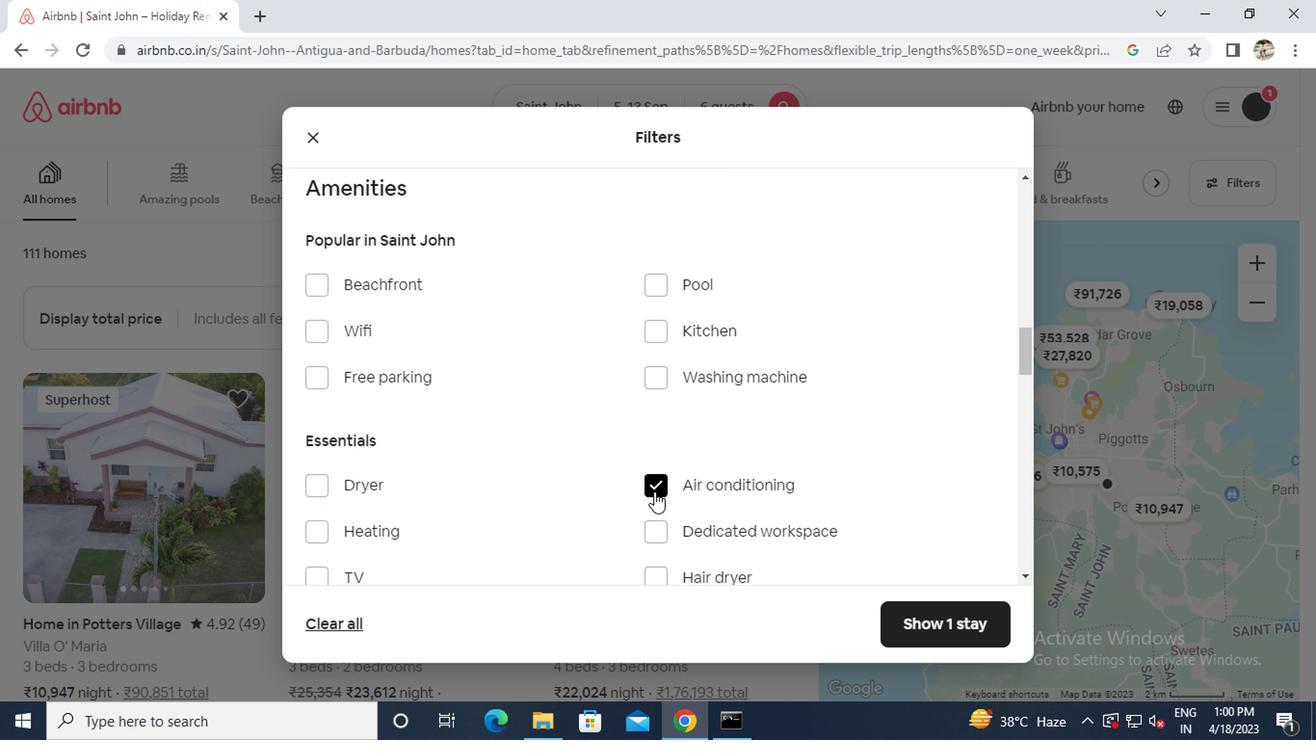 
Action: Mouse scrolled (652, 491) with delta (0, 0)
Screenshot: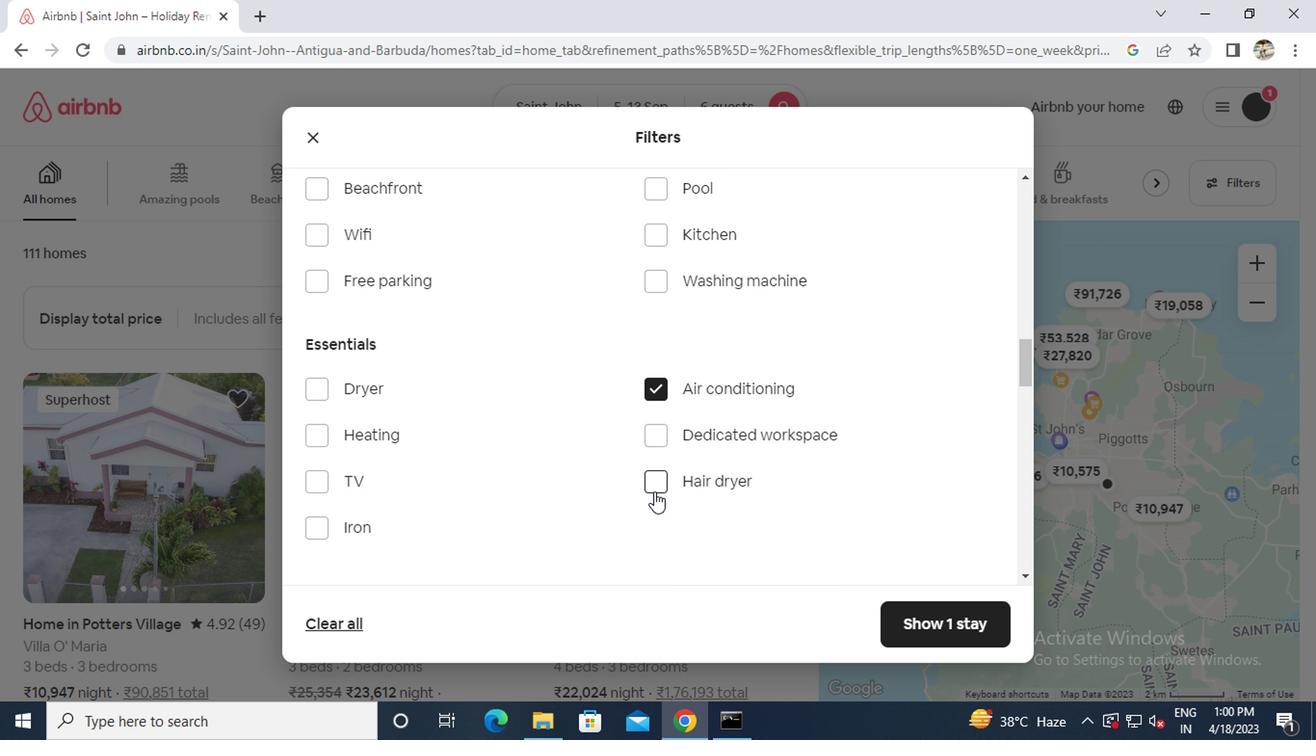 
Action: Mouse scrolled (652, 491) with delta (0, 0)
Screenshot: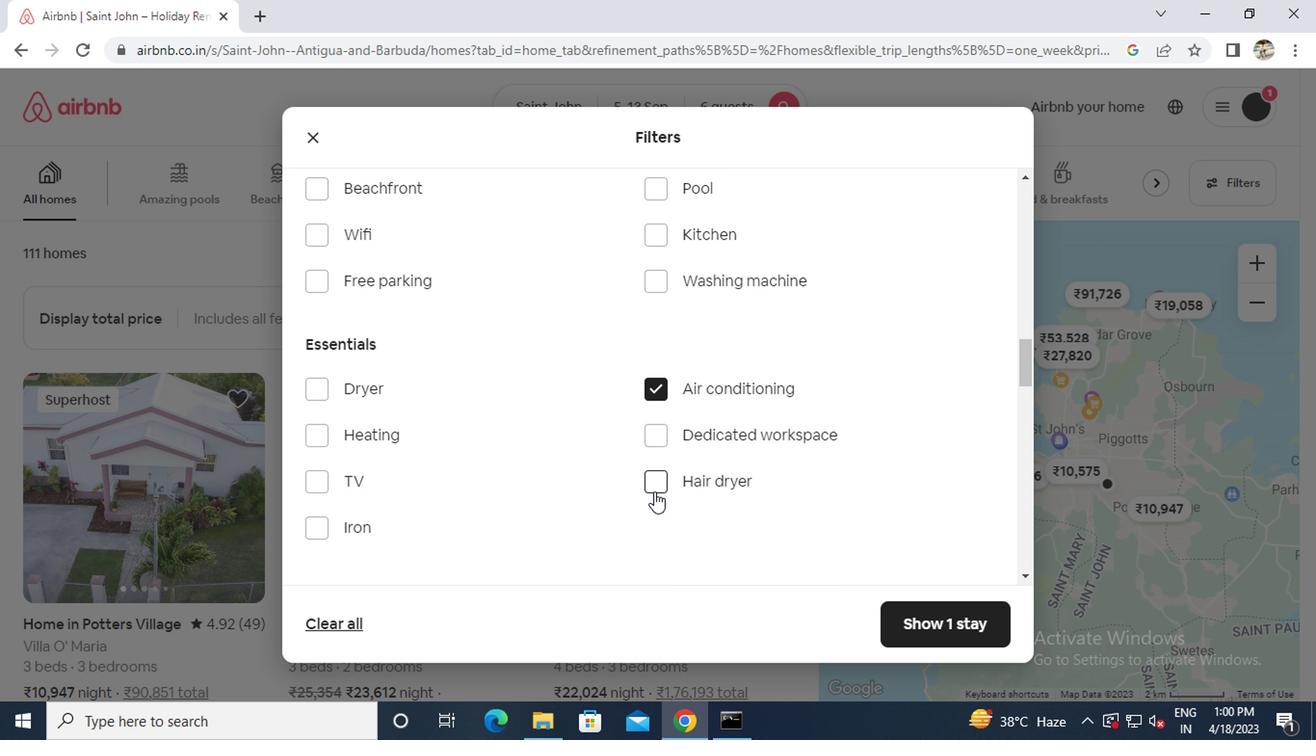 
Action: Mouse moved to (618, 456)
Screenshot: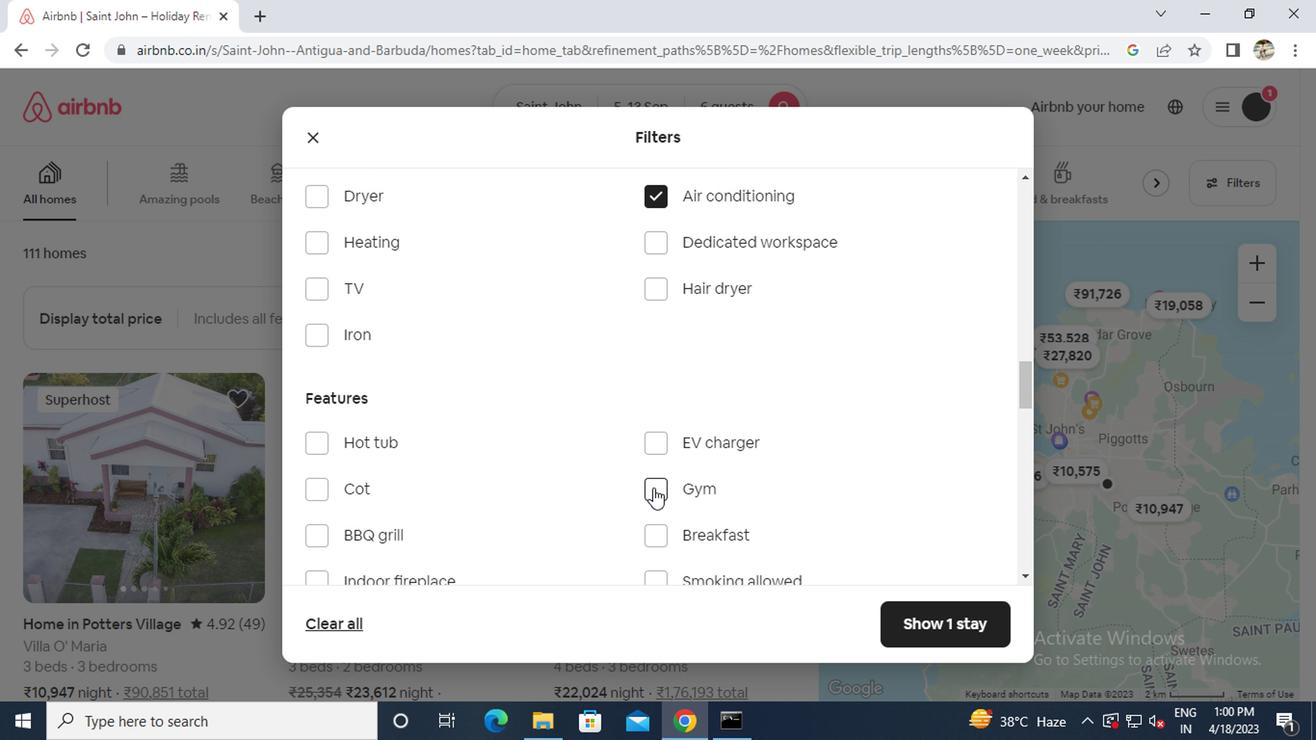 
Action: Mouse scrolled (618, 455) with delta (0, 0)
Screenshot: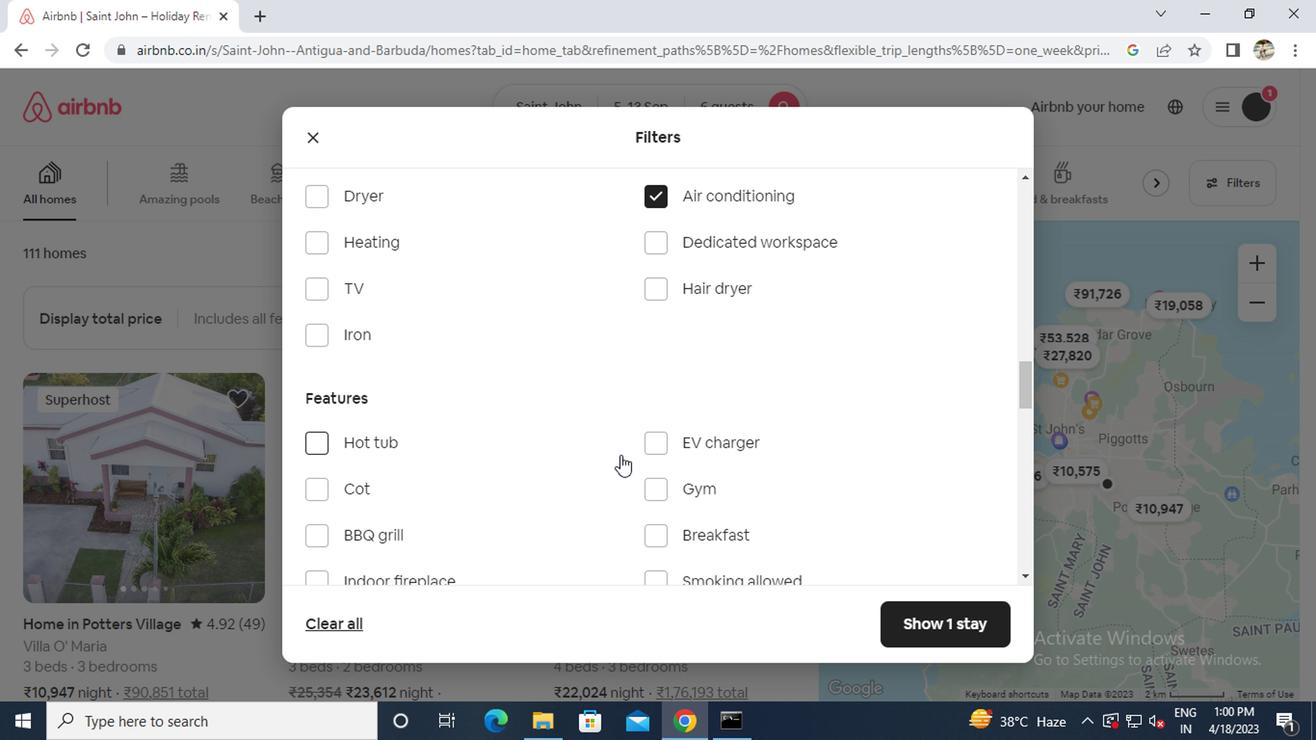 
Action: Mouse scrolled (618, 455) with delta (0, 0)
Screenshot: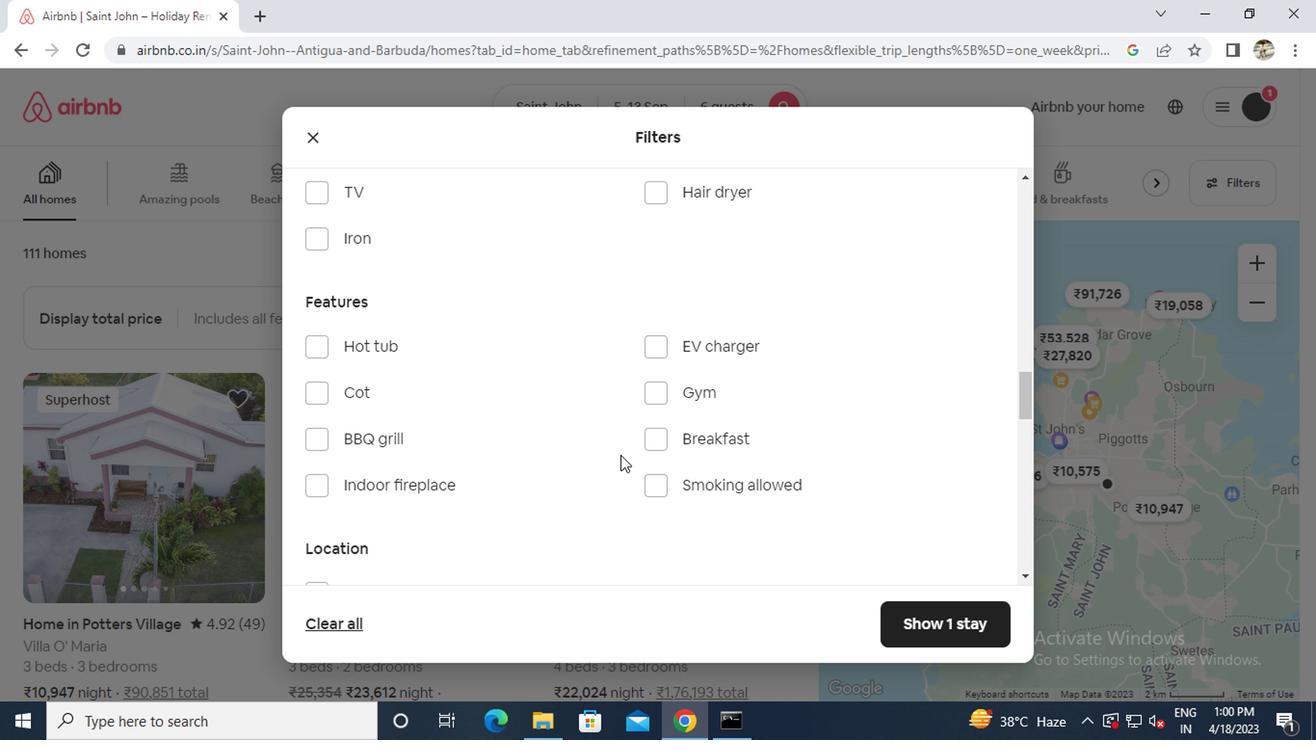 
Action: Mouse moved to (618, 455)
Screenshot: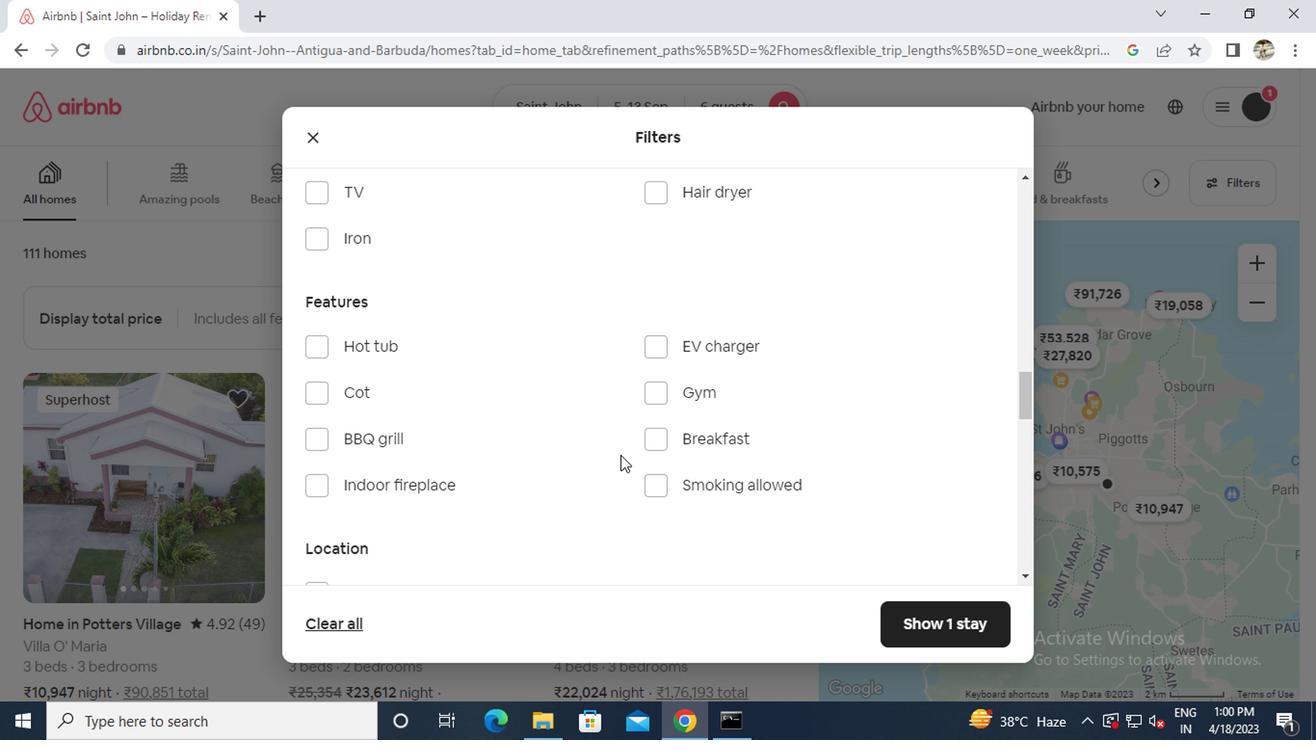
Action: Mouse scrolled (618, 456) with delta (0, 0)
Screenshot: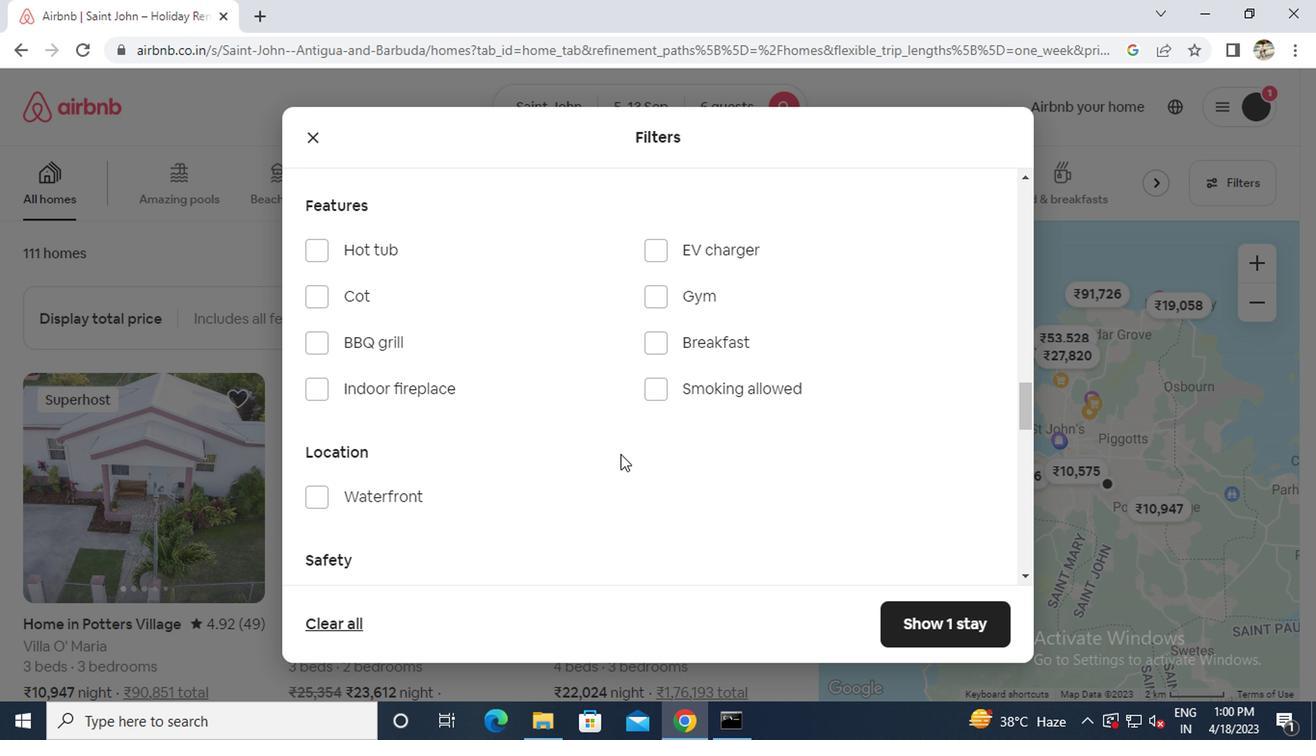 
Action: Mouse scrolled (618, 456) with delta (0, 0)
Screenshot: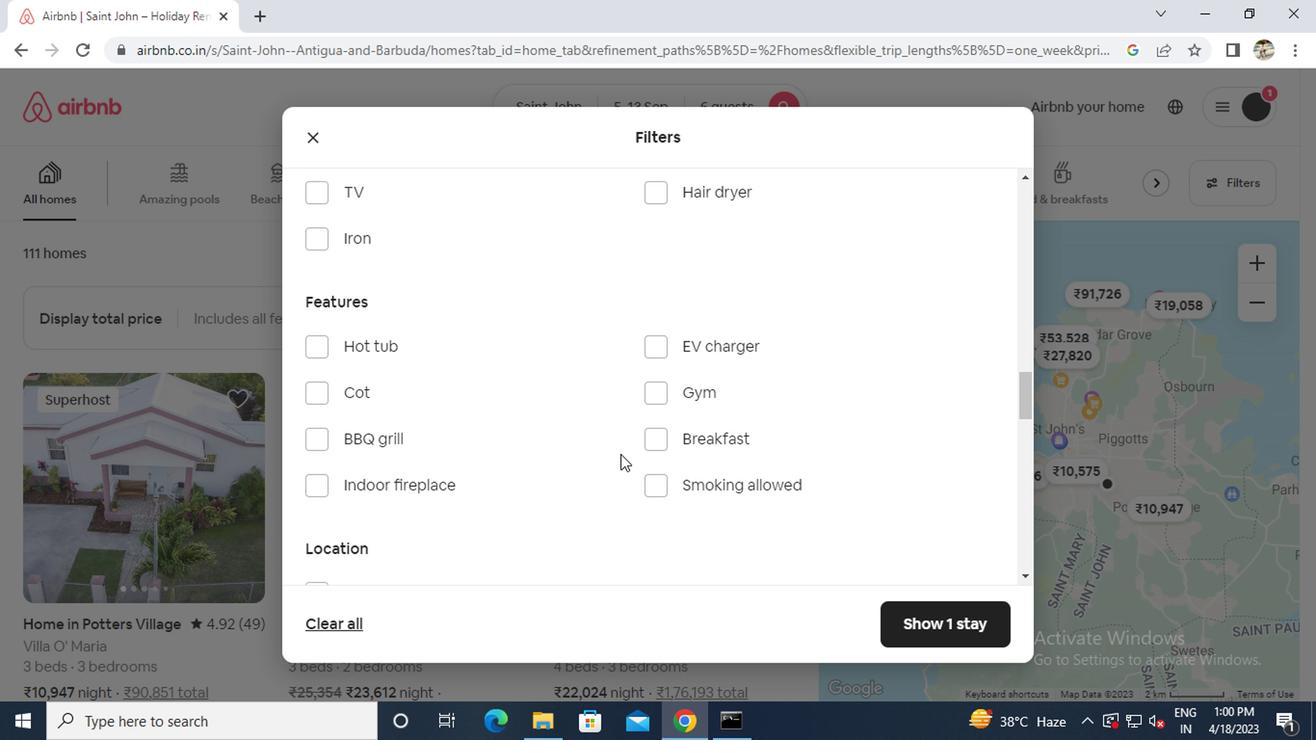 
Action: Mouse scrolled (618, 456) with delta (0, 0)
Screenshot: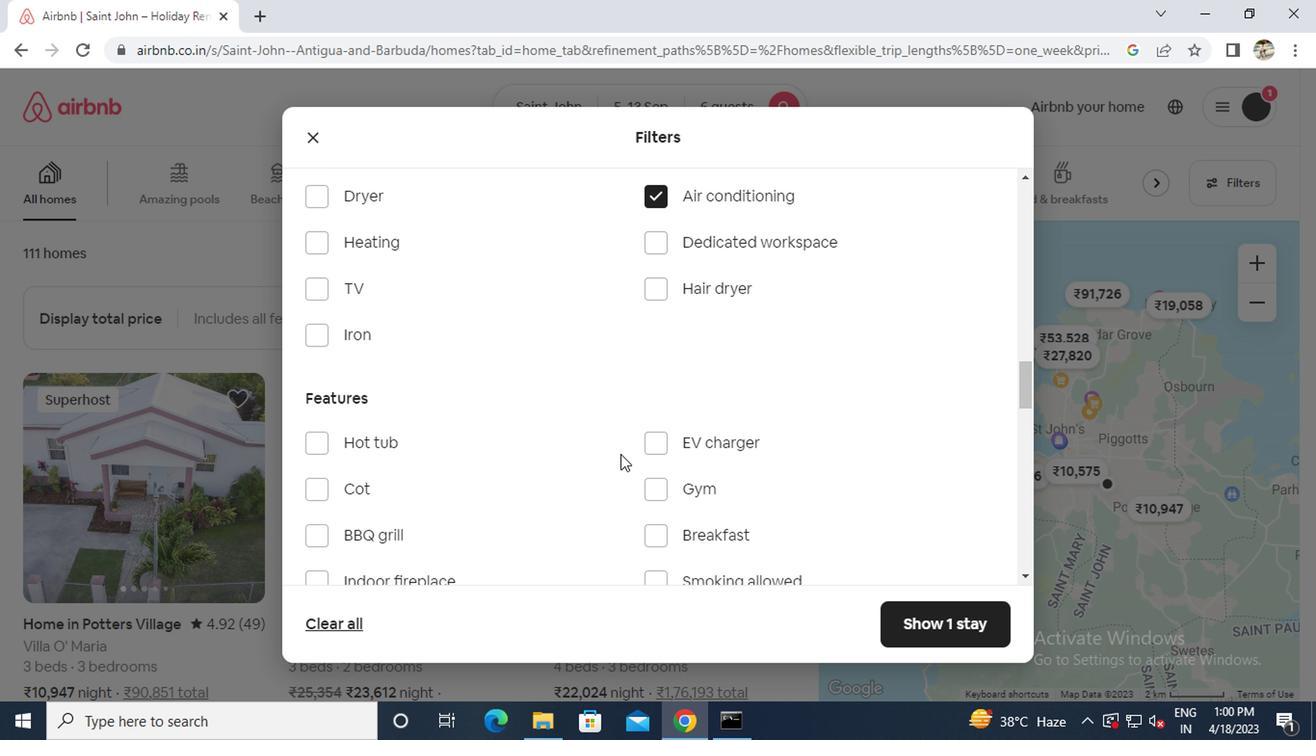 
Action: Mouse moved to (316, 299)
Screenshot: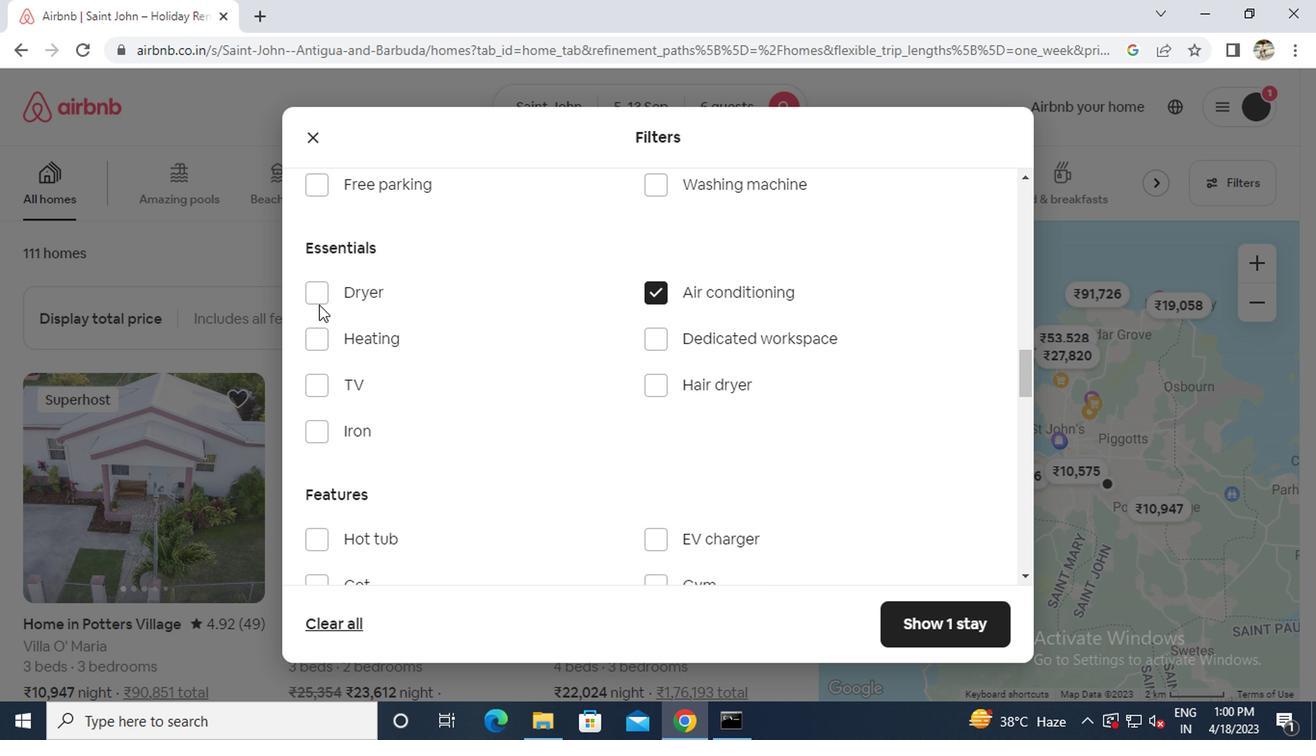 
Action: Mouse pressed left at (316, 299)
Screenshot: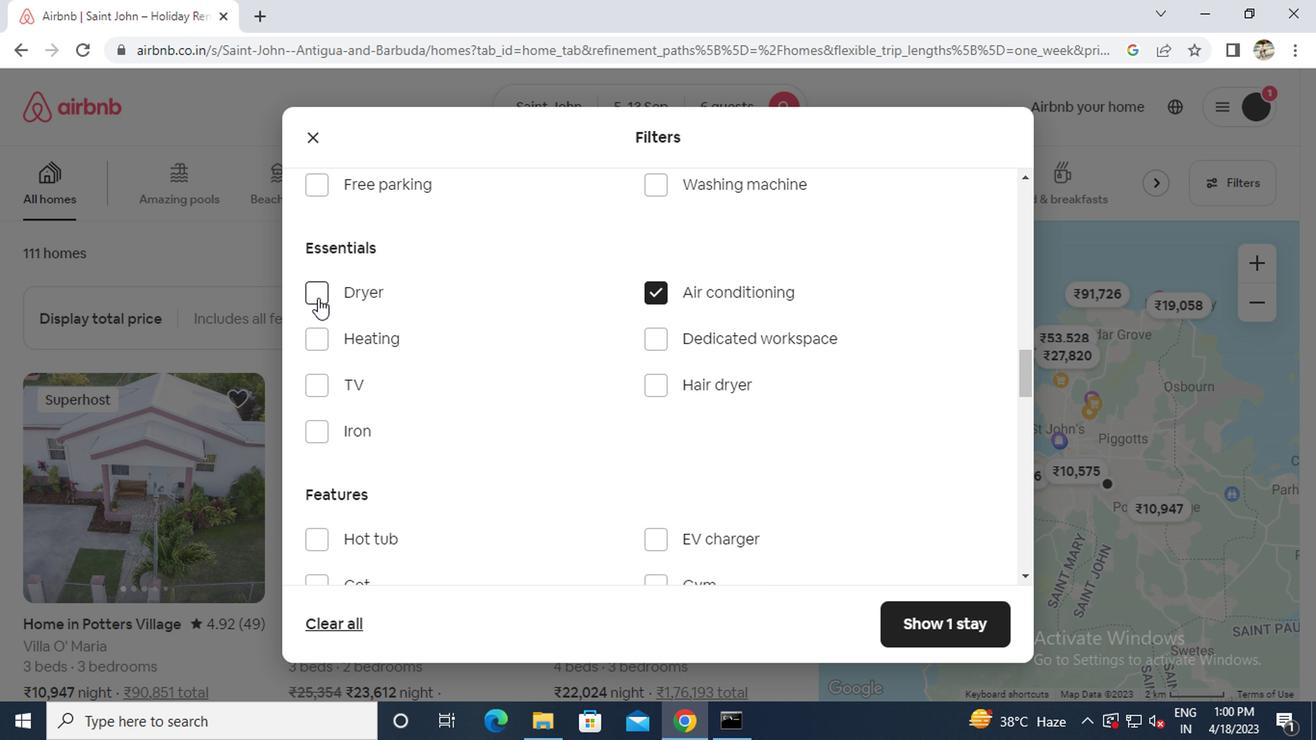
Action: Mouse moved to (360, 354)
Screenshot: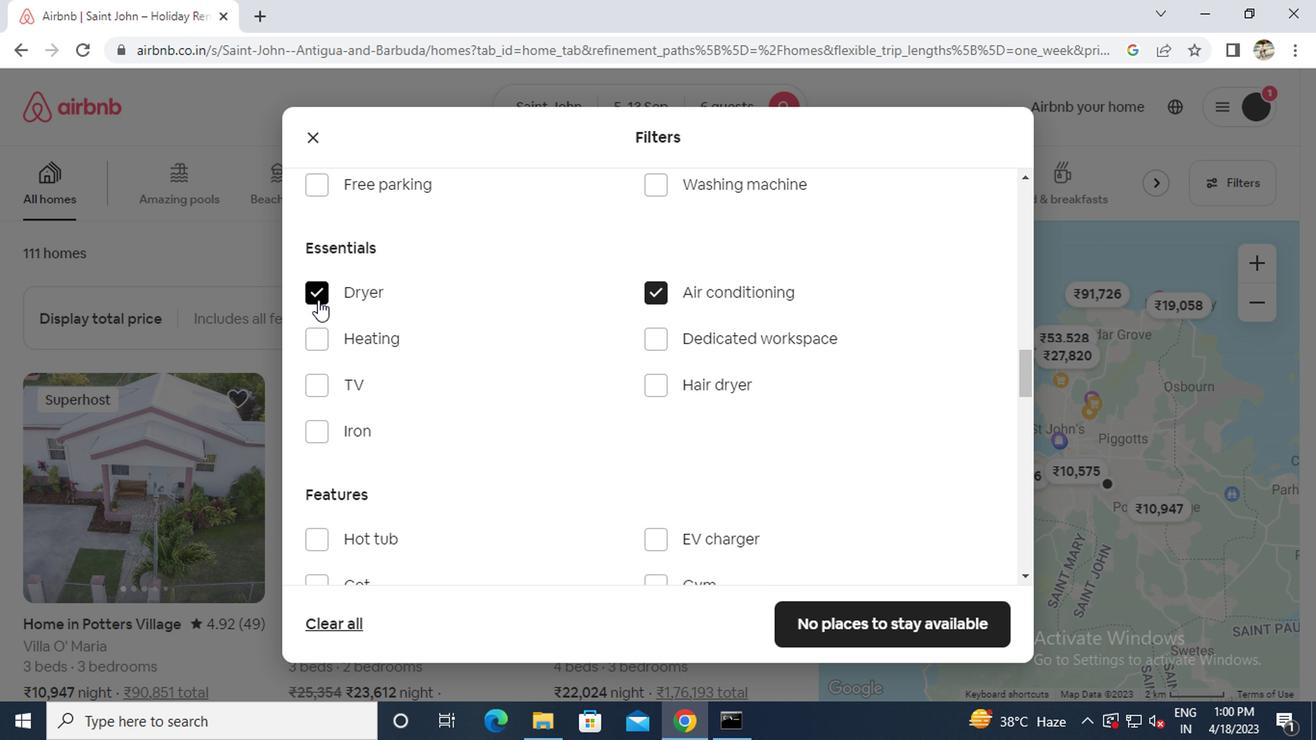
Action: Mouse scrolled (360, 353) with delta (0, 0)
Screenshot: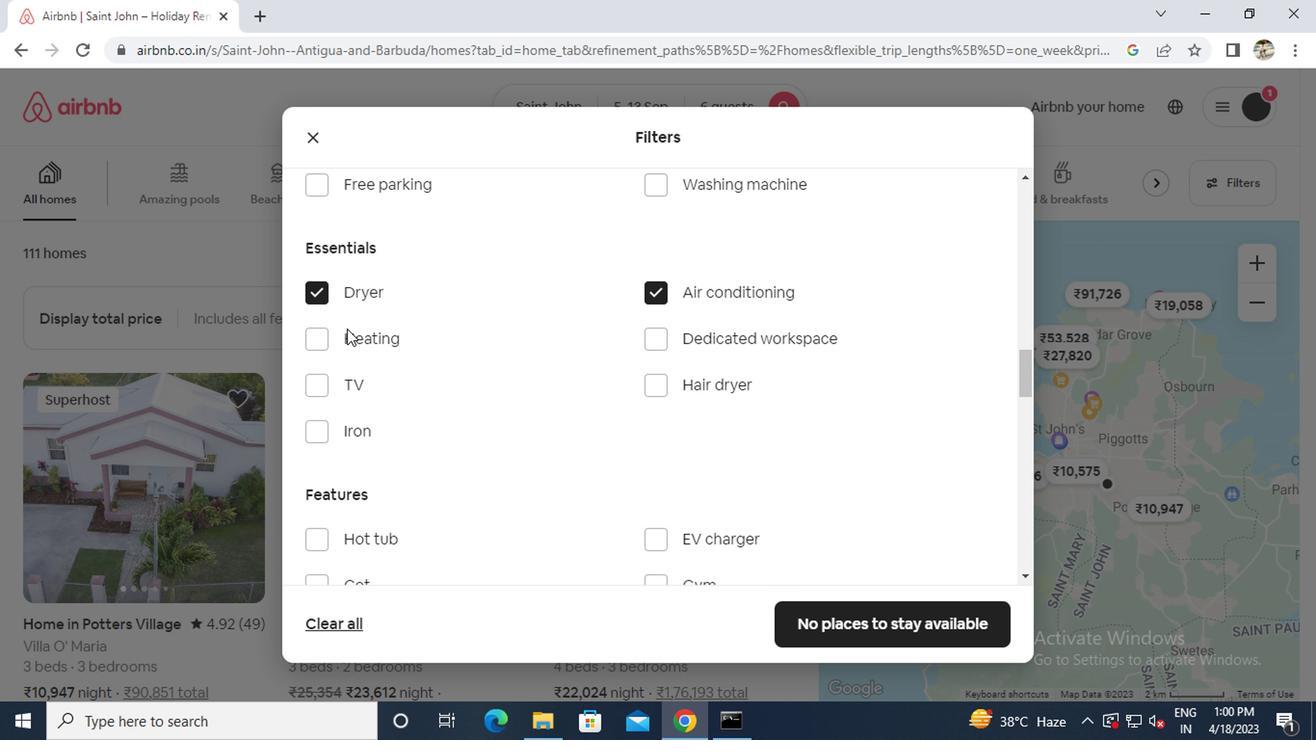 
Action: Mouse moved to (362, 354)
Screenshot: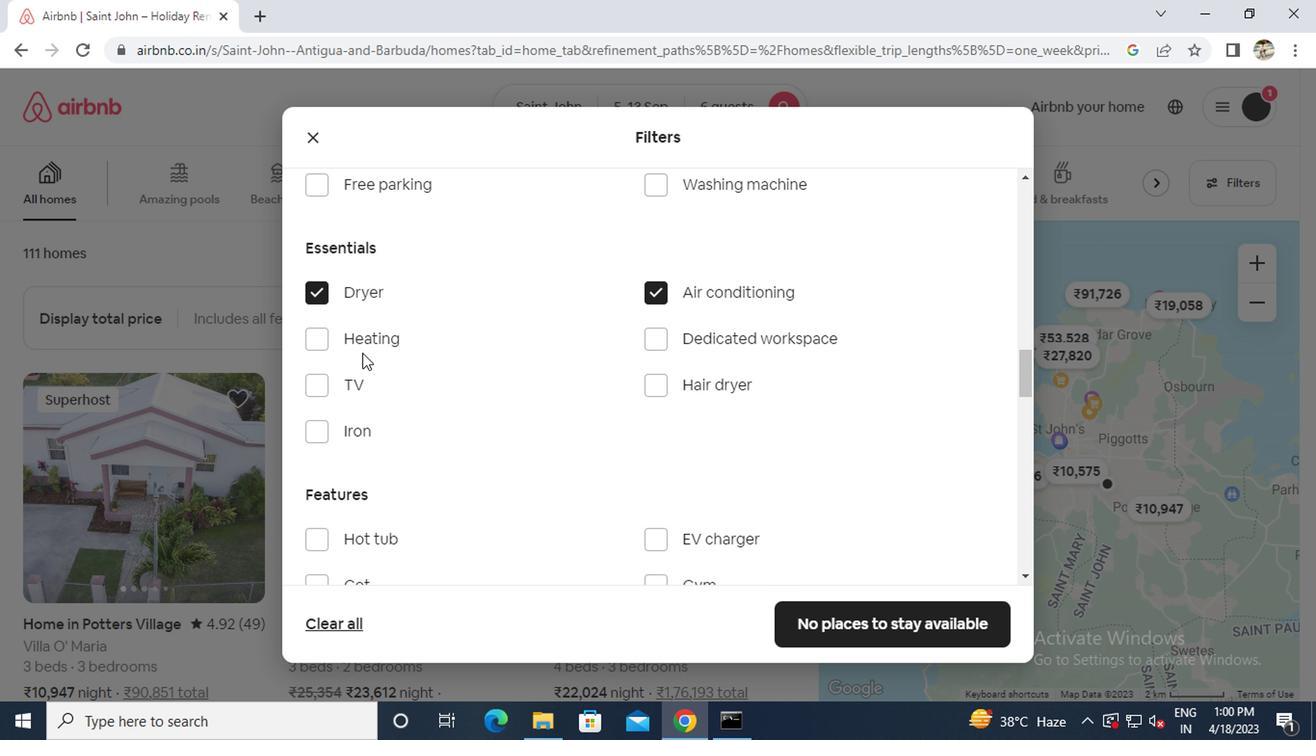 
Action: Mouse scrolled (362, 353) with delta (0, 0)
Screenshot: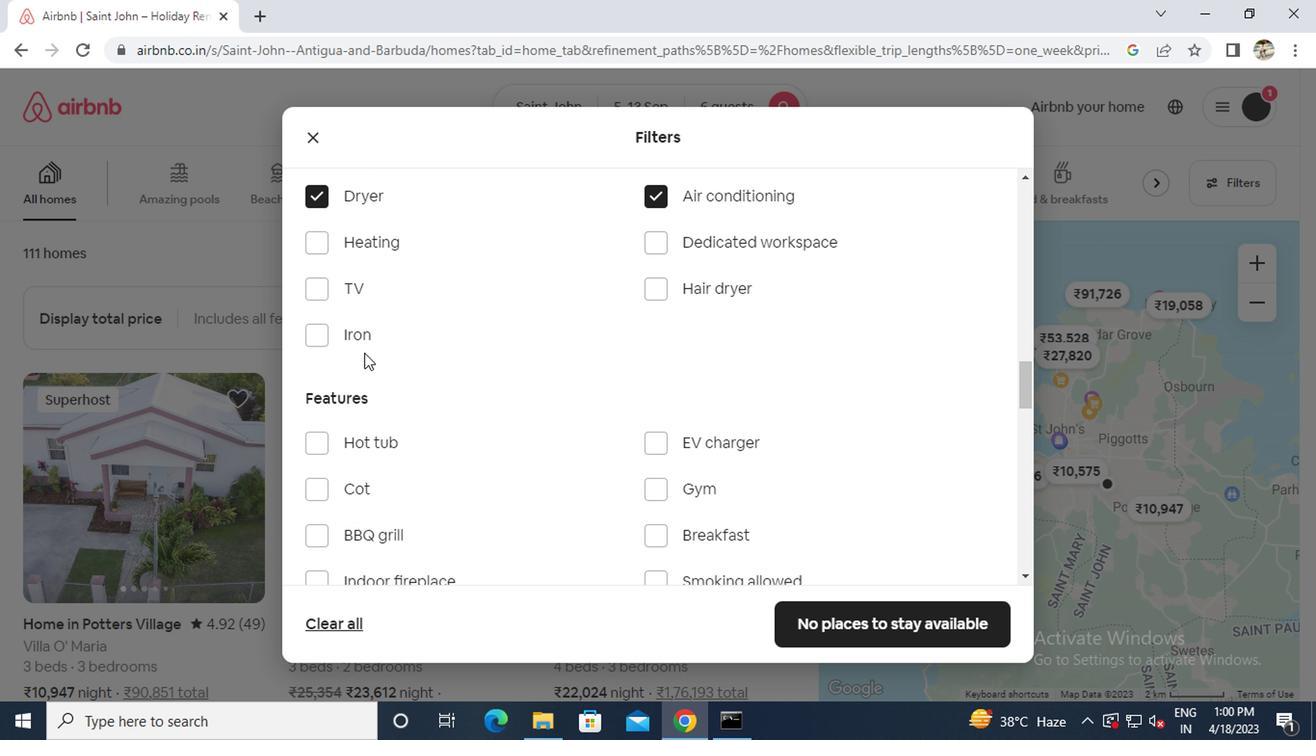 
Action: Mouse moved to (667, 444)
Screenshot: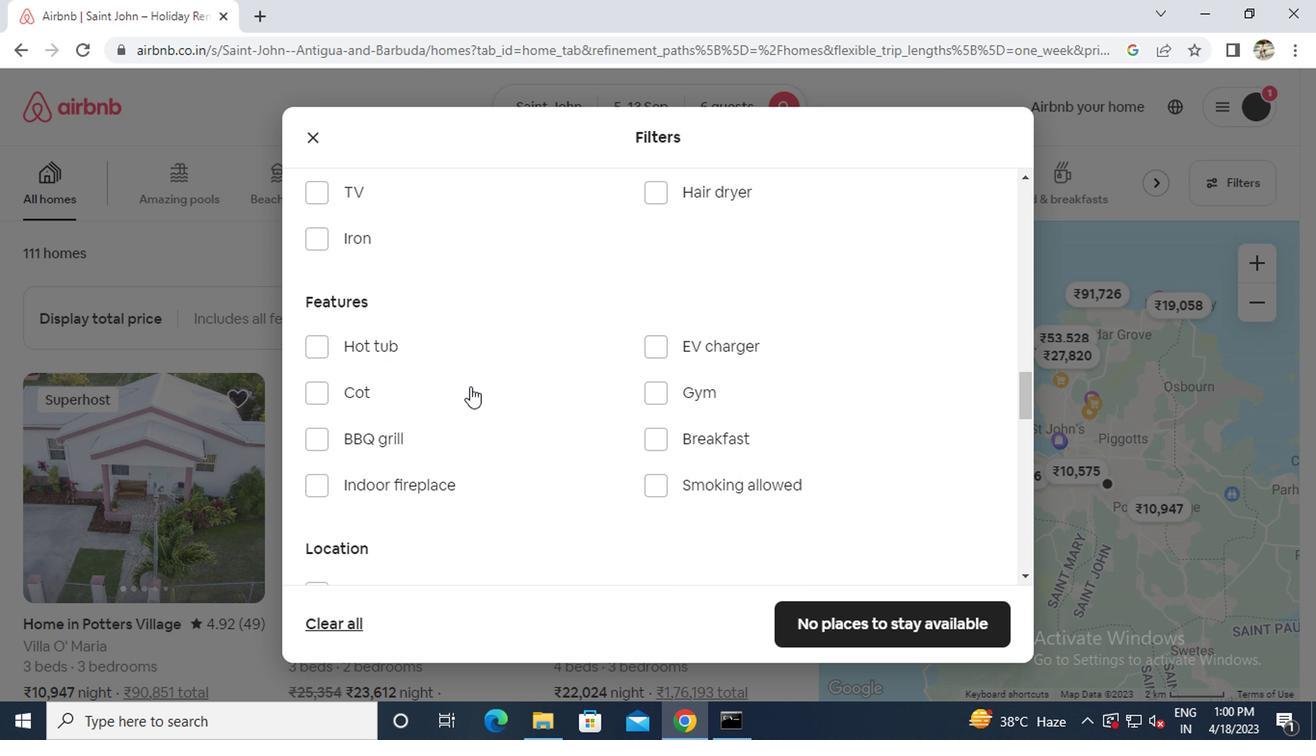 
Action: Mouse pressed left at (667, 444)
Screenshot: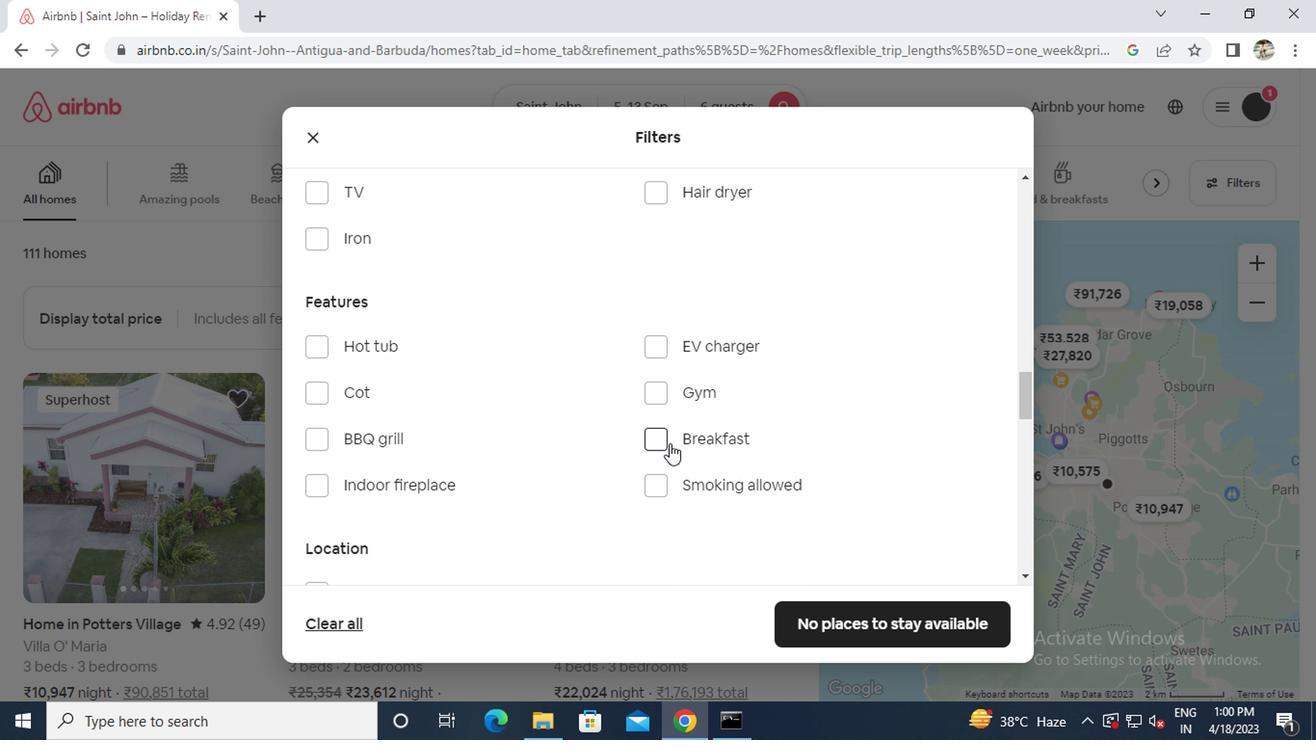 
Action: Mouse moved to (659, 488)
Screenshot: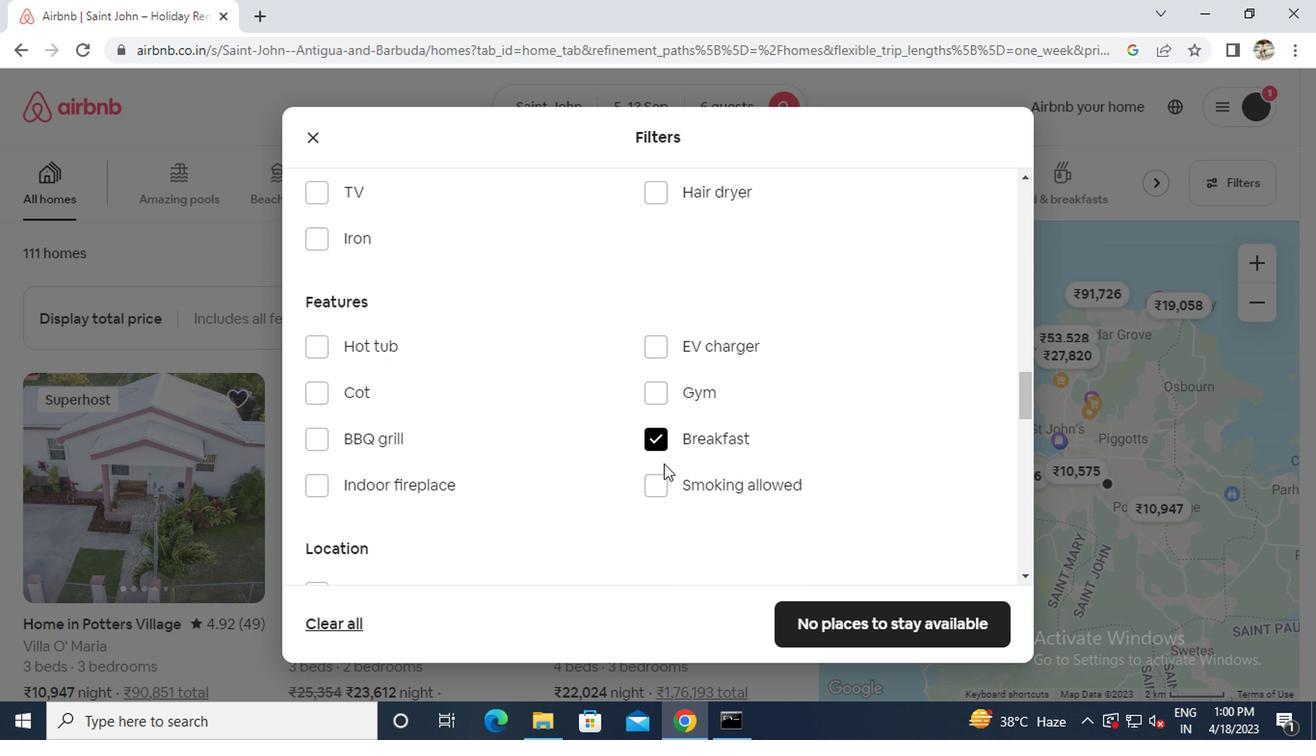 
Action: Mouse pressed left at (659, 488)
Screenshot: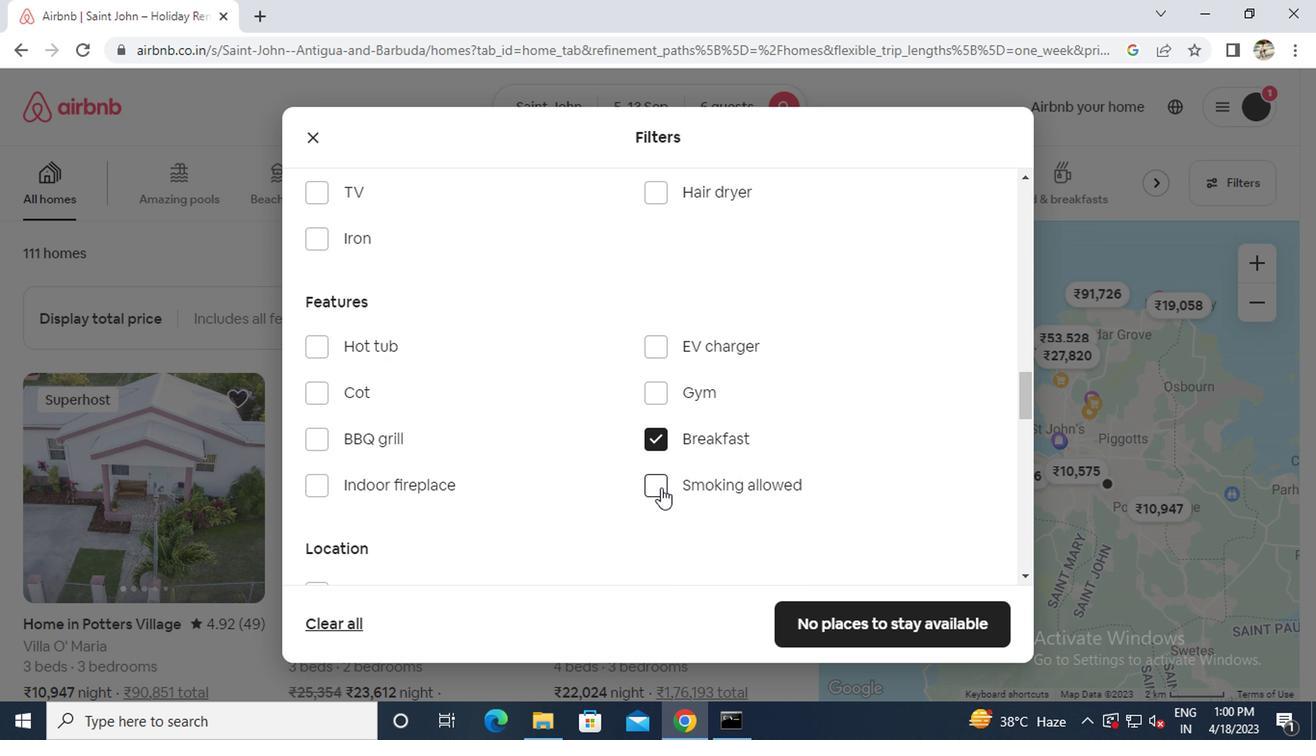 
Action: Mouse moved to (399, 482)
Screenshot: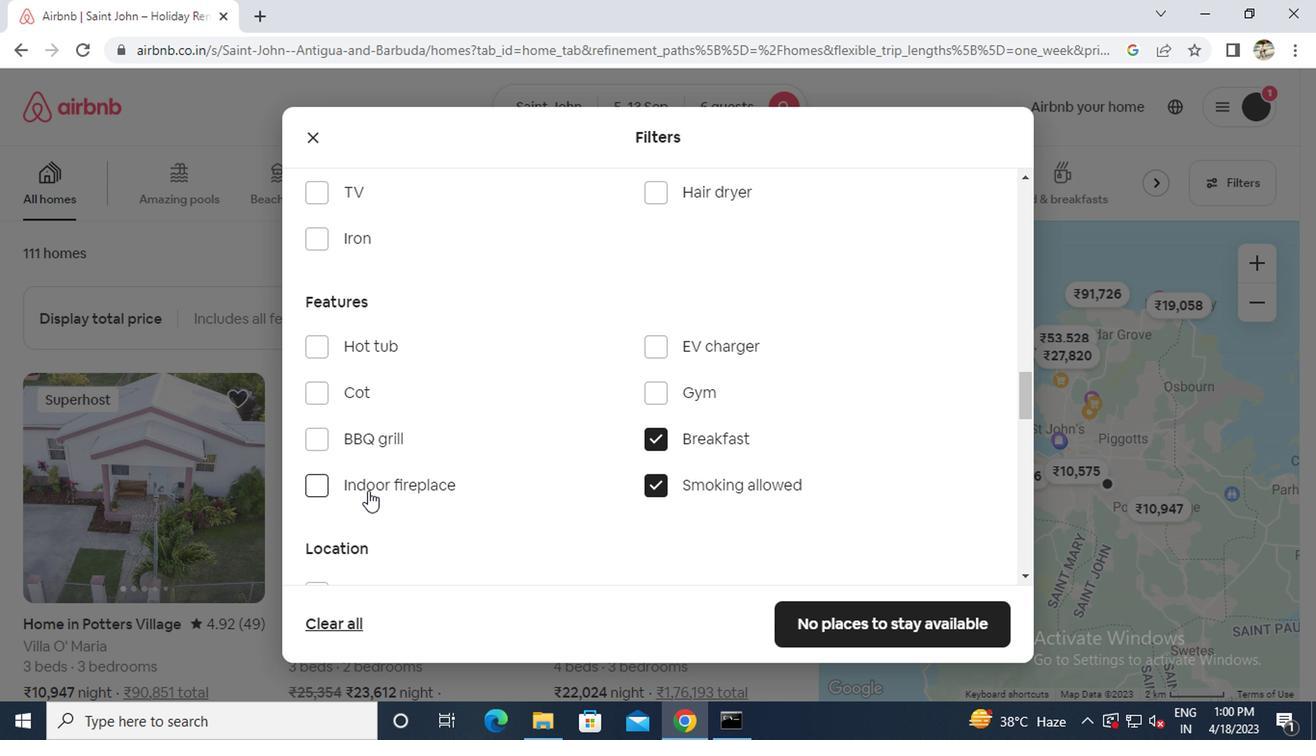
Action: Mouse scrolled (399, 480) with delta (0, -1)
Screenshot: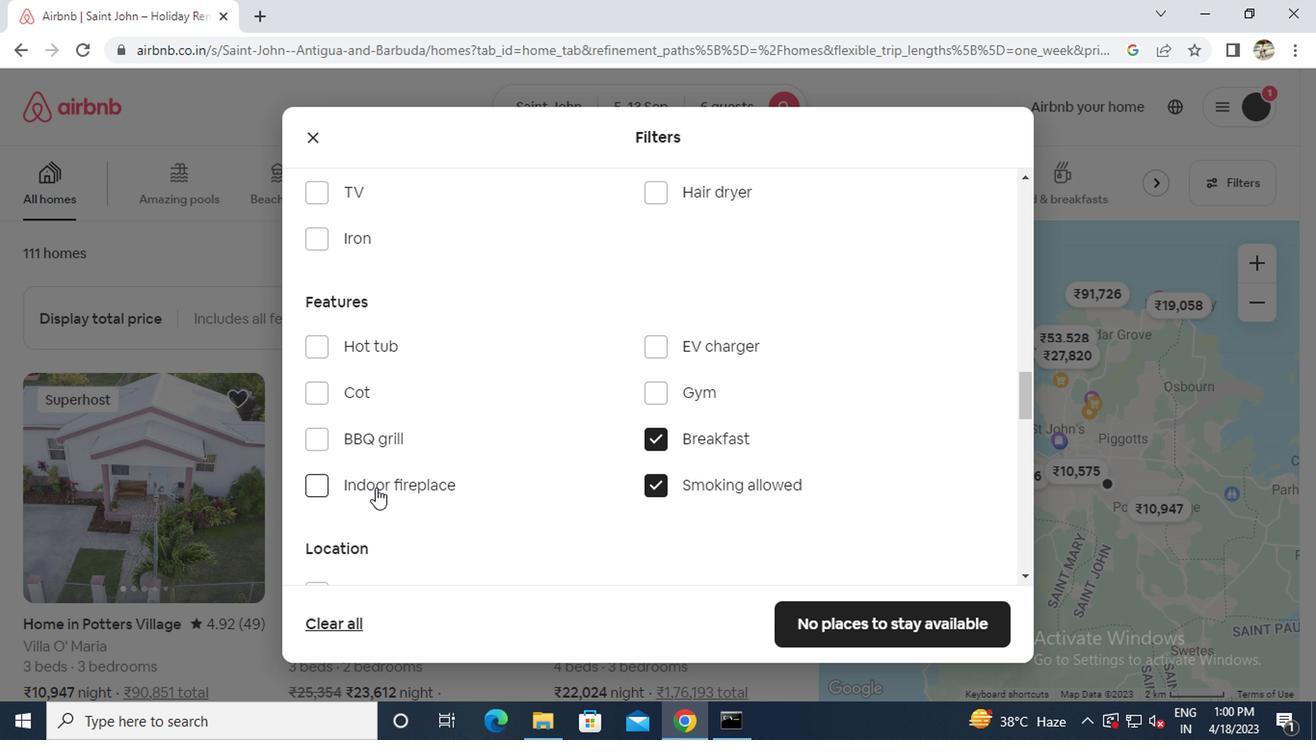 
Action: Mouse scrolled (399, 480) with delta (0, -1)
Screenshot: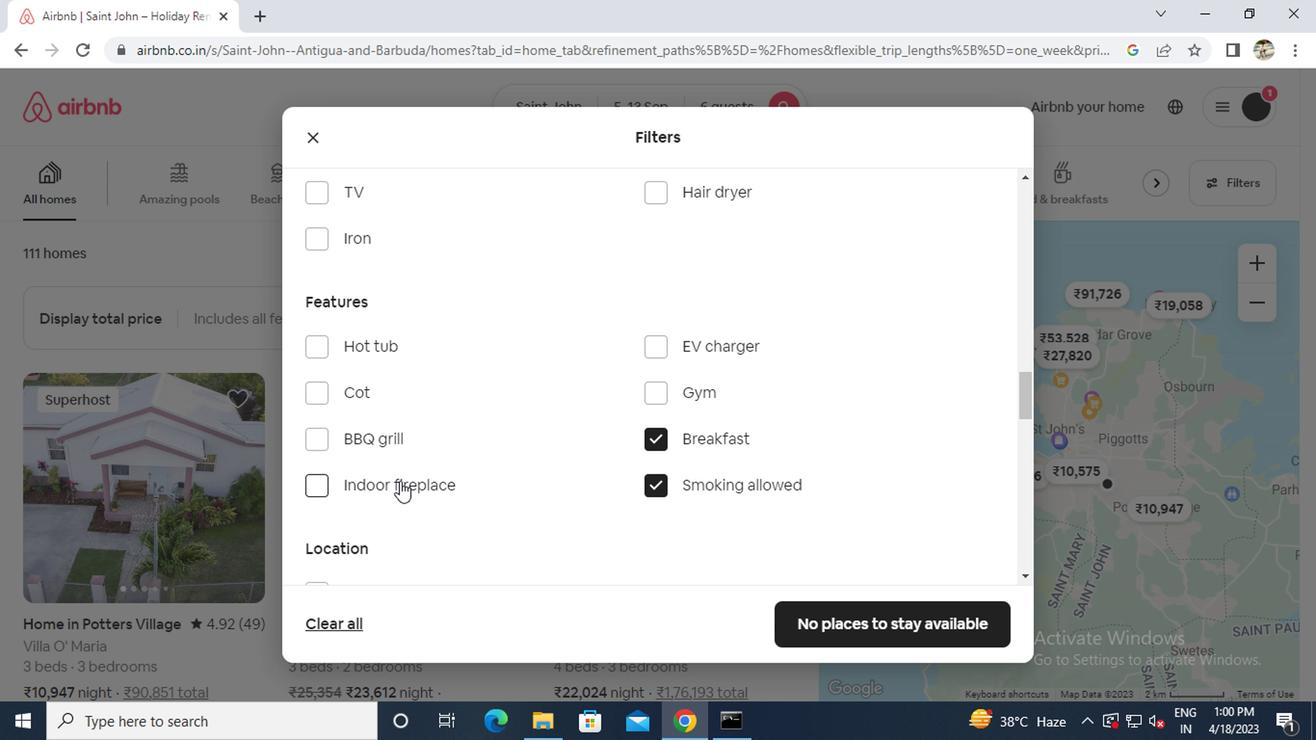
Action: Mouse moved to (471, 444)
Screenshot: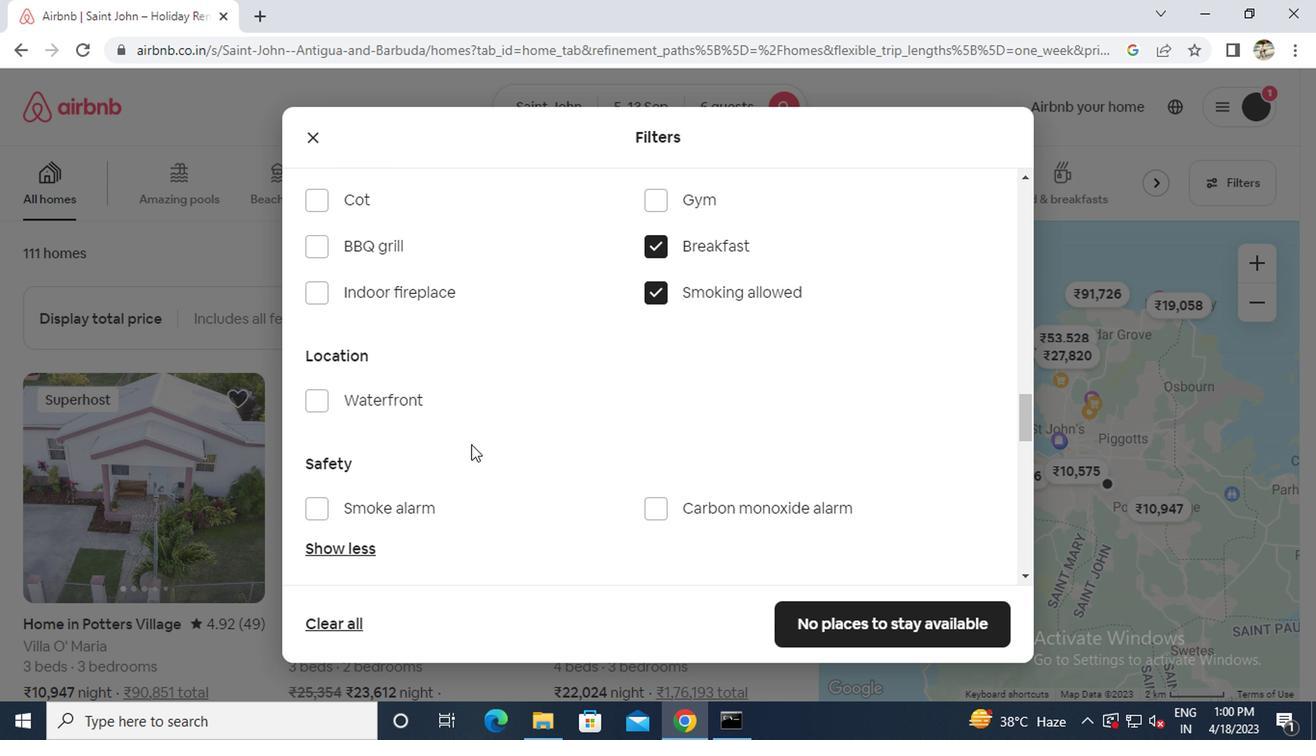 
Action: Mouse scrolled (471, 445) with delta (0, 1)
Screenshot: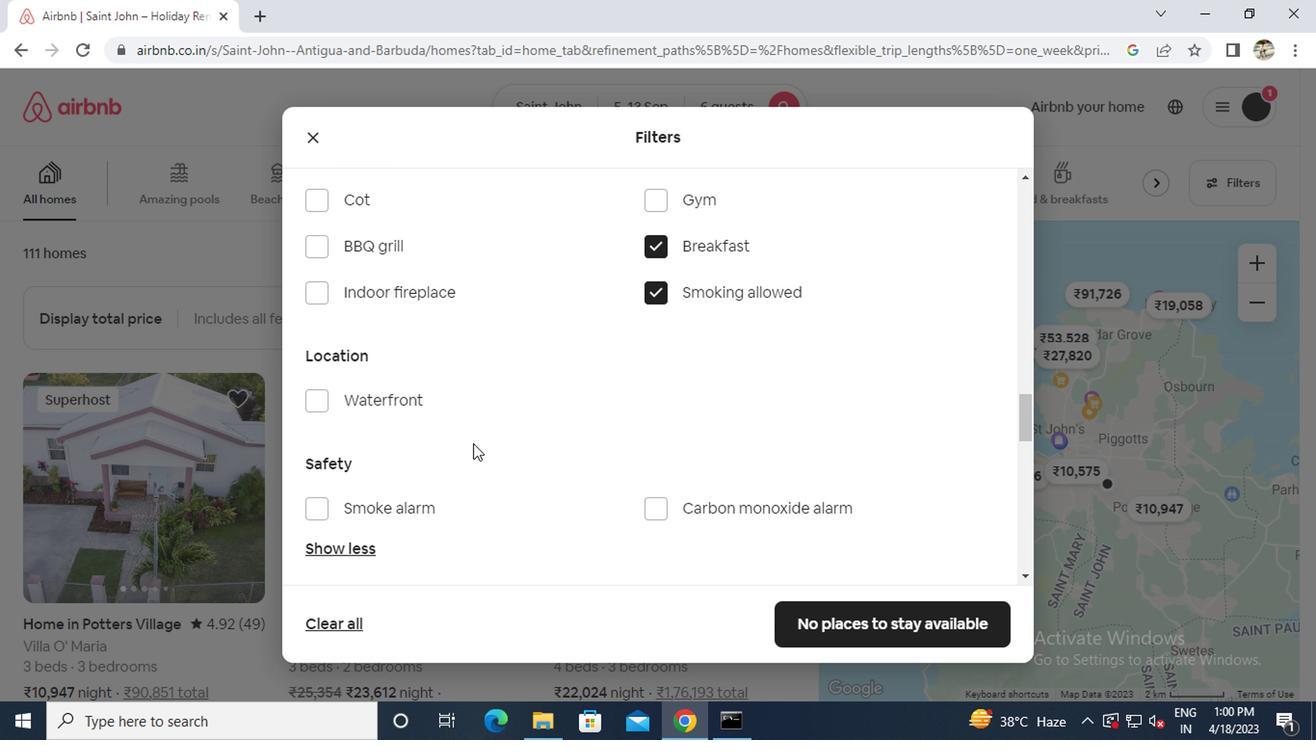 
Action: Mouse scrolled (471, 445) with delta (0, 1)
Screenshot: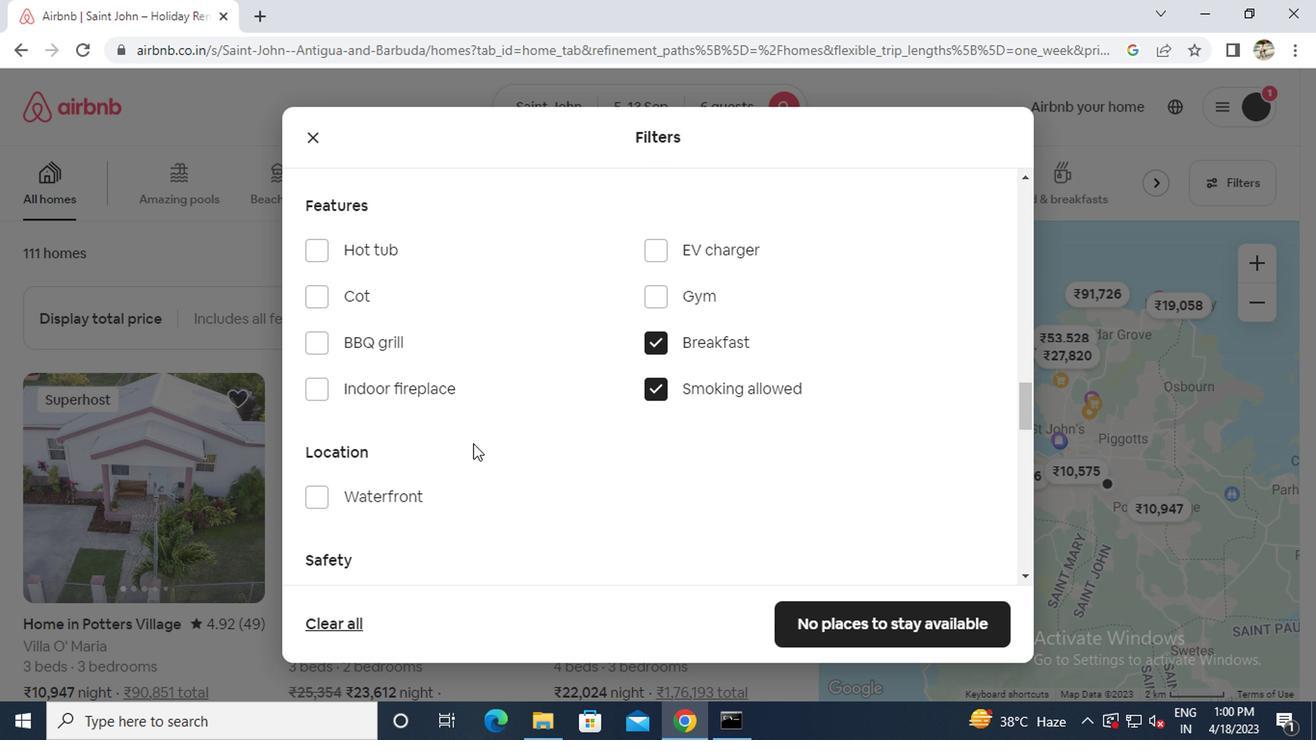 
Action: Mouse moved to (471, 443)
Screenshot: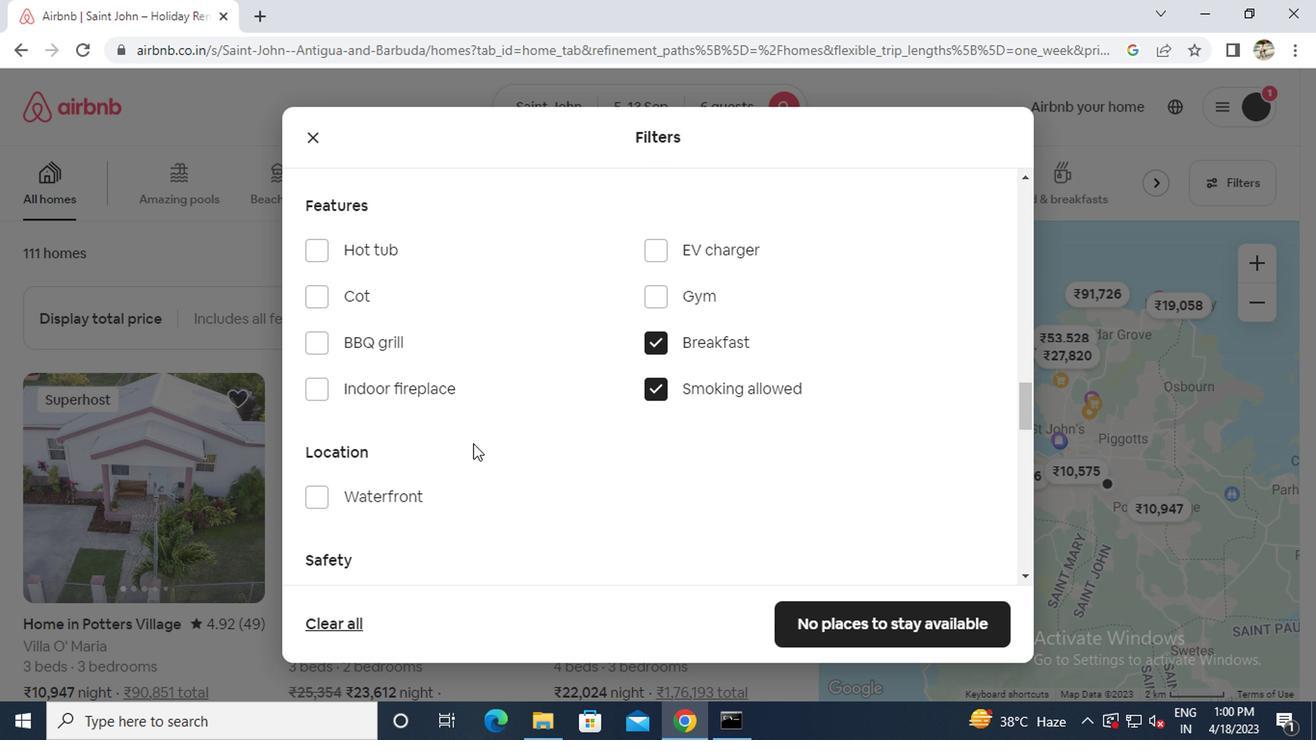 
Action: Mouse scrolled (471, 444) with delta (0, 0)
Screenshot: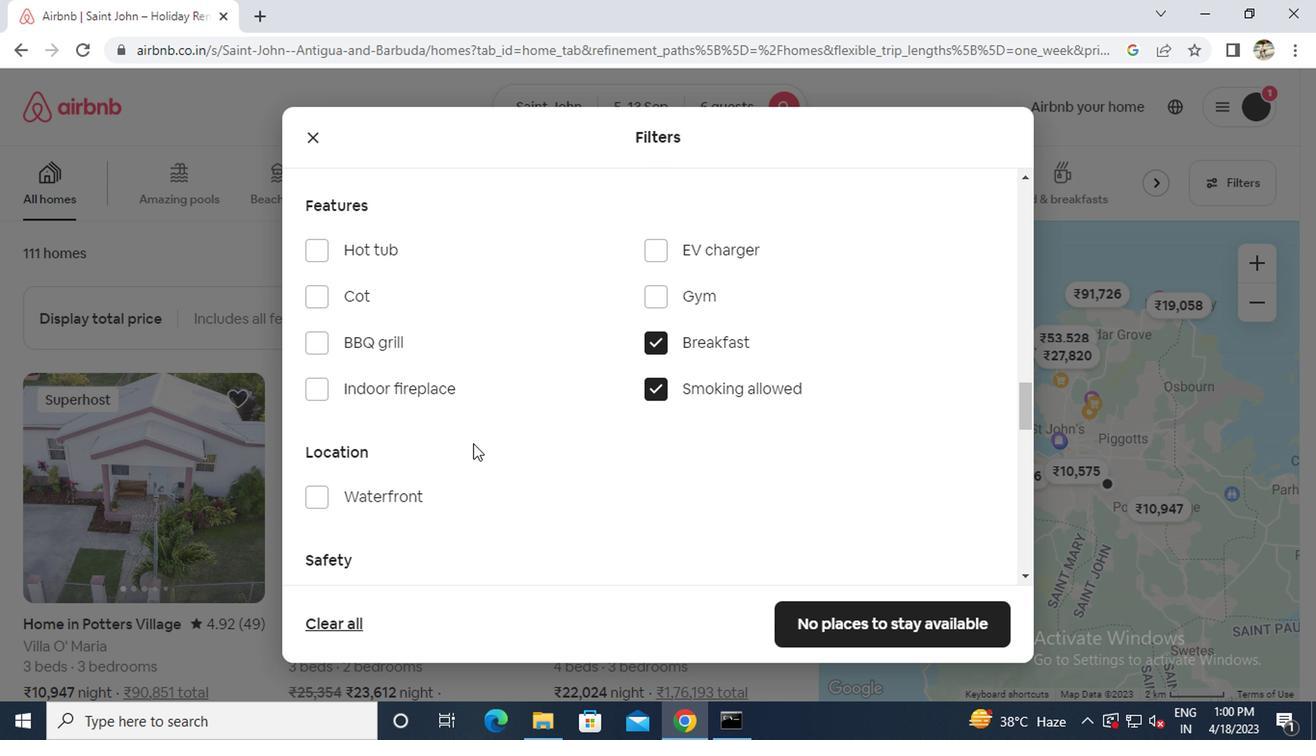 
Action: Mouse scrolled (471, 444) with delta (0, 0)
Screenshot: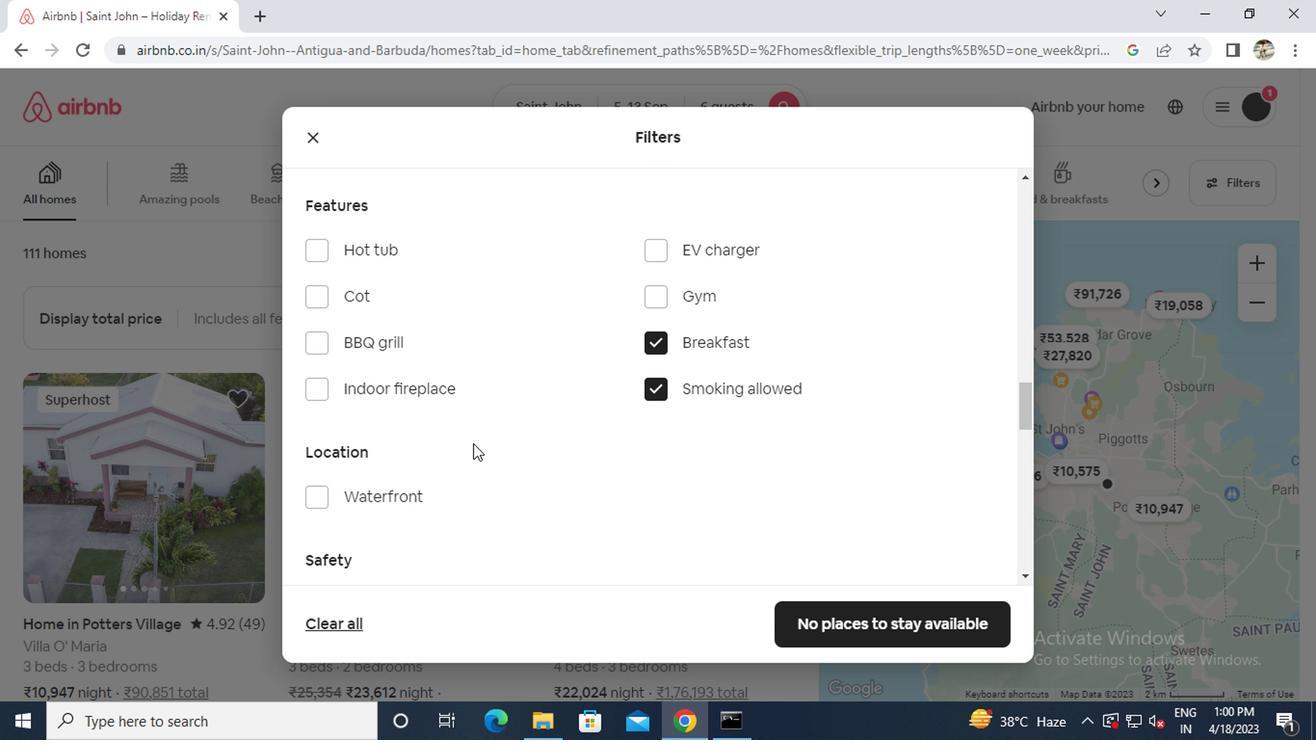 
Action: Mouse scrolled (471, 444) with delta (0, 0)
Screenshot: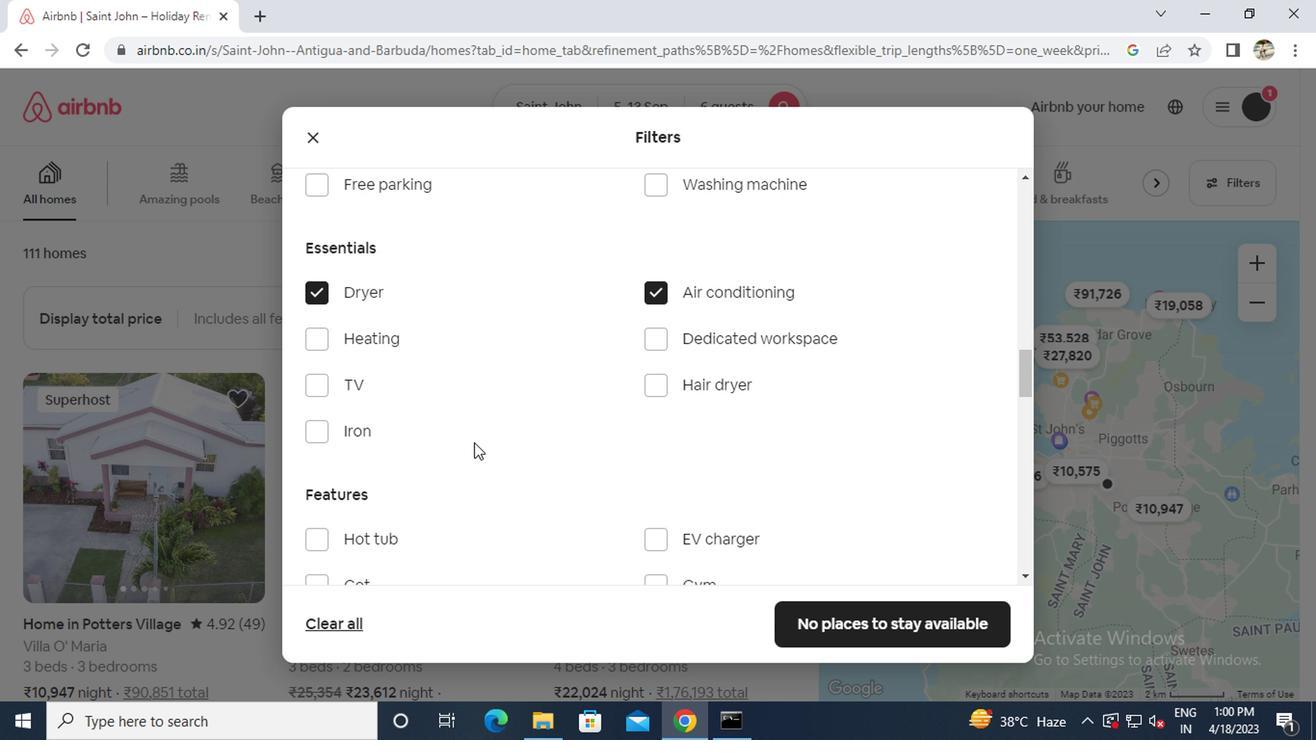 
Action: Mouse scrolled (471, 444) with delta (0, 0)
Screenshot: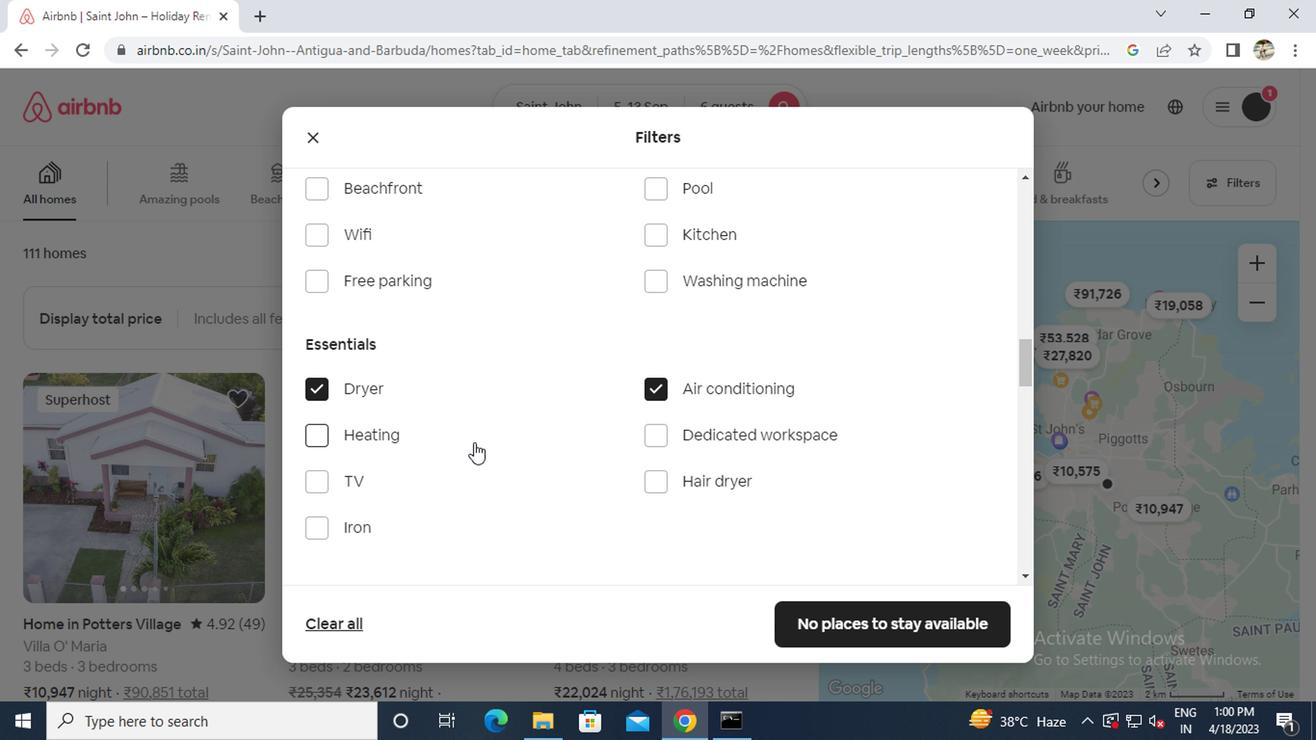 
Action: Mouse moved to (473, 443)
Screenshot: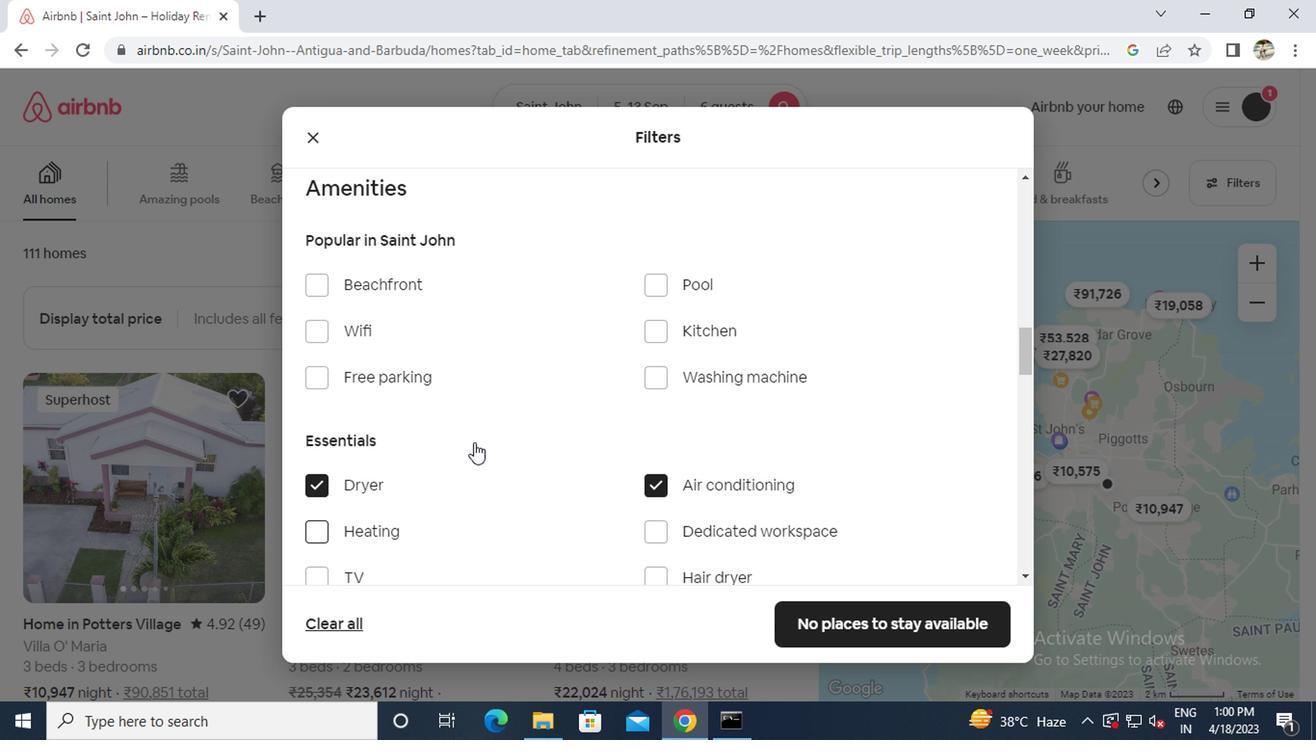 
Action: Mouse scrolled (473, 441) with delta (0, -1)
Screenshot: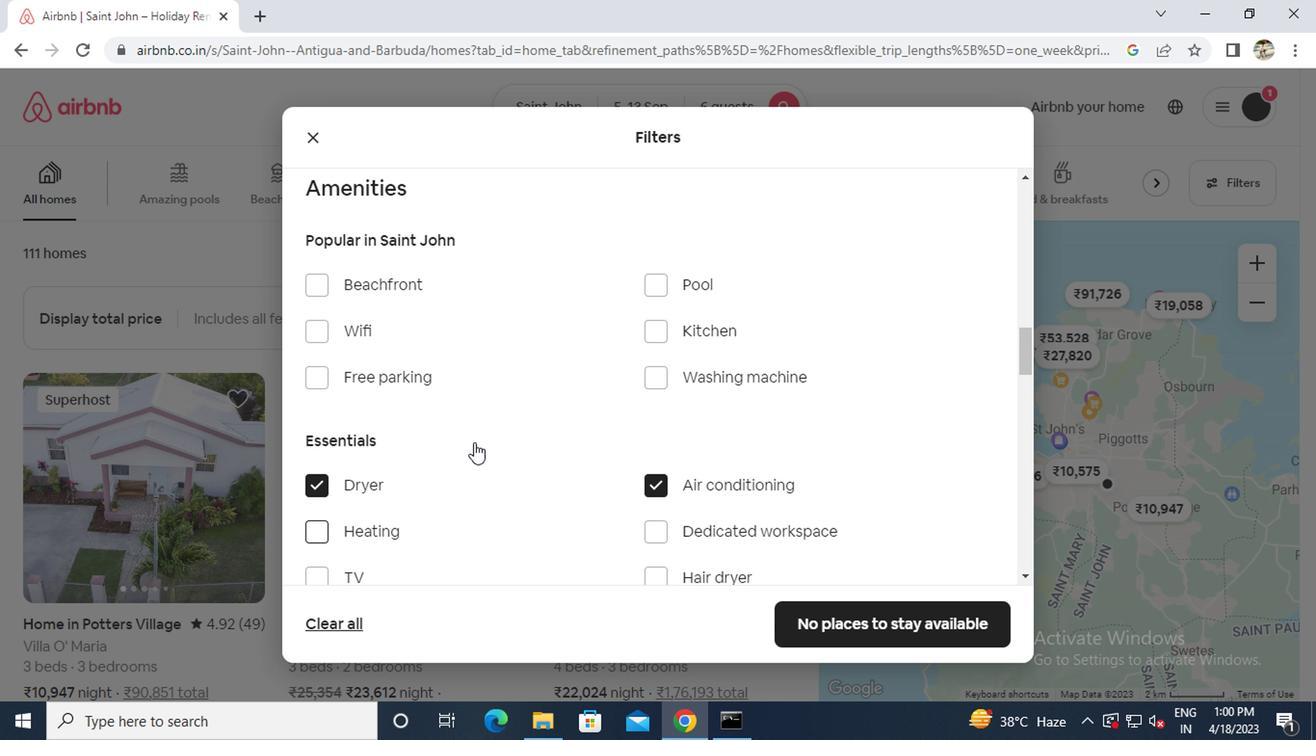 
Action: Mouse scrolled (473, 441) with delta (0, -1)
Screenshot: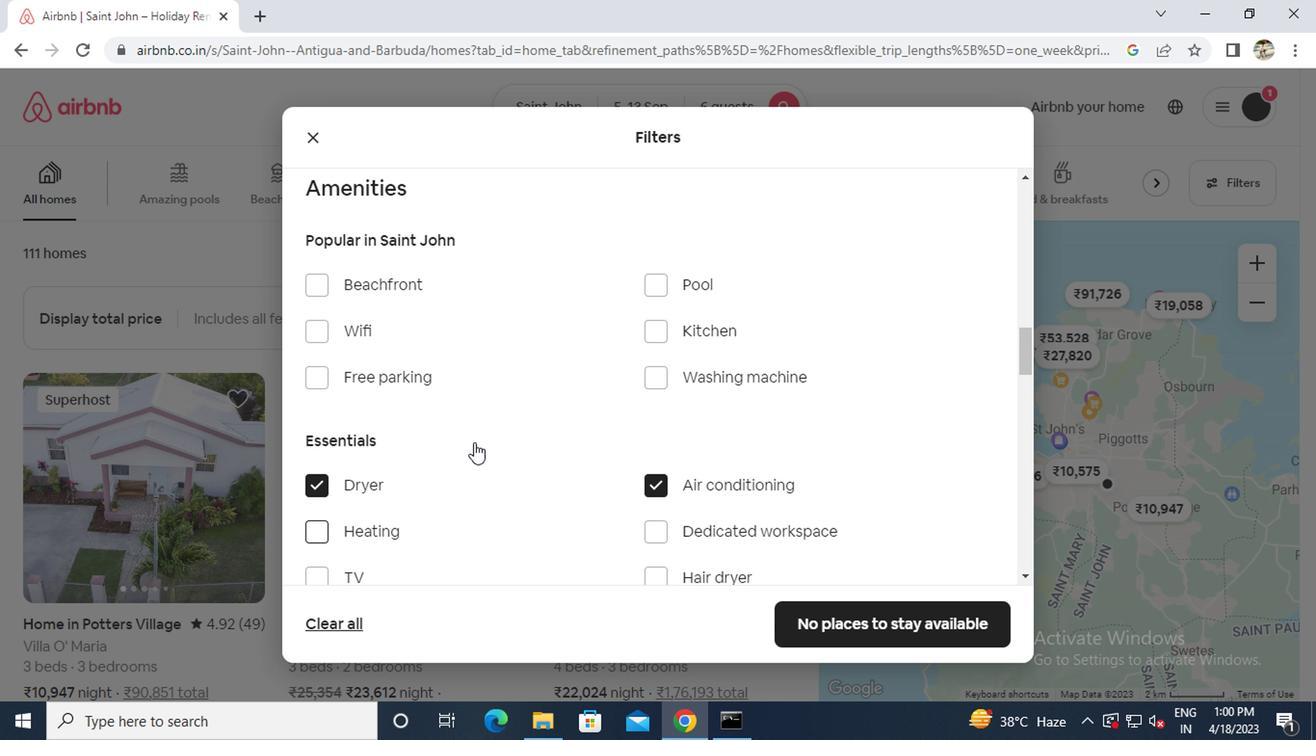 
Action: Mouse scrolled (473, 441) with delta (0, -1)
Screenshot: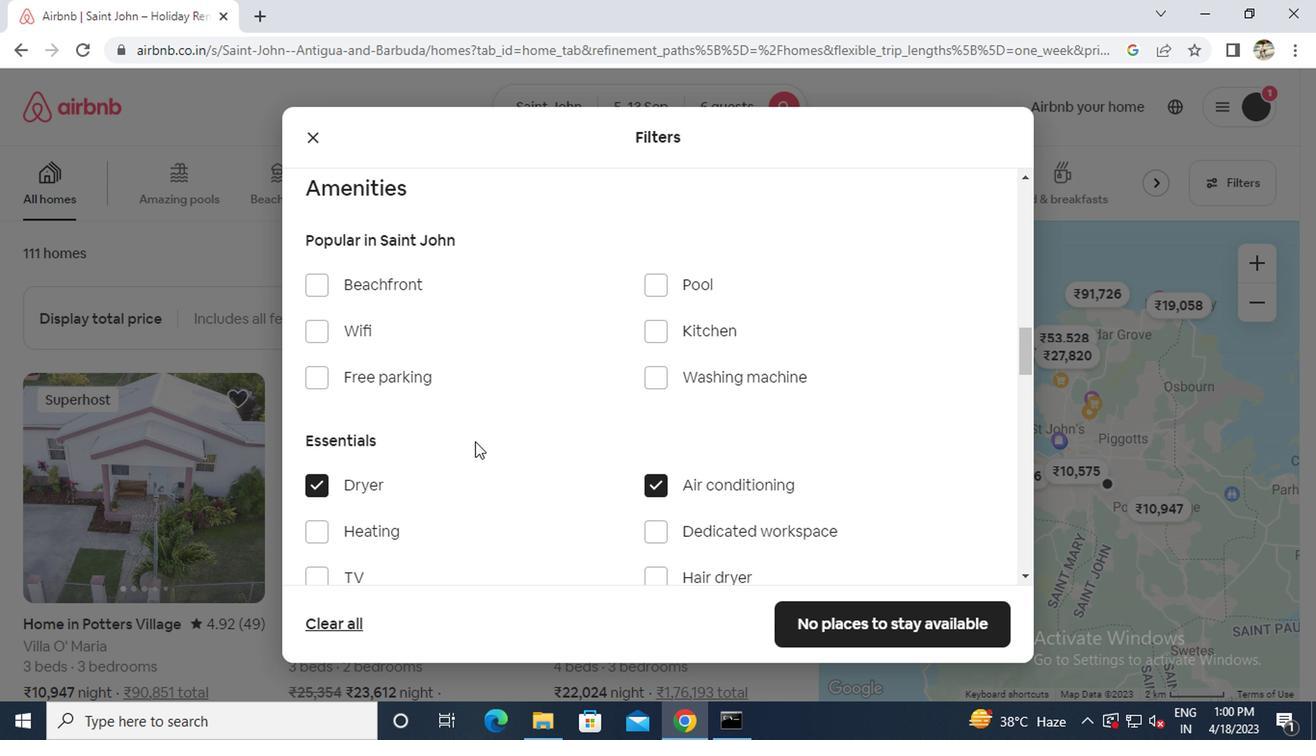 
Action: Mouse scrolled (473, 443) with delta (0, 0)
Screenshot: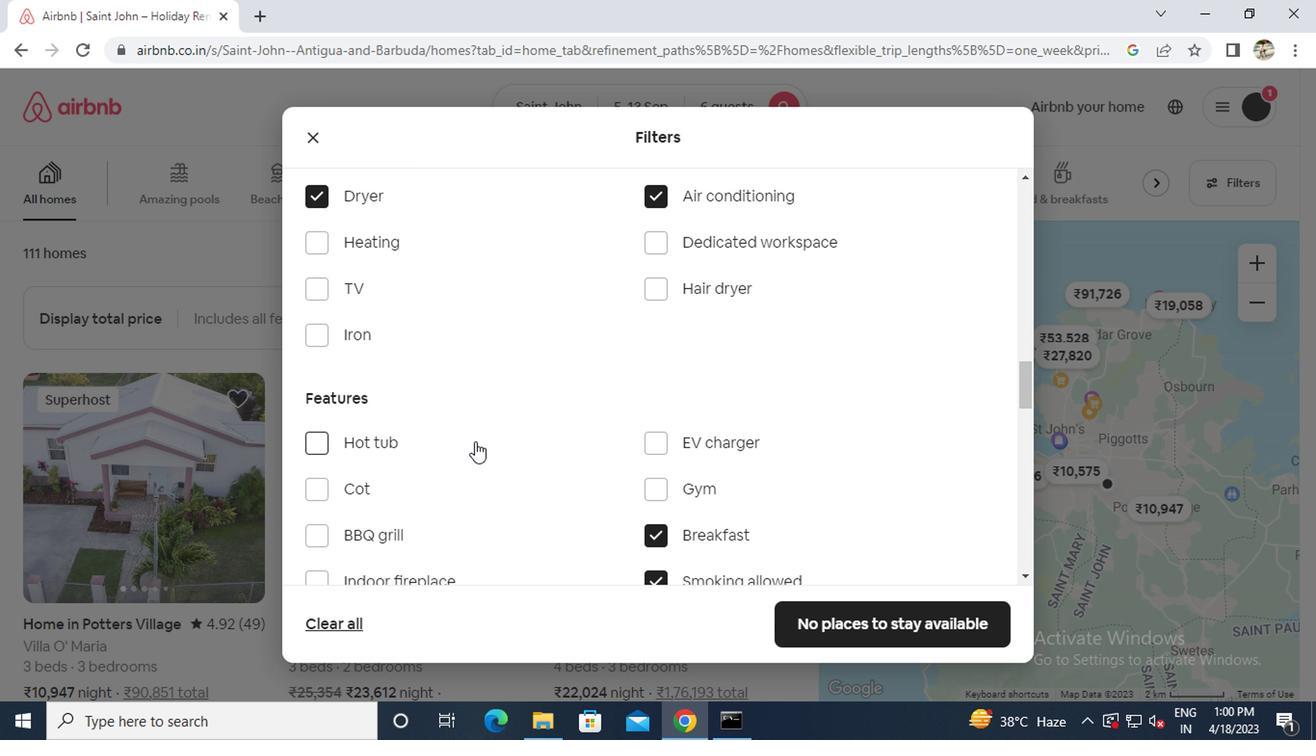 
Action: Mouse scrolled (473, 443) with delta (0, 0)
Screenshot: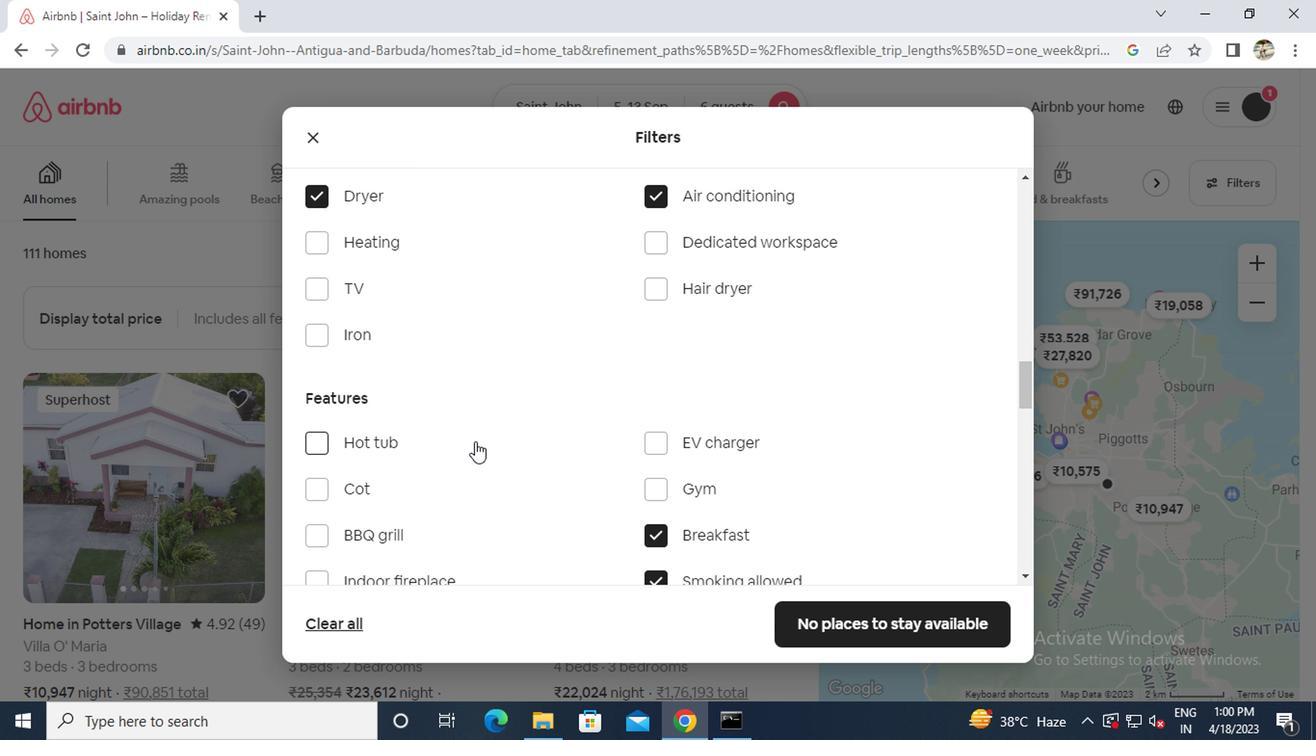 
Action: Mouse scrolled (473, 443) with delta (0, 0)
Screenshot: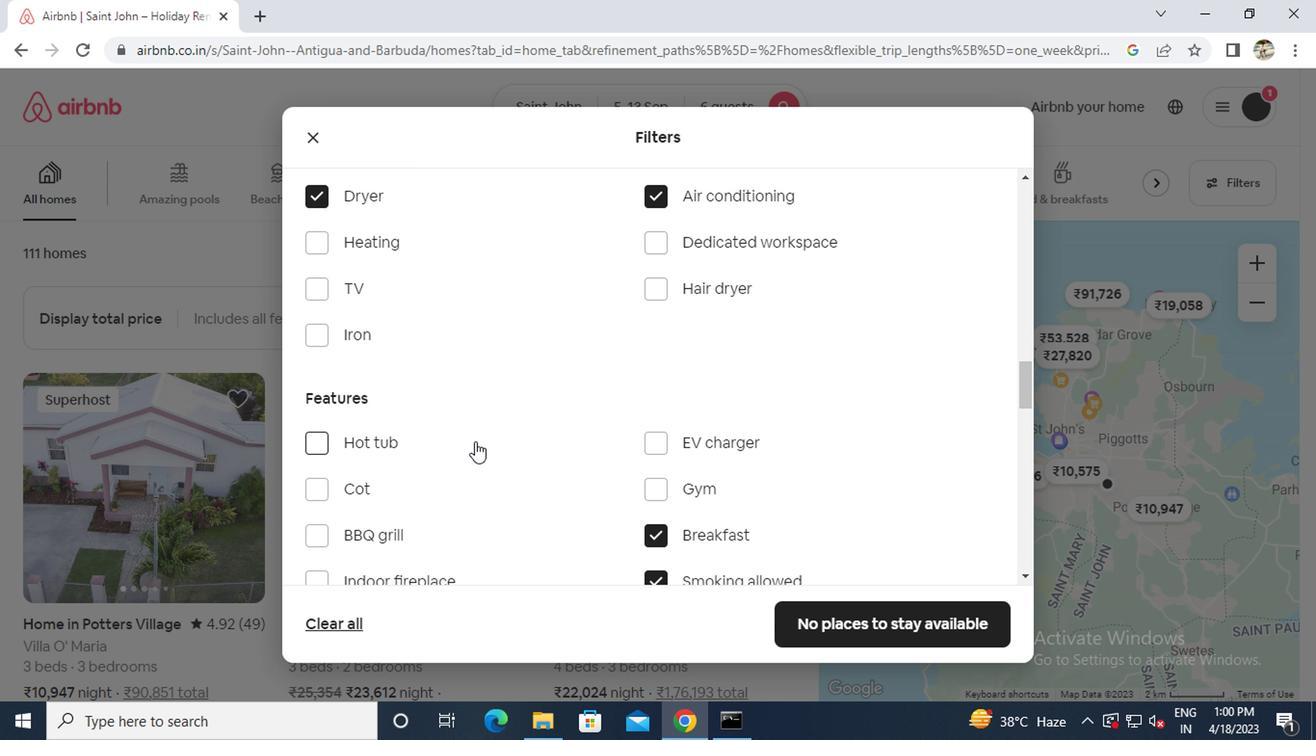 
Action: Mouse moved to (322, 278)
Screenshot: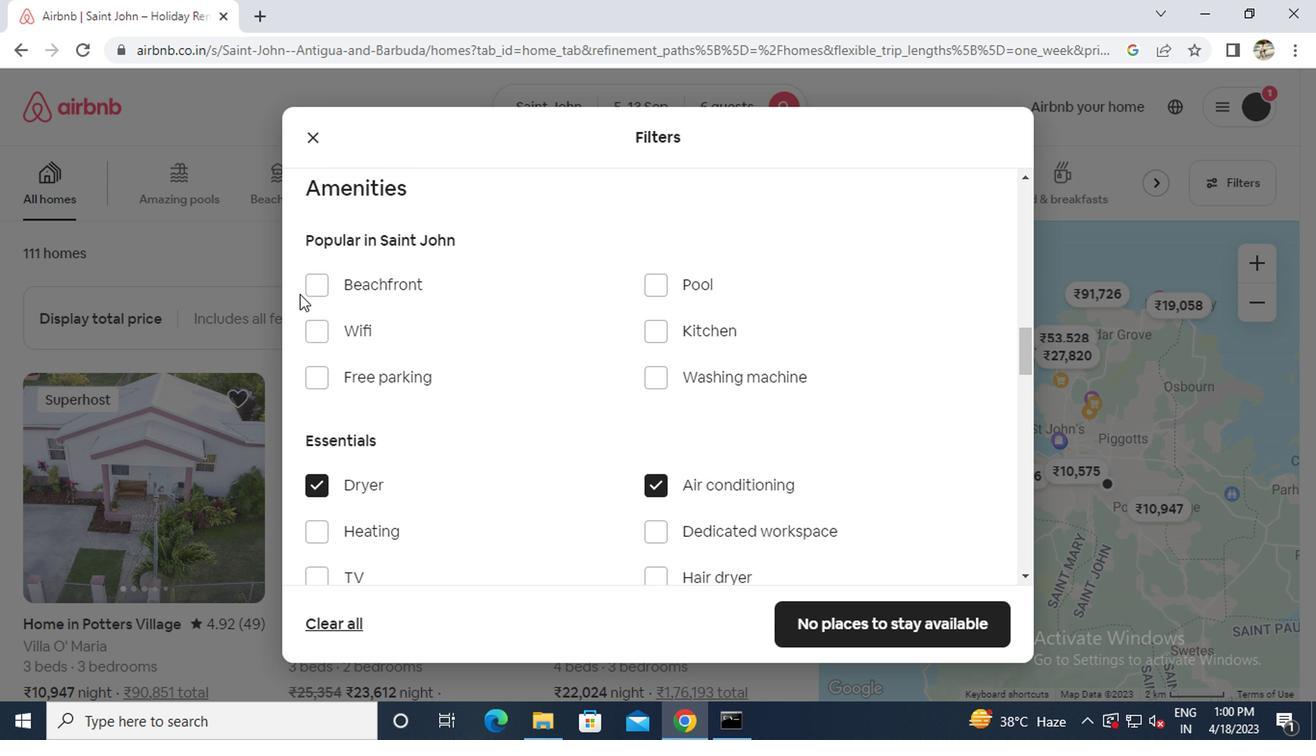 
Action: Mouse pressed left at (322, 278)
Screenshot: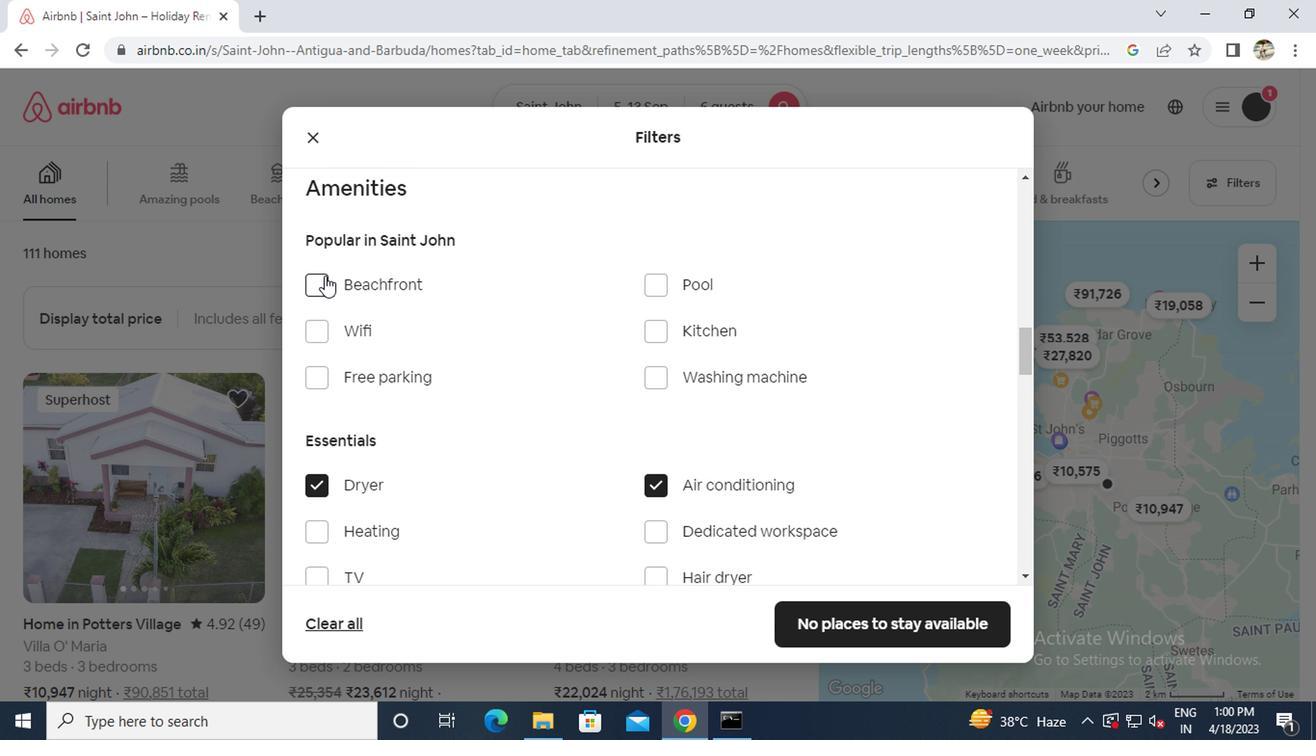
Action: Mouse moved to (658, 295)
Screenshot: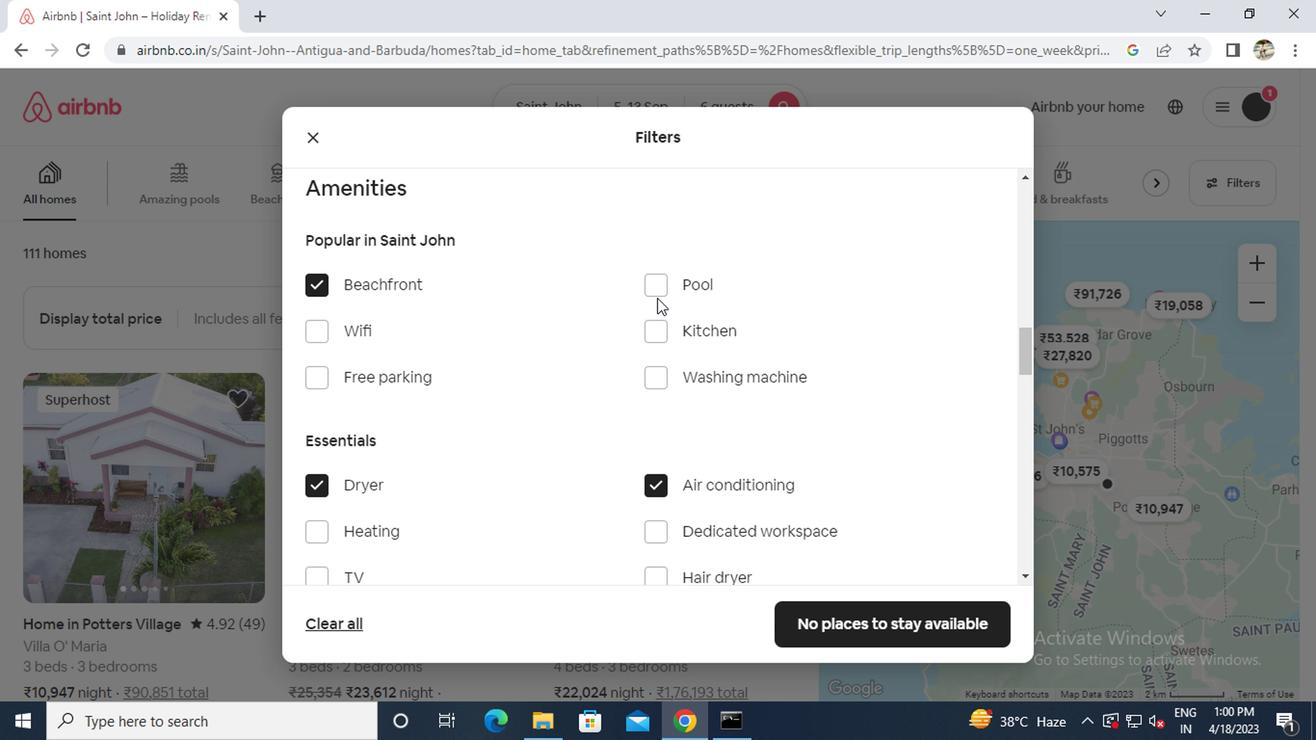 
Action: Mouse pressed left at (658, 295)
Screenshot: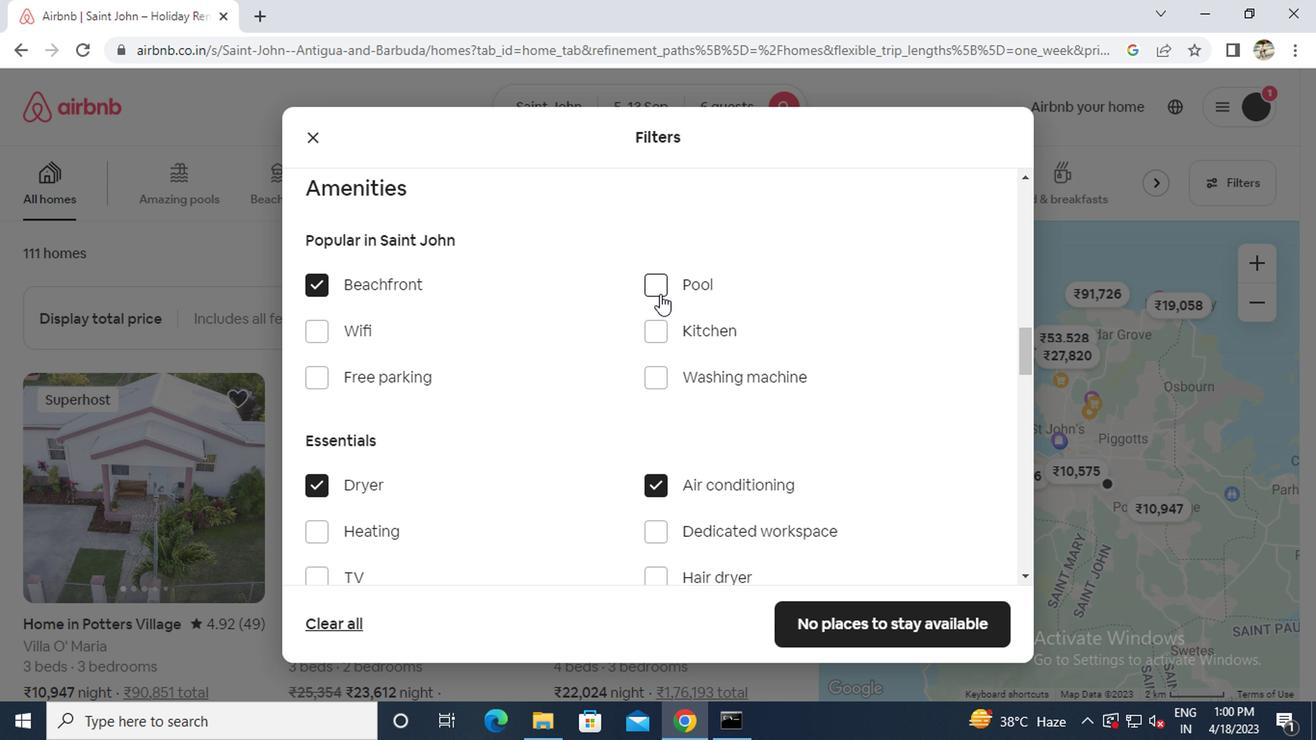 
Action: Mouse moved to (623, 362)
Screenshot: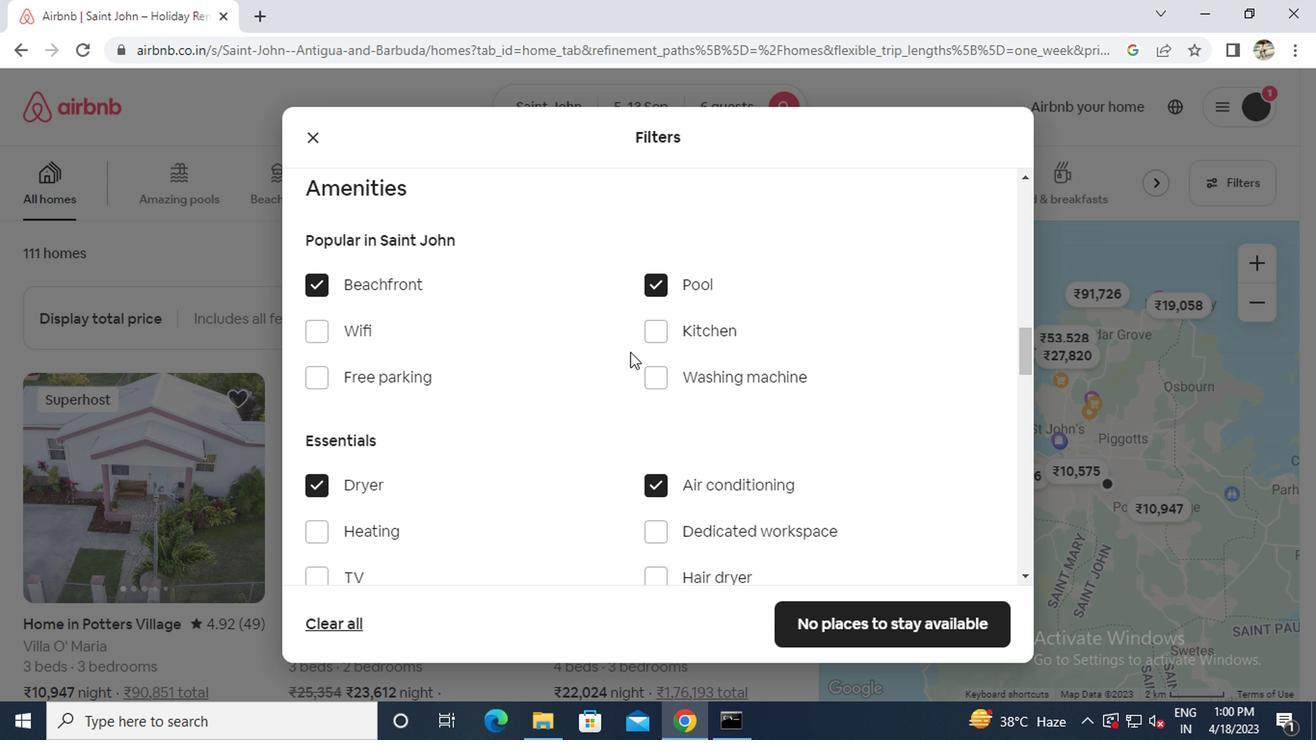 
Action: Mouse scrolled (623, 361) with delta (0, -1)
Screenshot: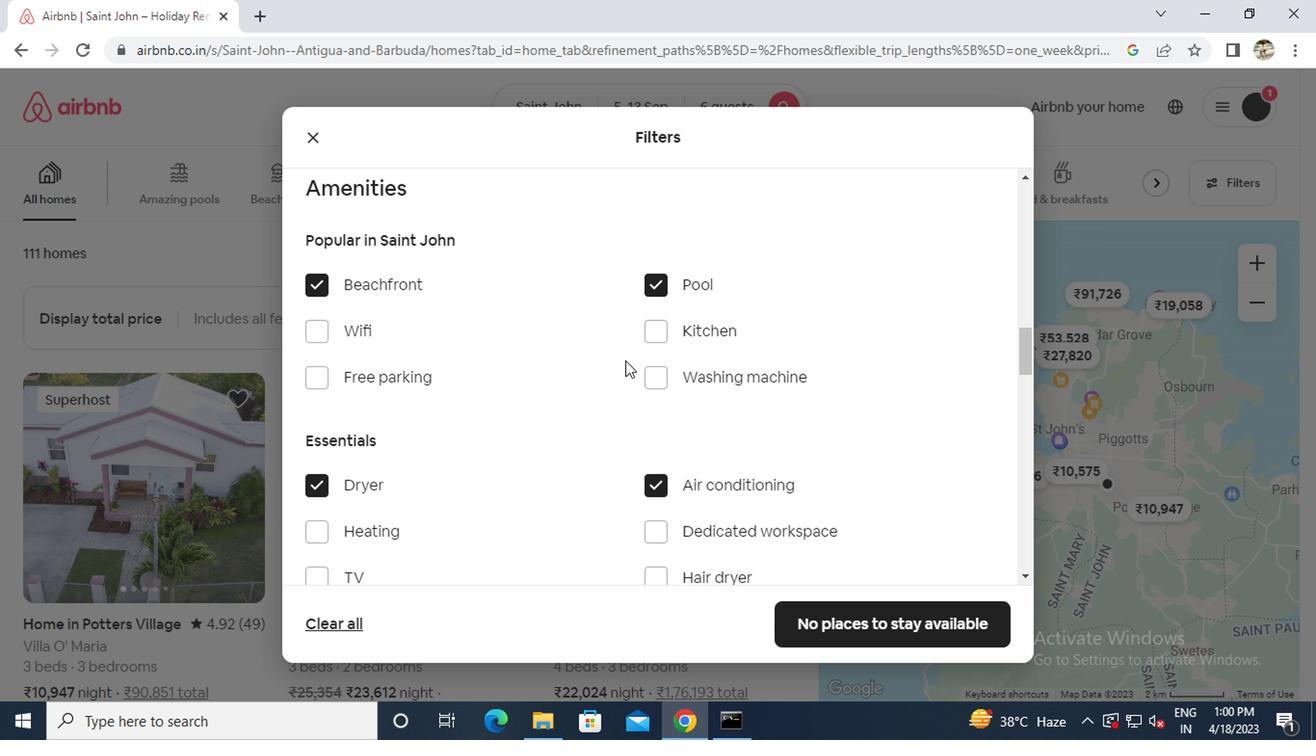 
Action: Mouse scrolled (623, 361) with delta (0, -1)
Screenshot: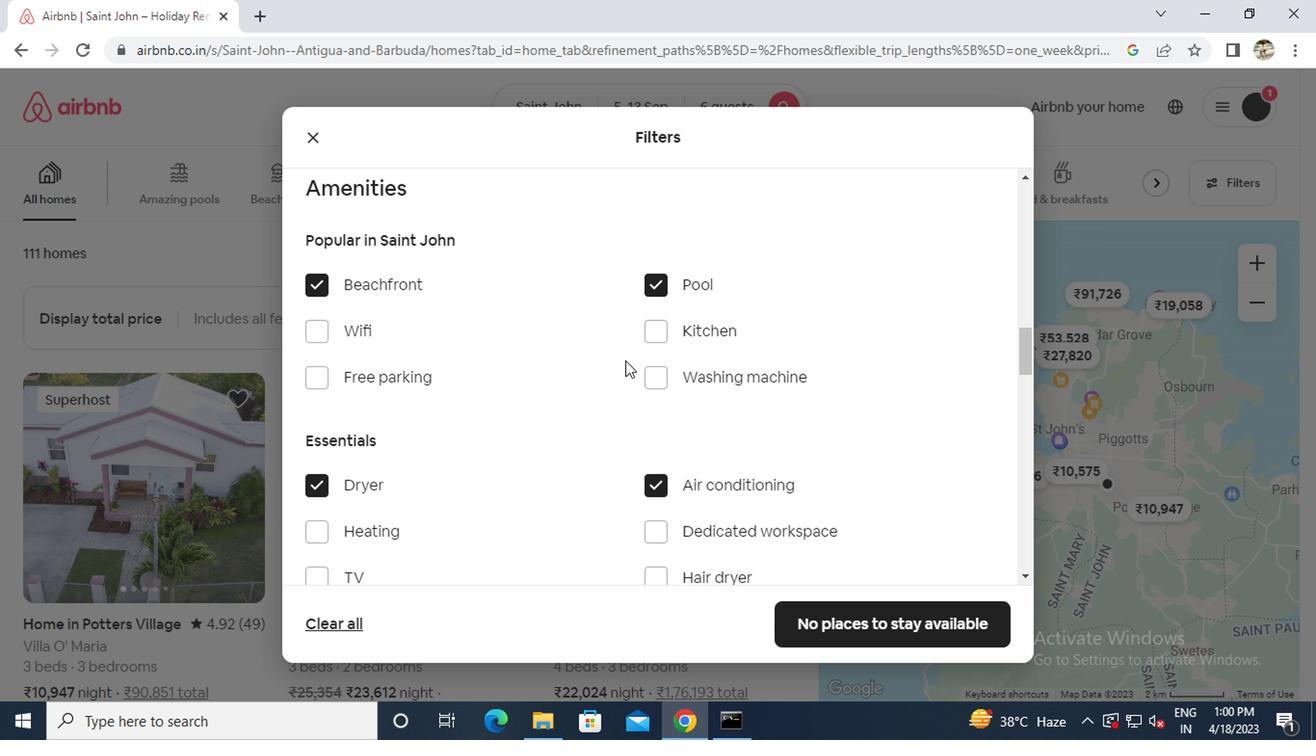
Action: Mouse scrolled (623, 361) with delta (0, -1)
Screenshot: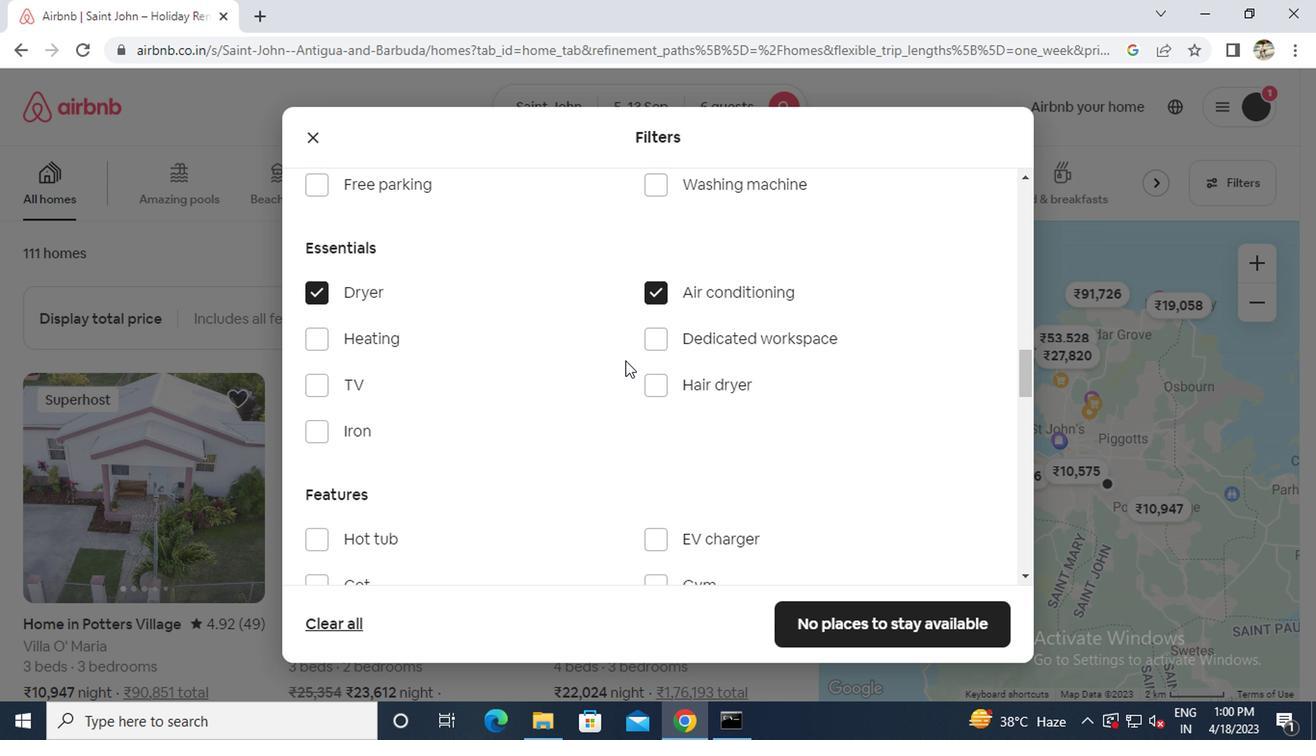 
Action: Mouse scrolled (623, 361) with delta (0, -1)
Screenshot: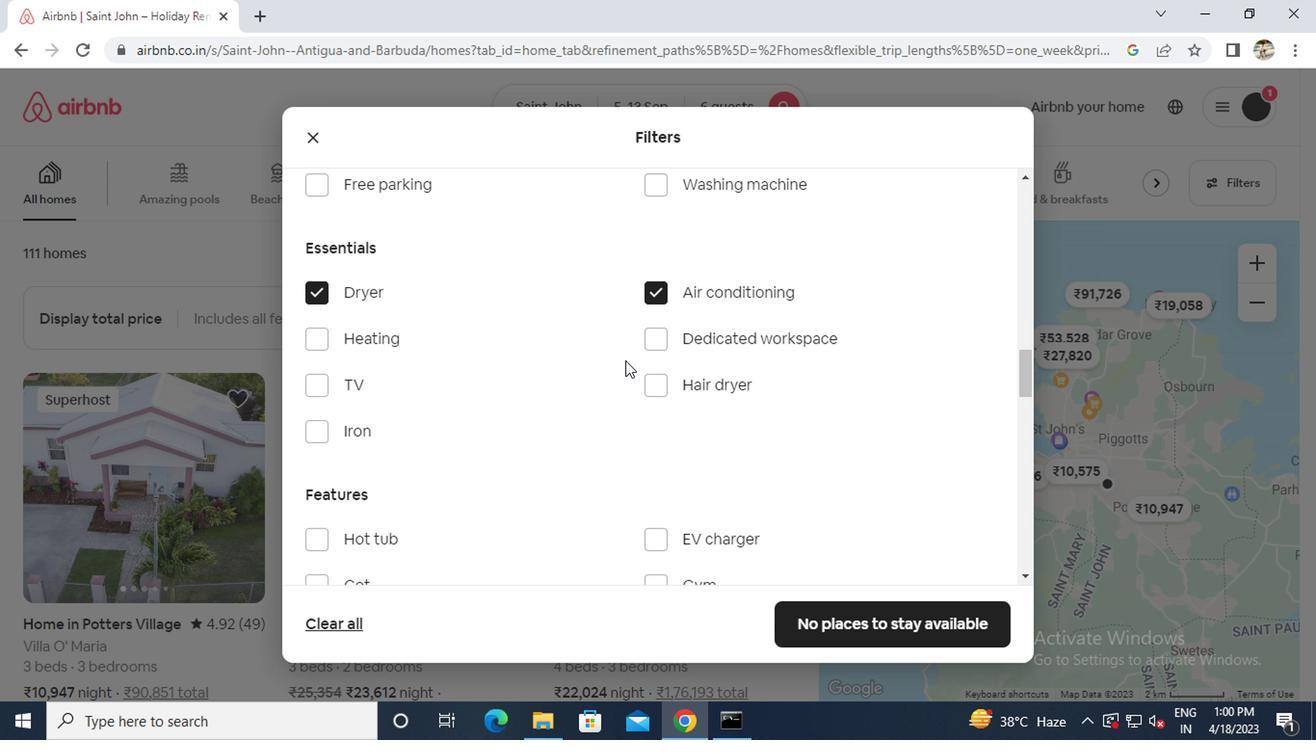
Action: Mouse scrolled (623, 361) with delta (0, -1)
Screenshot: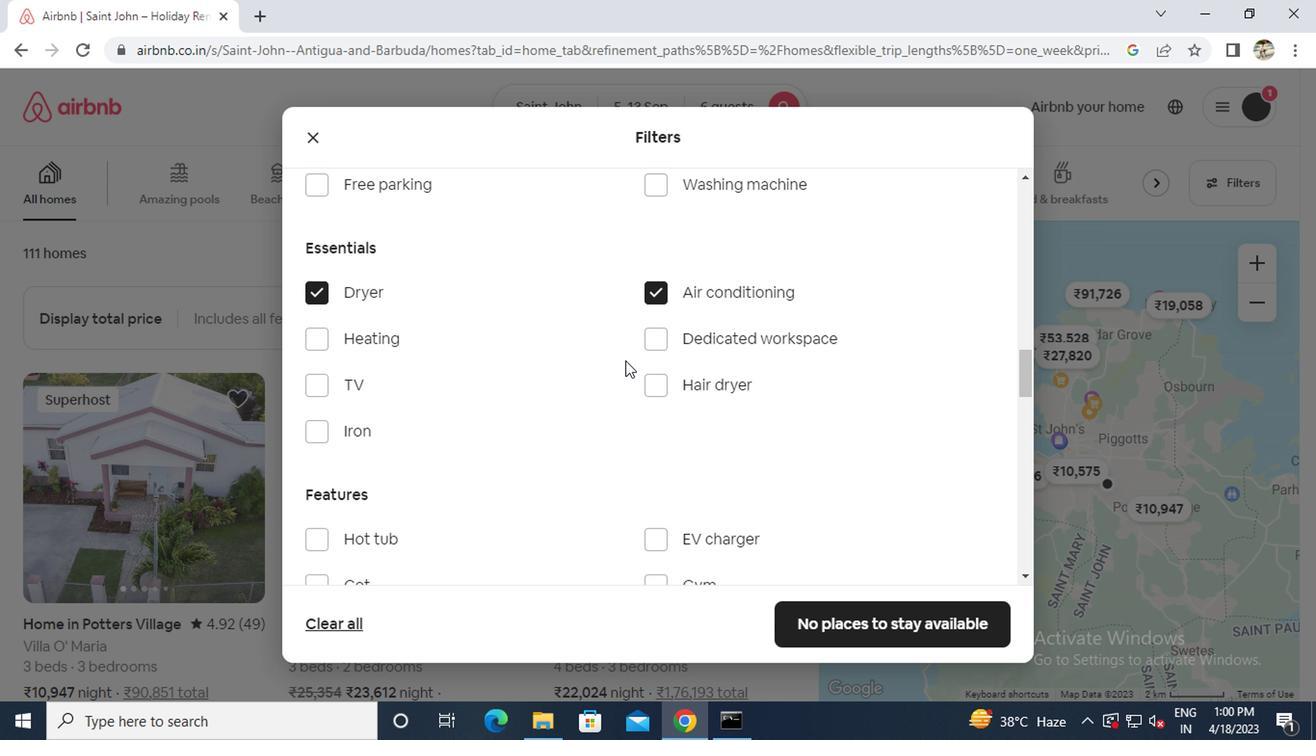 
Action: Mouse moved to (623, 363)
Screenshot: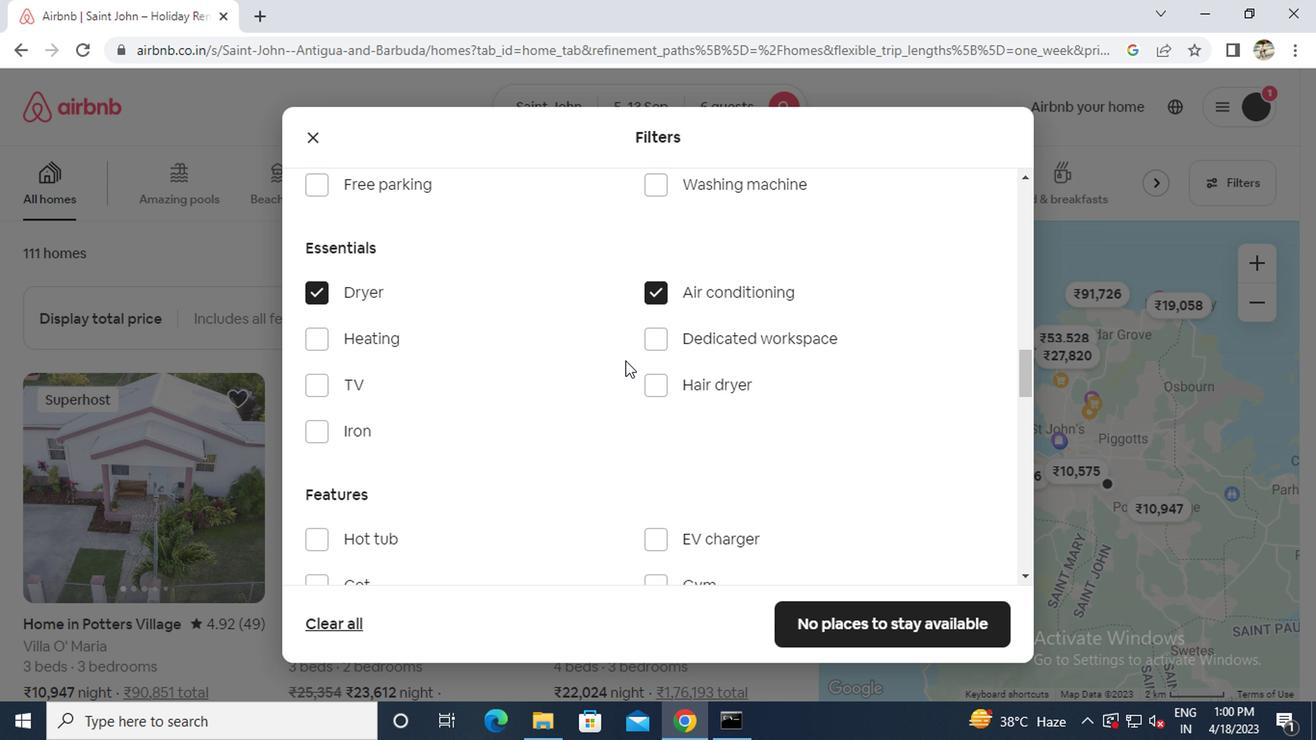
Action: Mouse scrolled (623, 362) with delta (0, 0)
Screenshot: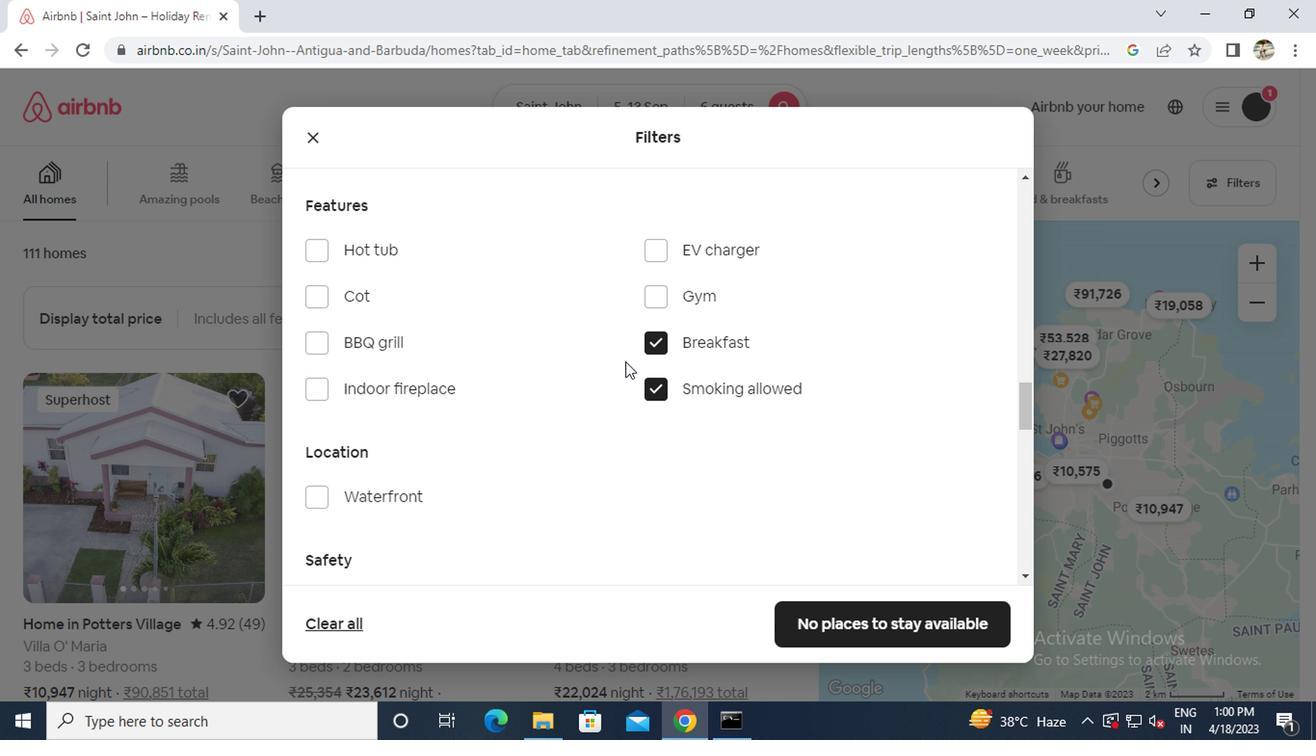
Action: Mouse scrolled (623, 362) with delta (0, 0)
Screenshot: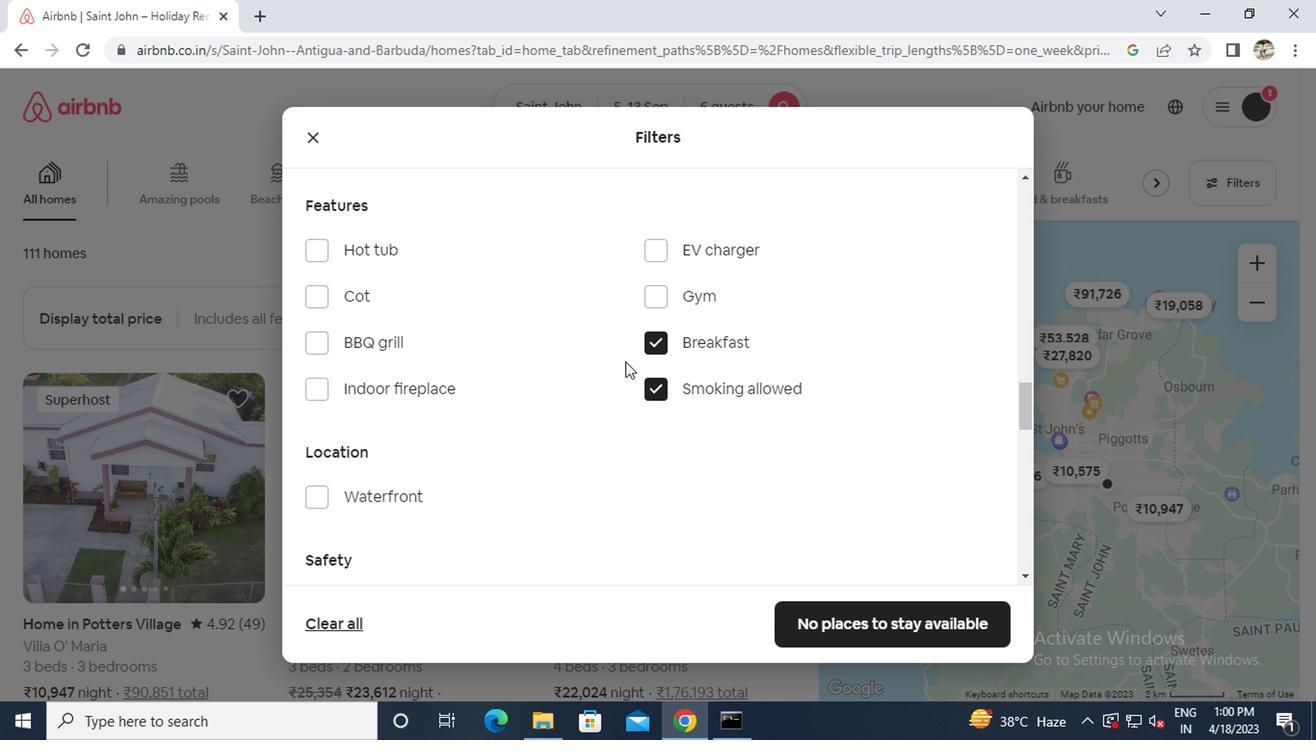 
Action: Mouse scrolled (623, 362) with delta (0, 0)
Screenshot: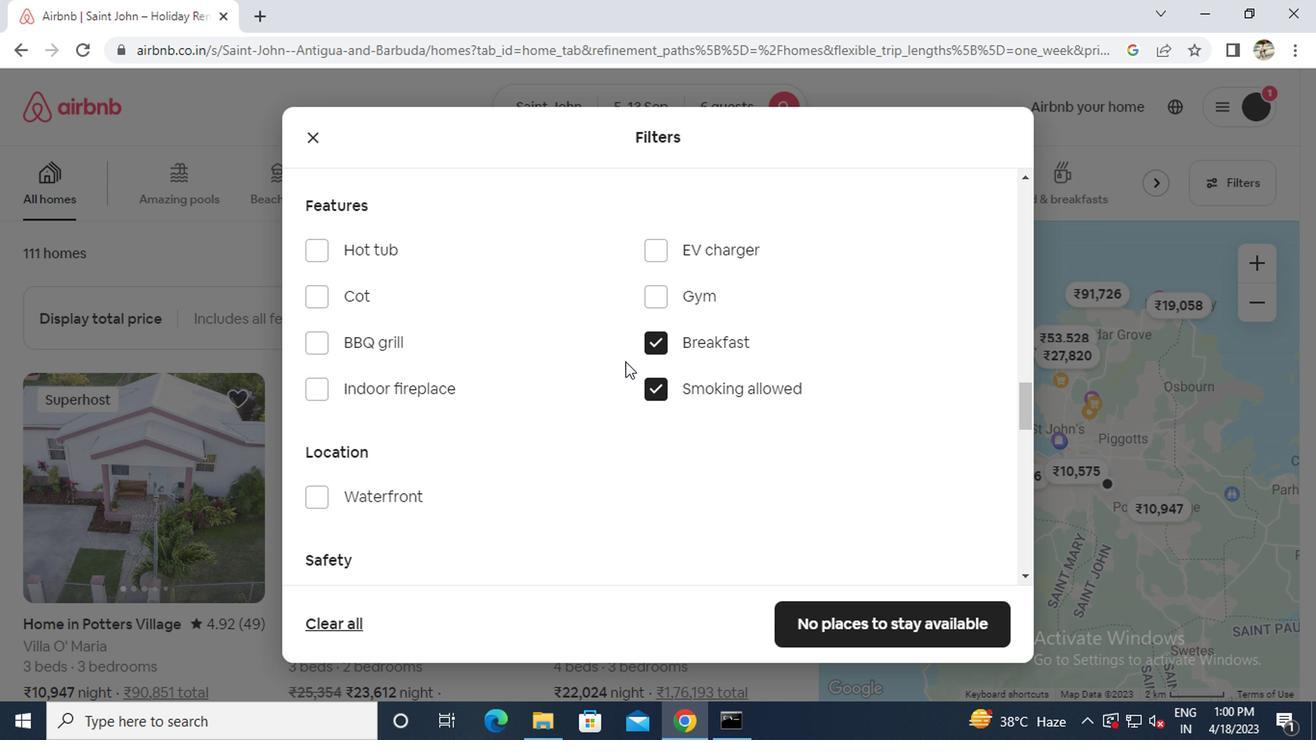 
Action: Mouse scrolled (623, 362) with delta (0, 0)
Screenshot: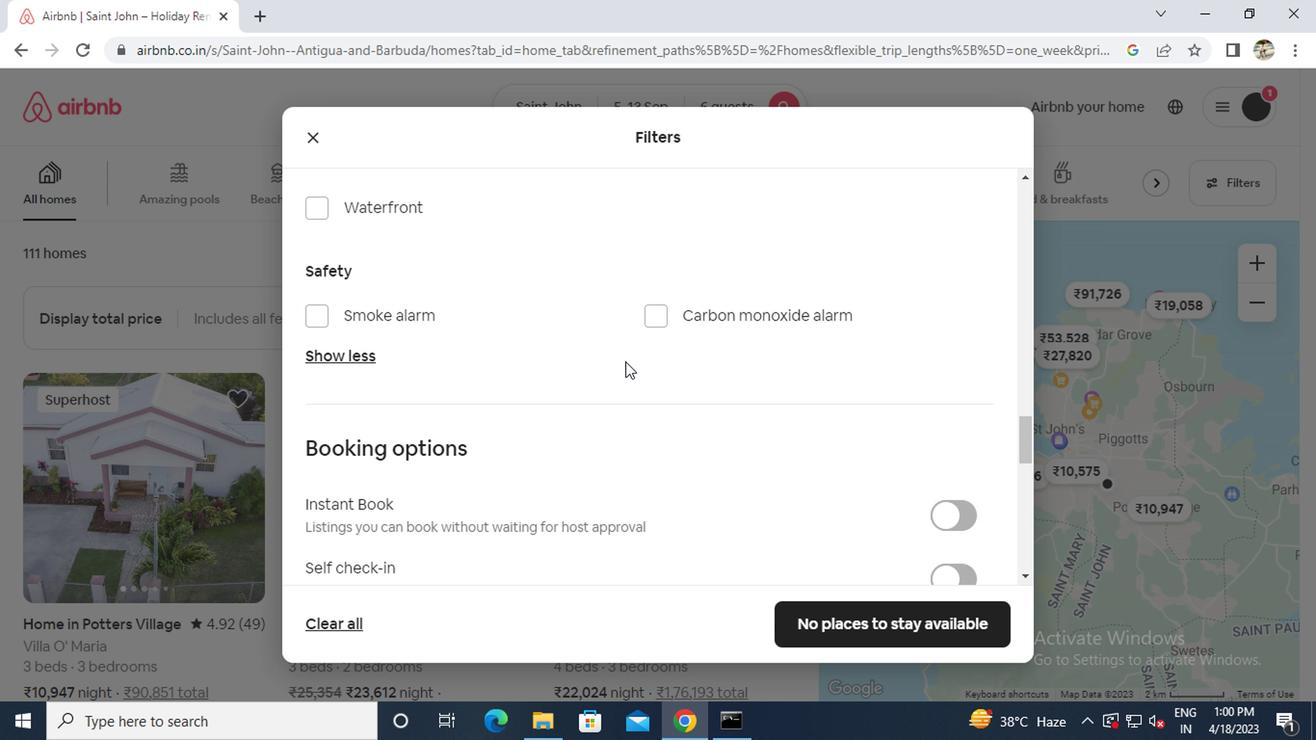 
Action: Mouse moved to (792, 453)
Screenshot: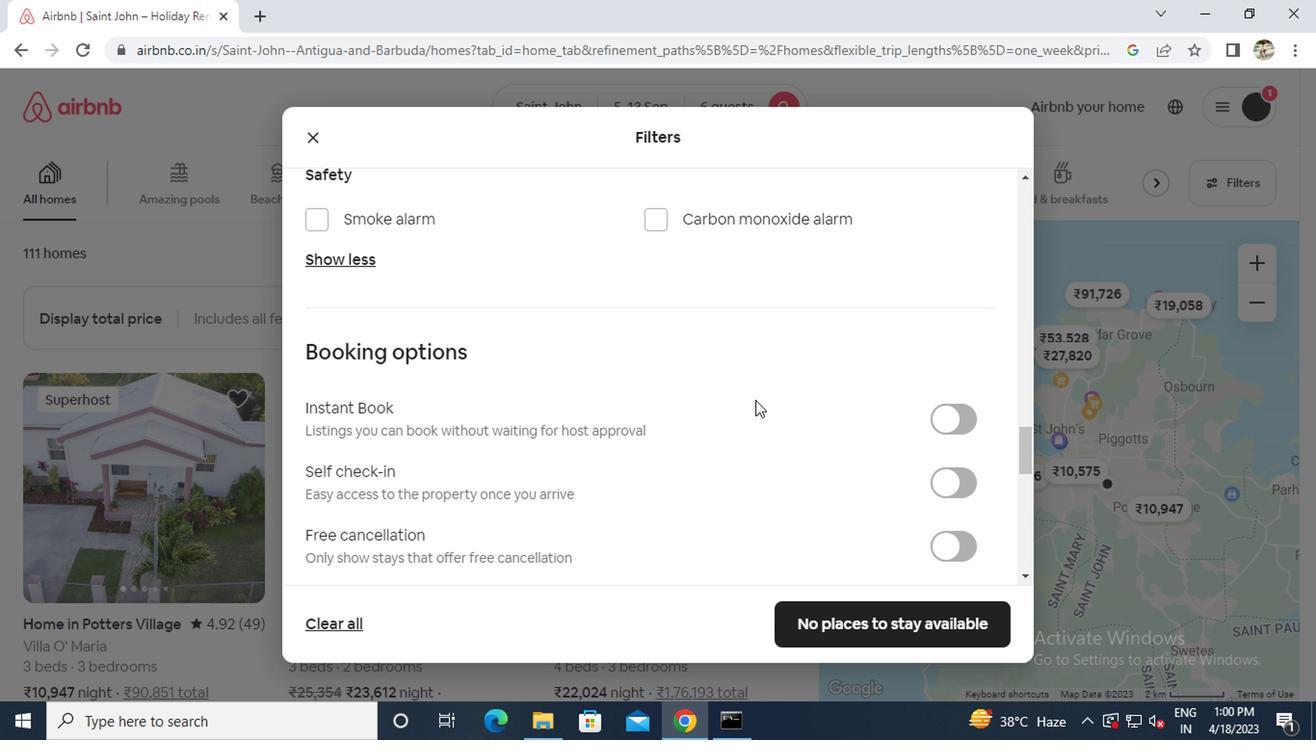 
Action: Mouse scrolled (792, 453) with delta (0, 0)
Screenshot: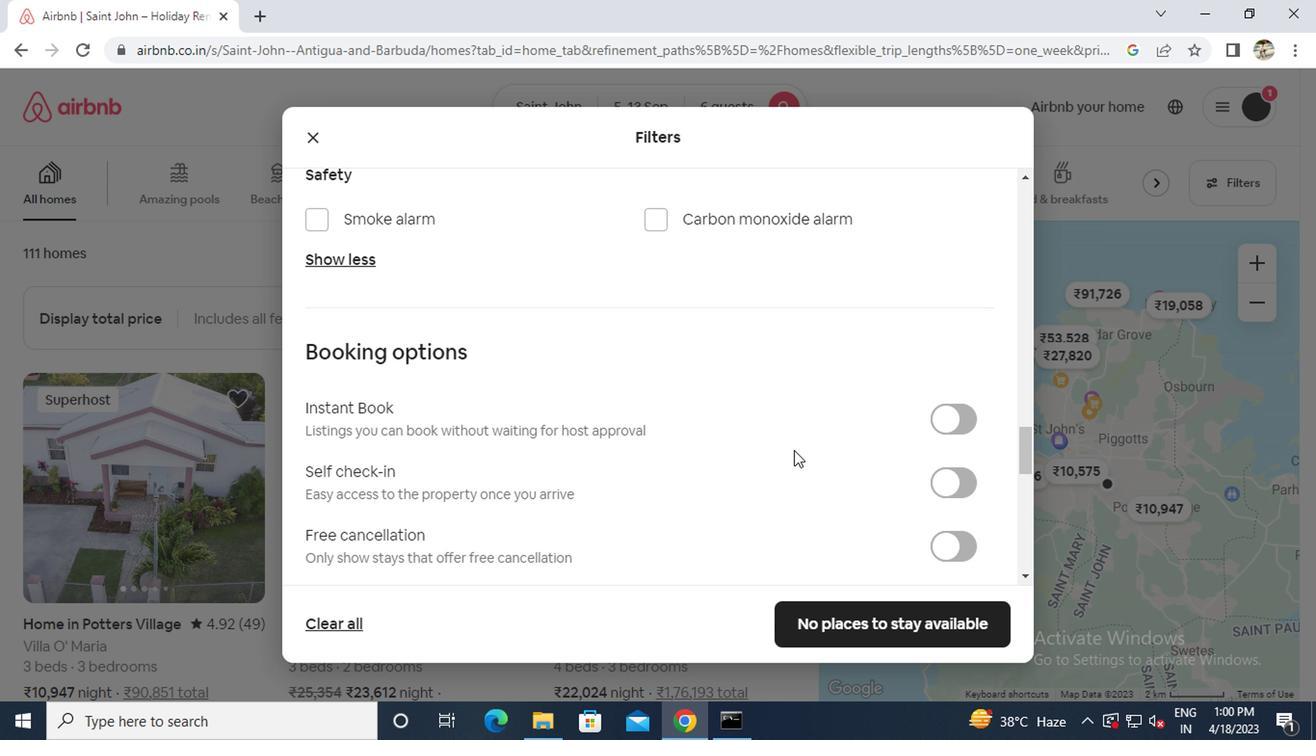 
Action: Mouse scrolled (792, 453) with delta (0, 0)
Screenshot: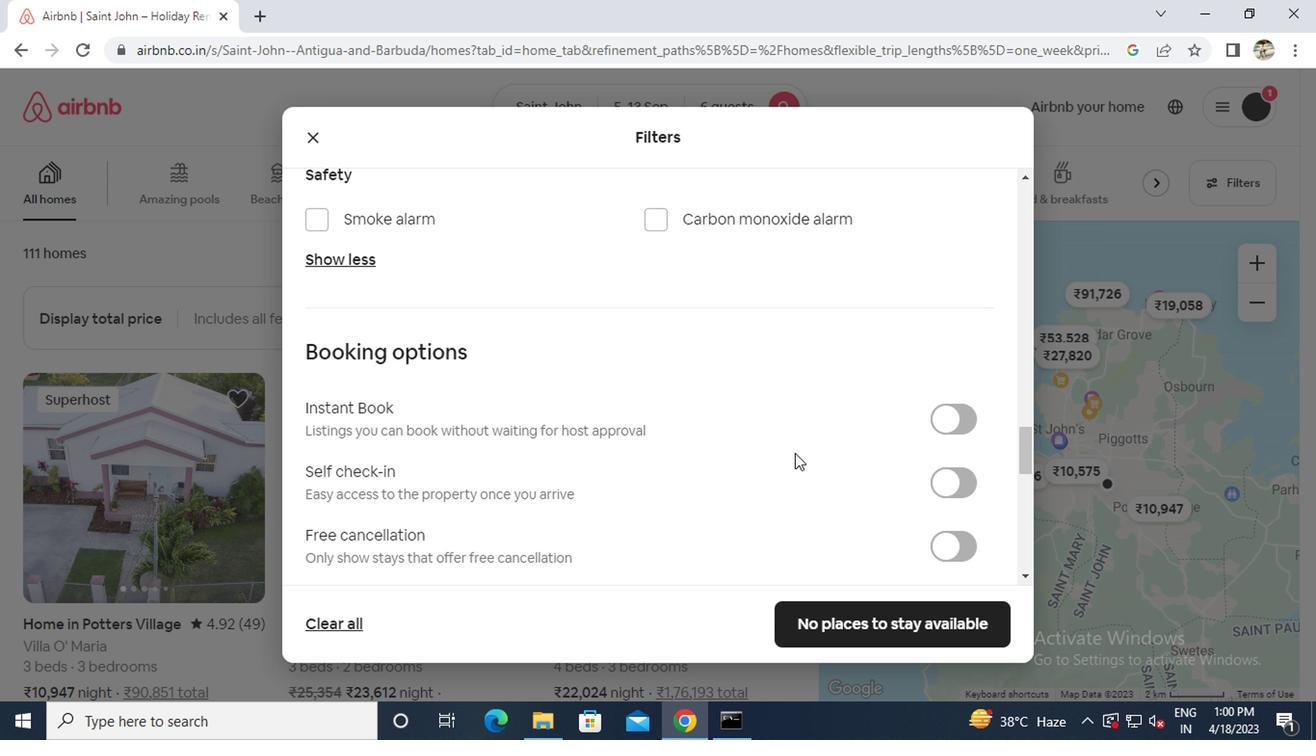 
Action: Mouse moved to (949, 298)
Screenshot: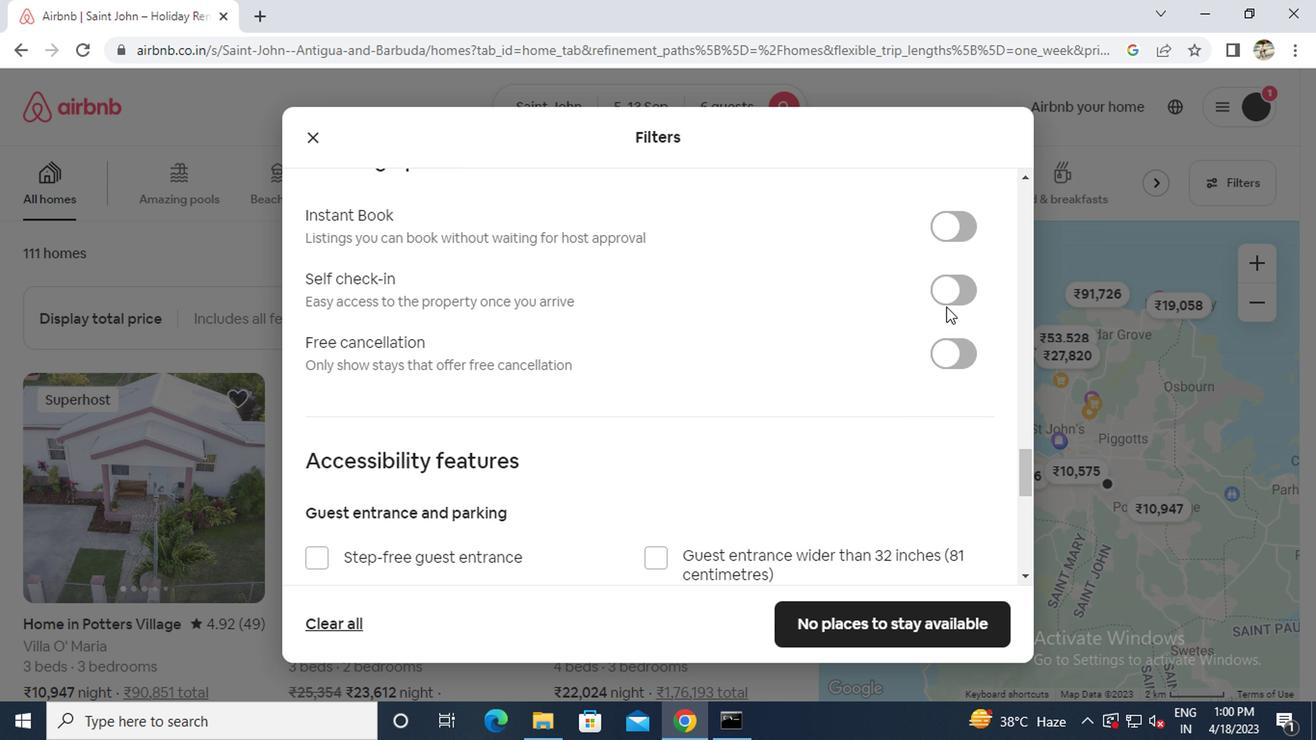 
Action: Mouse pressed left at (949, 298)
Screenshot: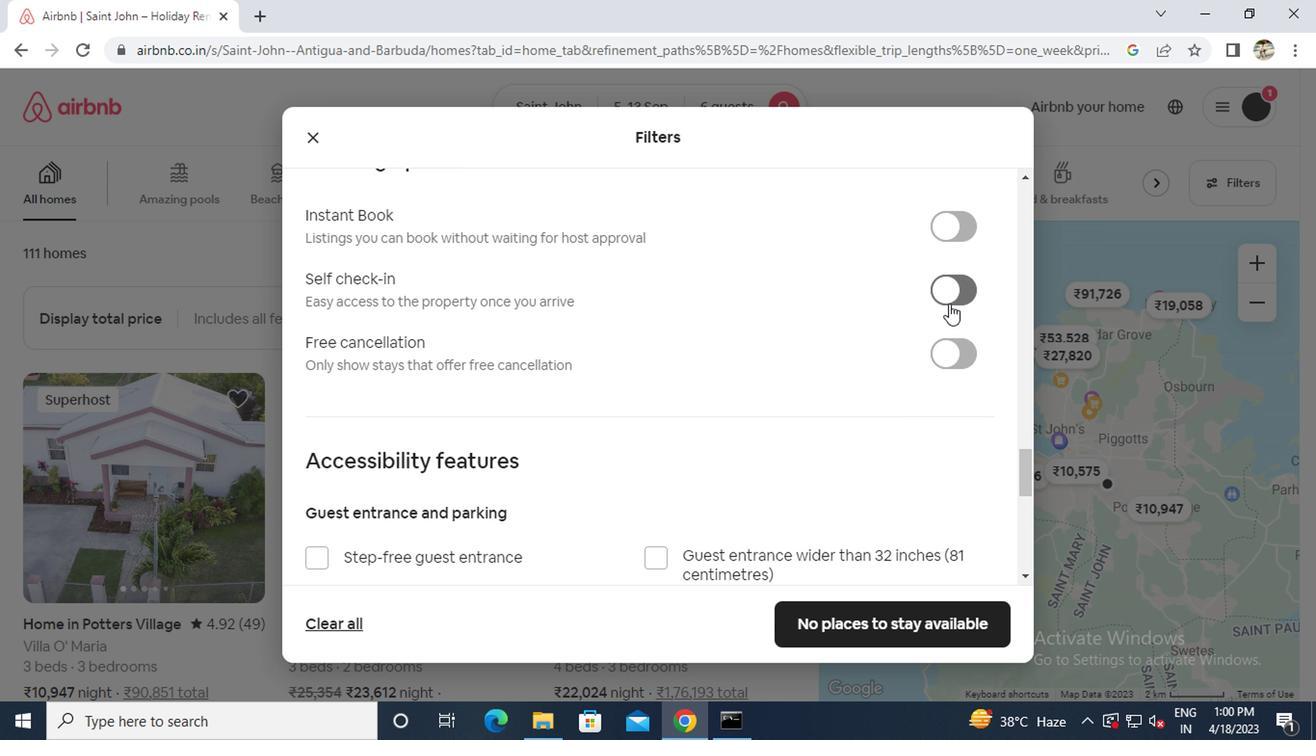 
Action: Mouse moved to (733, 386)
Screenshot: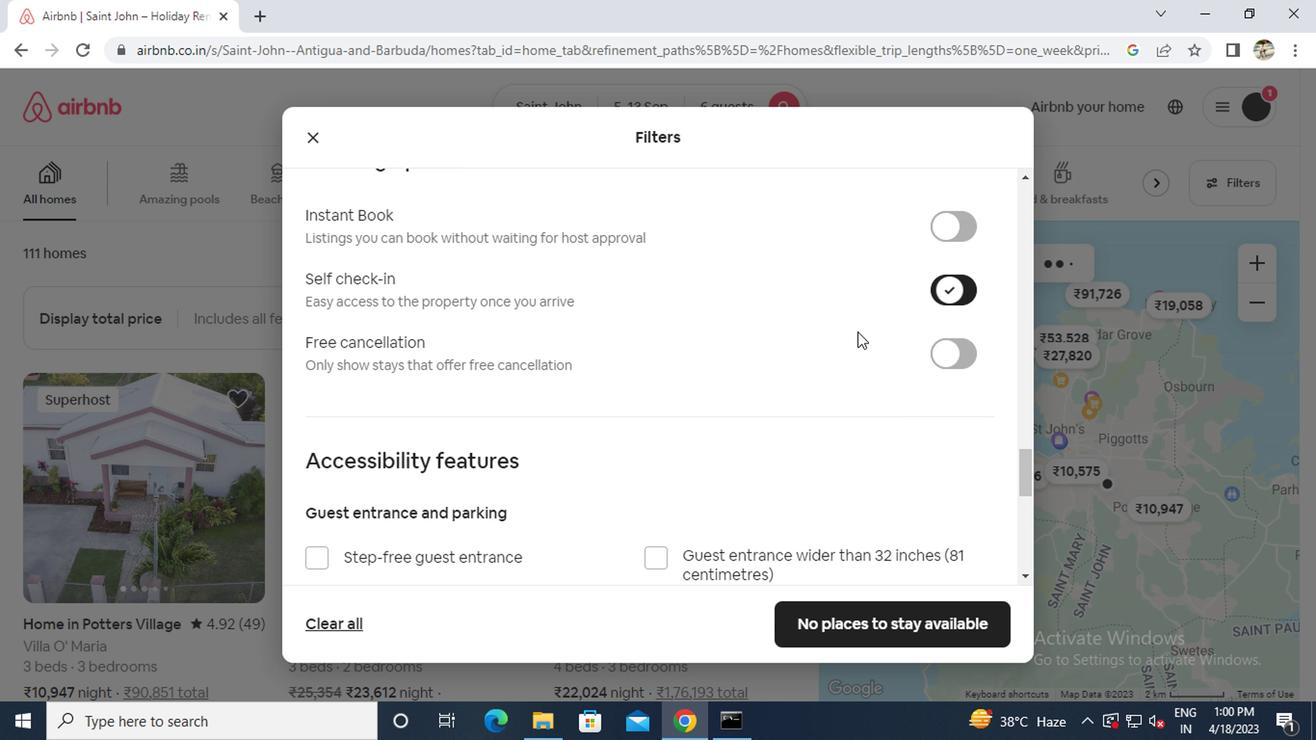 
Action: Mouse scrolled (733, 385) with delta (0, 0)
Screenshot: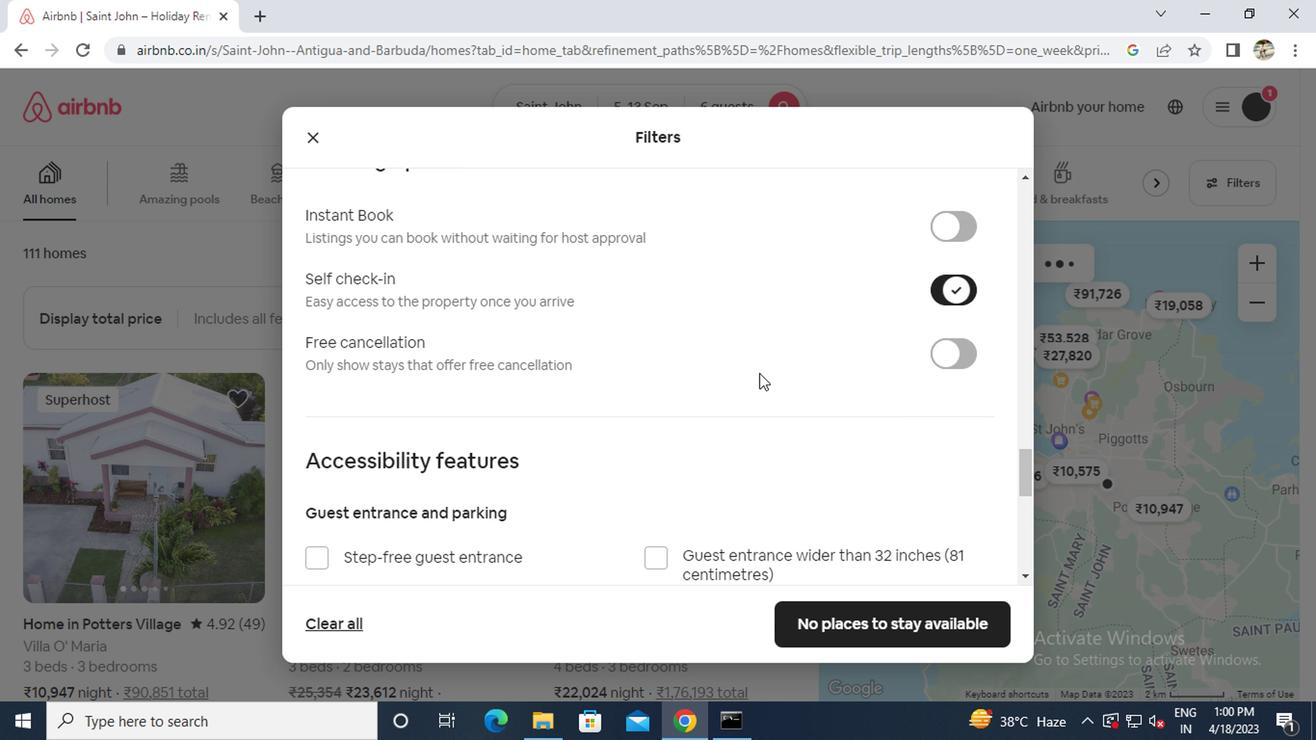 
Action: Mouse scrolled (733, 385) with delta (0, 0)
Screenshot: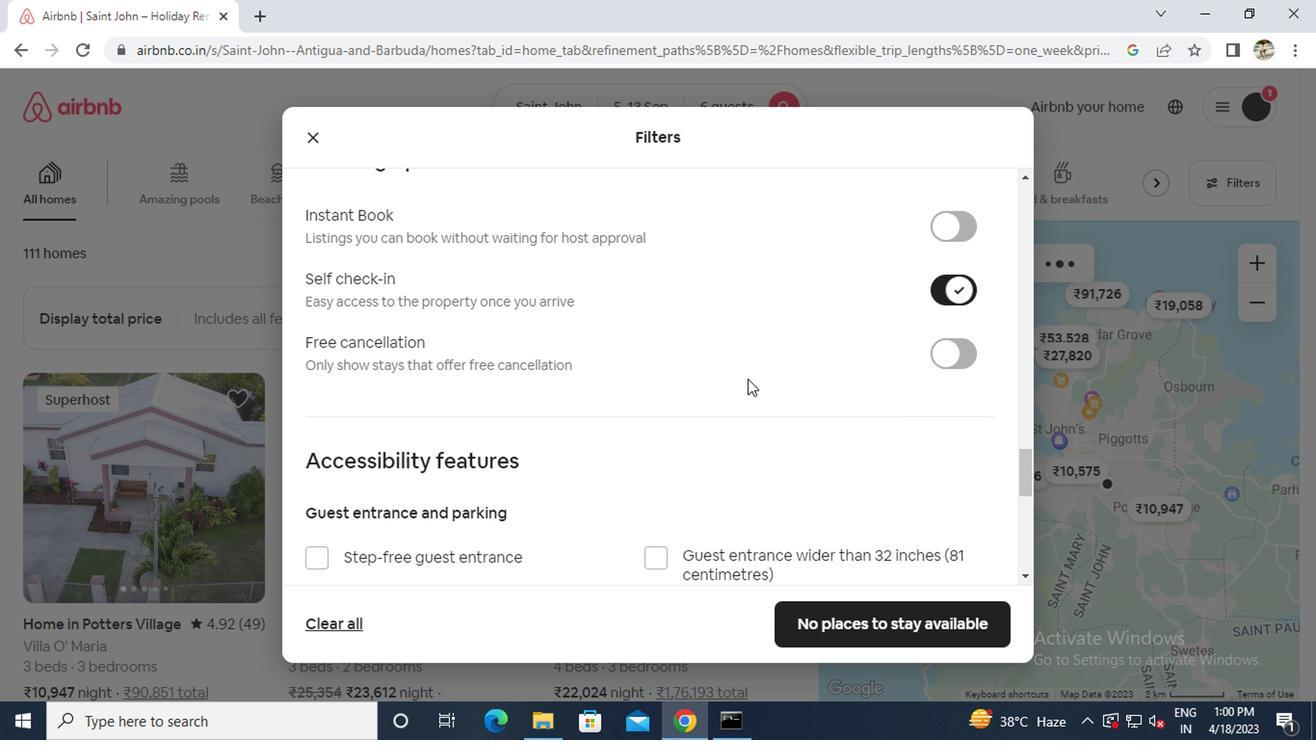
Action: Mouse scrolled (733, 385) with delta (0, 0)
Screenshot: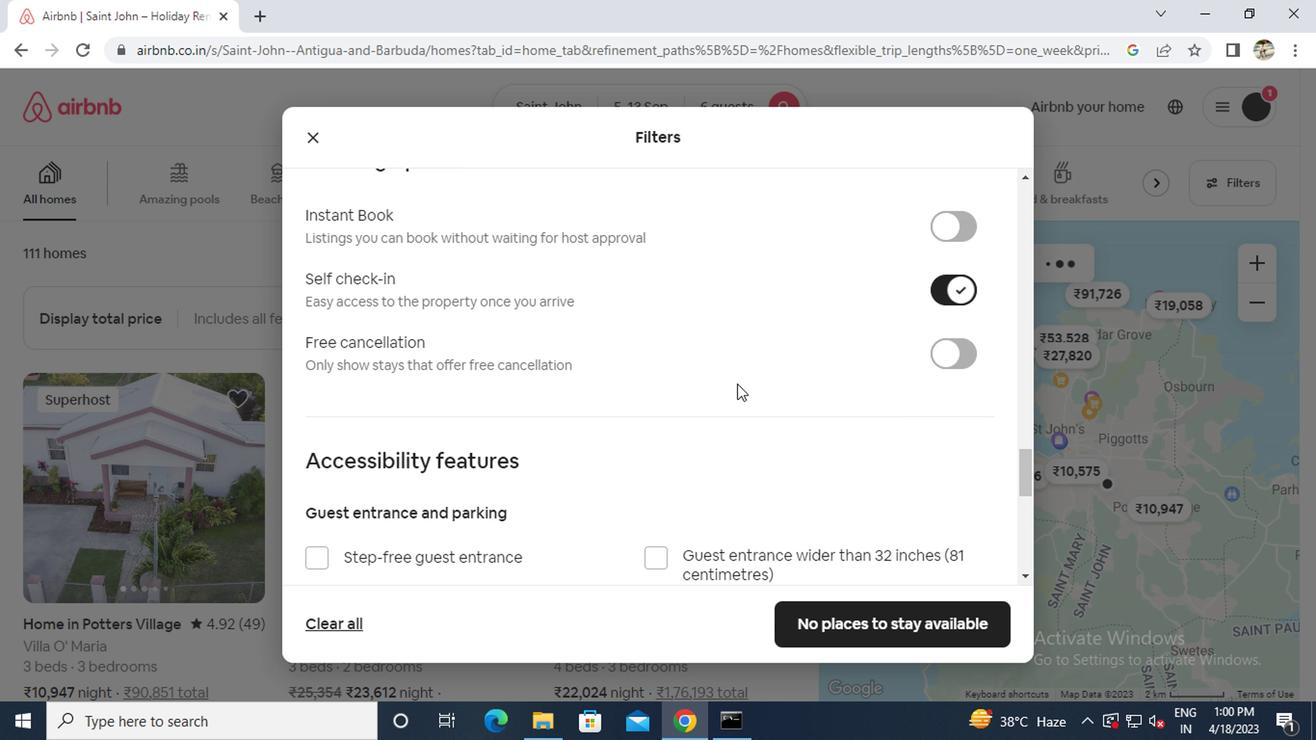 
Action: Mouse moved to (691, 398)
Screenshot: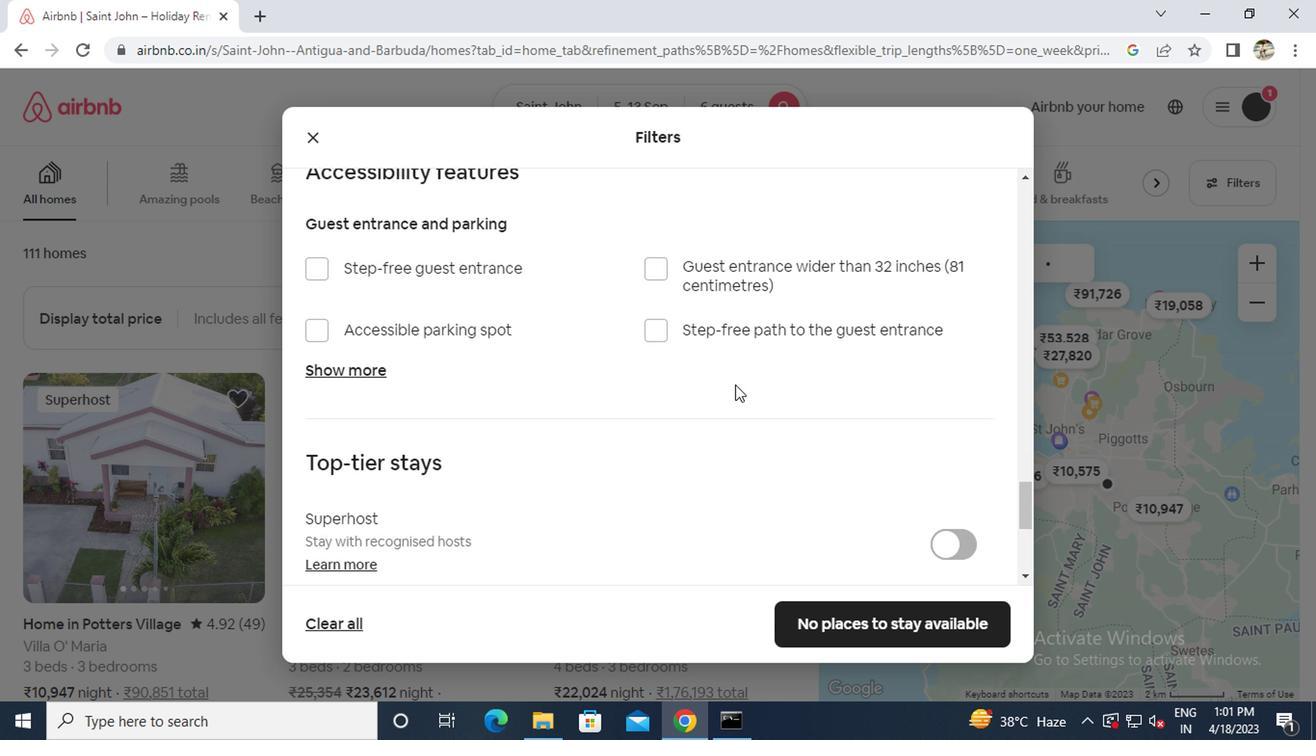 
Action: Mouse scrolled (691, 397) with delta (0, 0)
Screenshot: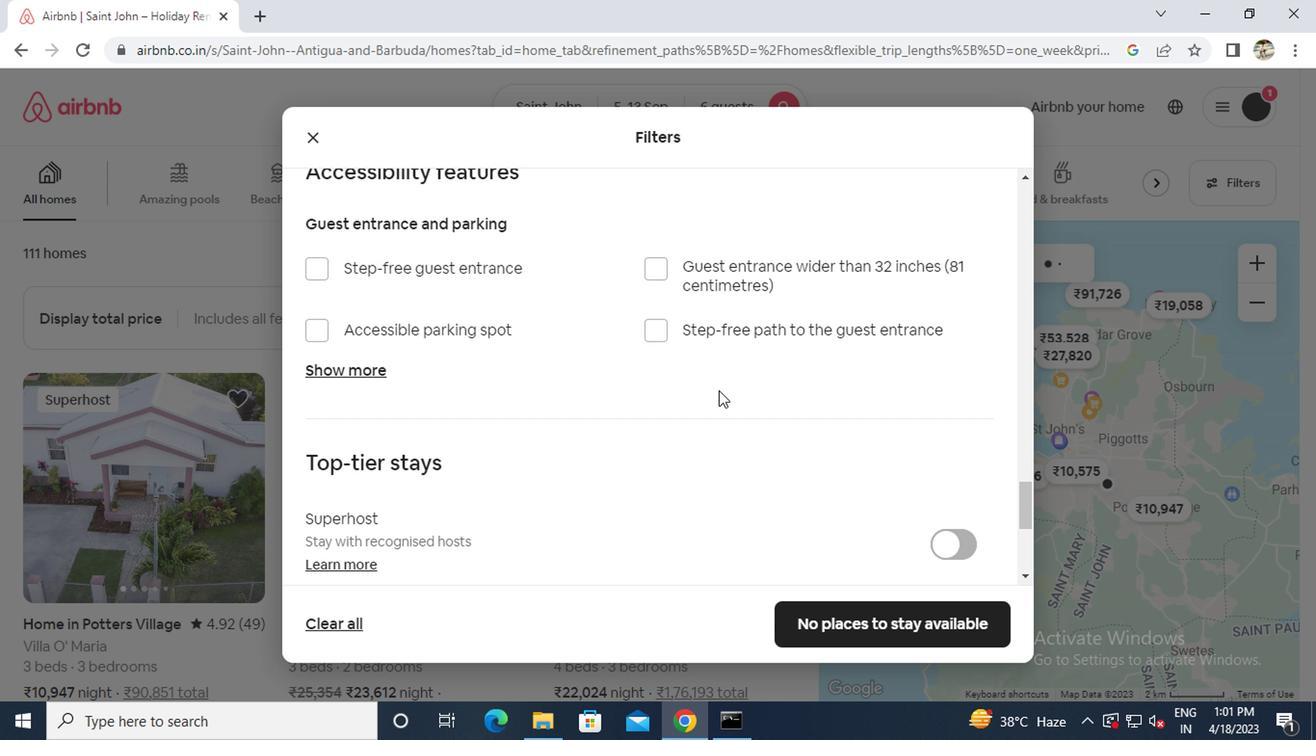 
Action: Mouse scrolled (691, 397) with delta (0, 0)
Screenshot: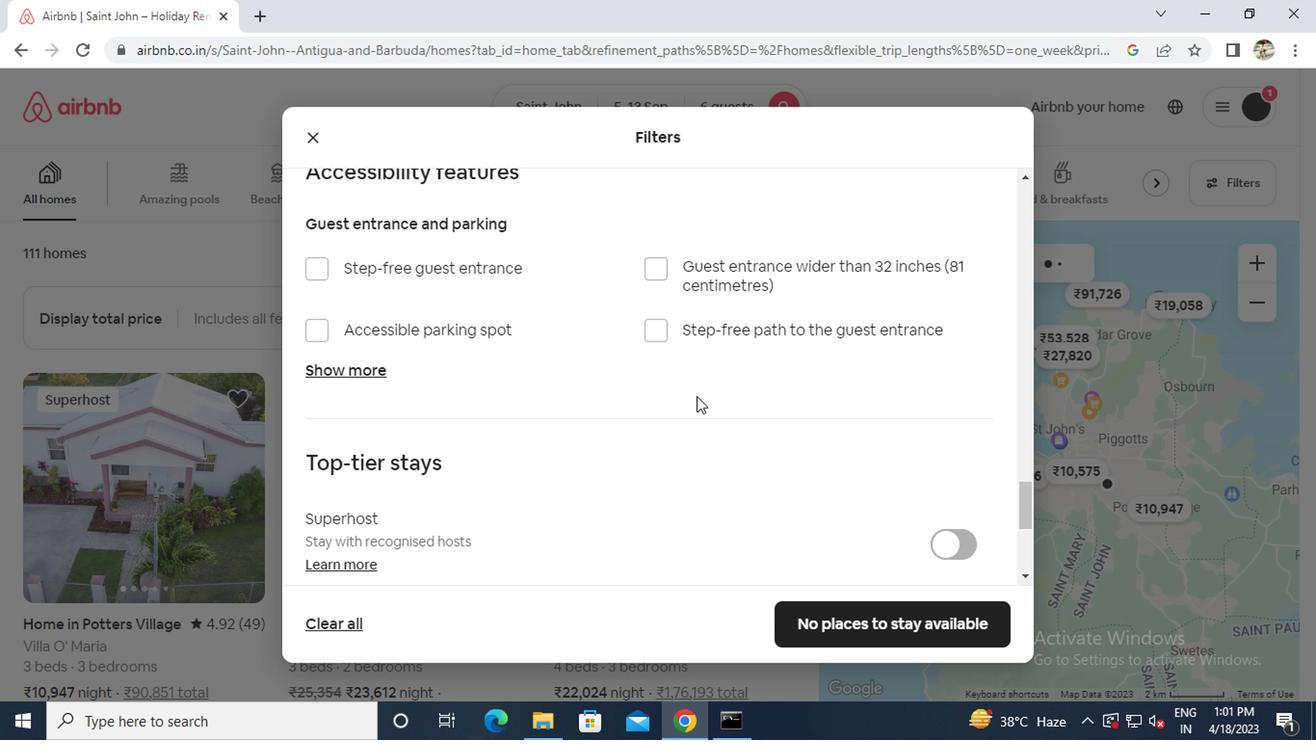 
Action: Mouse scrolled (691, 397) with delta (0, 0)
Screenshot: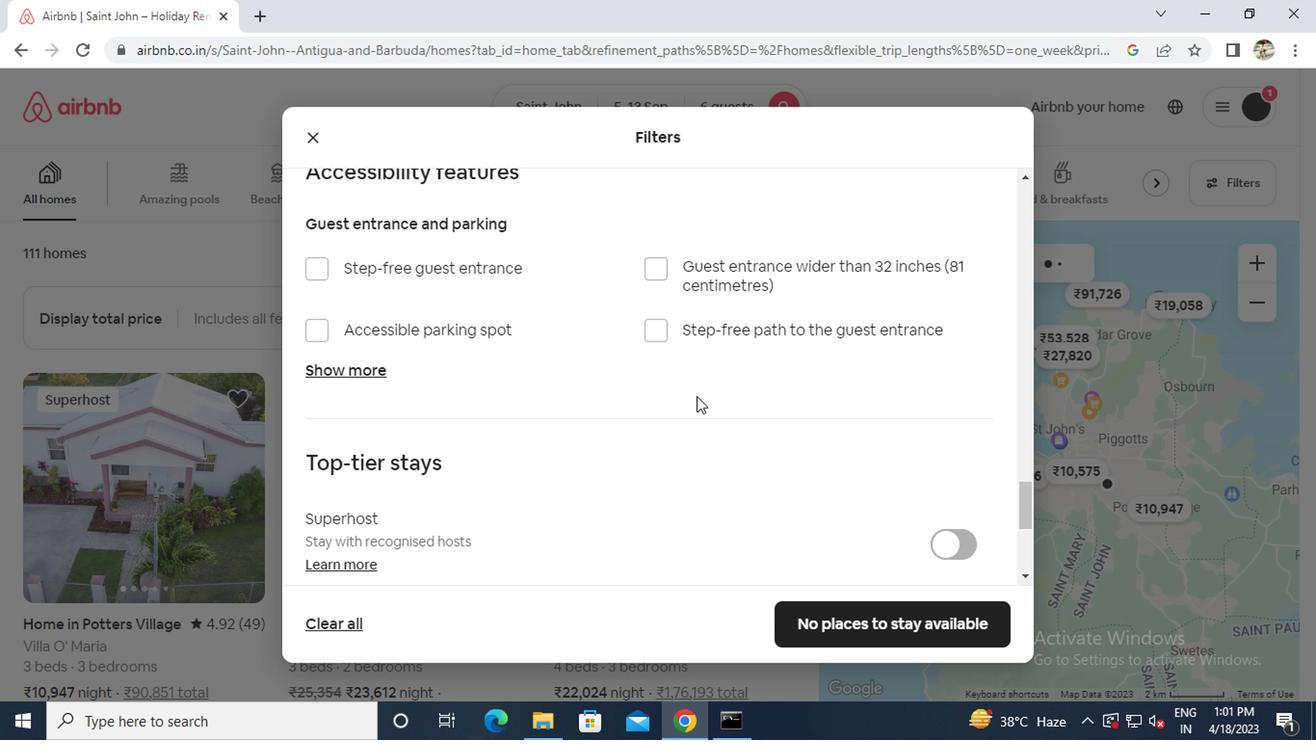 
Action: Mouse scrolled (691, 397) with delta (0, 0)
Screenshot: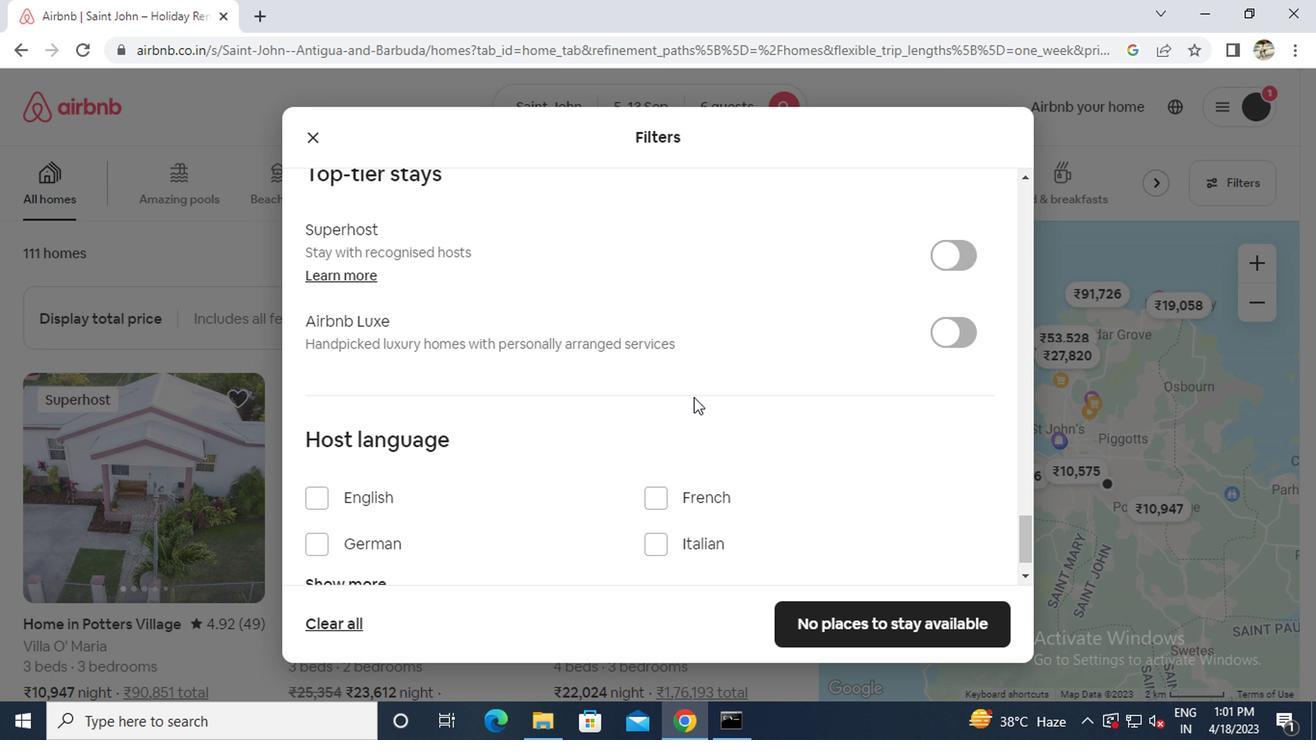 
Action: Mouse scrolled (691, 397) with delta (0, 0)
Screenshot: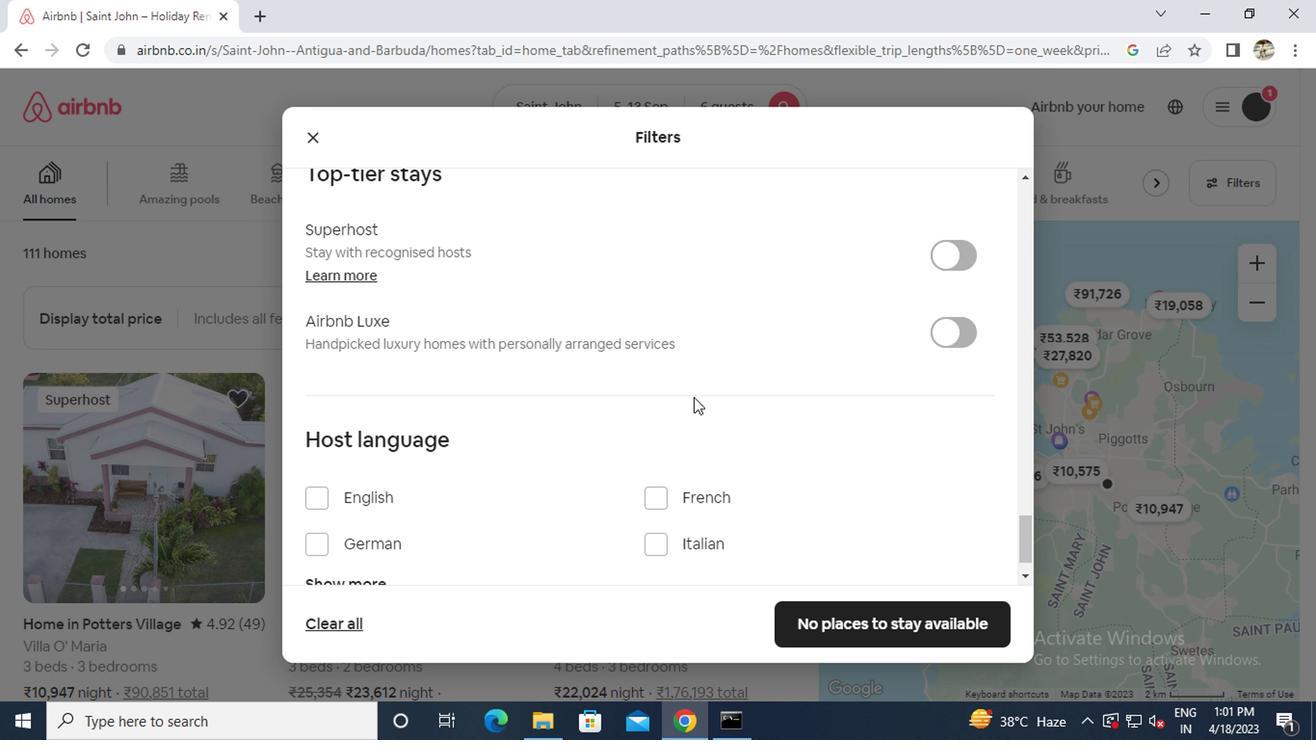 
Action: Mouse moved to (354, 450)
Screenshot: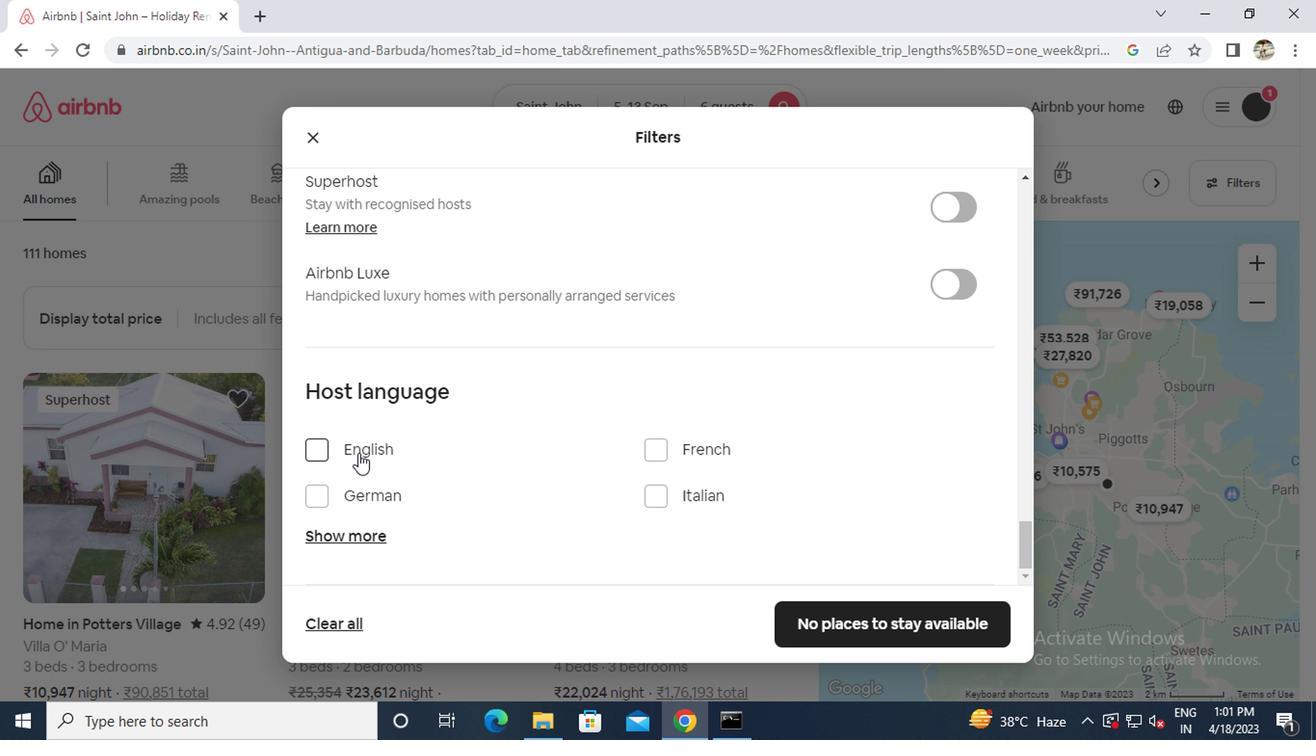 
Action: Mouse pressed left at (354, 450)
Screenshot: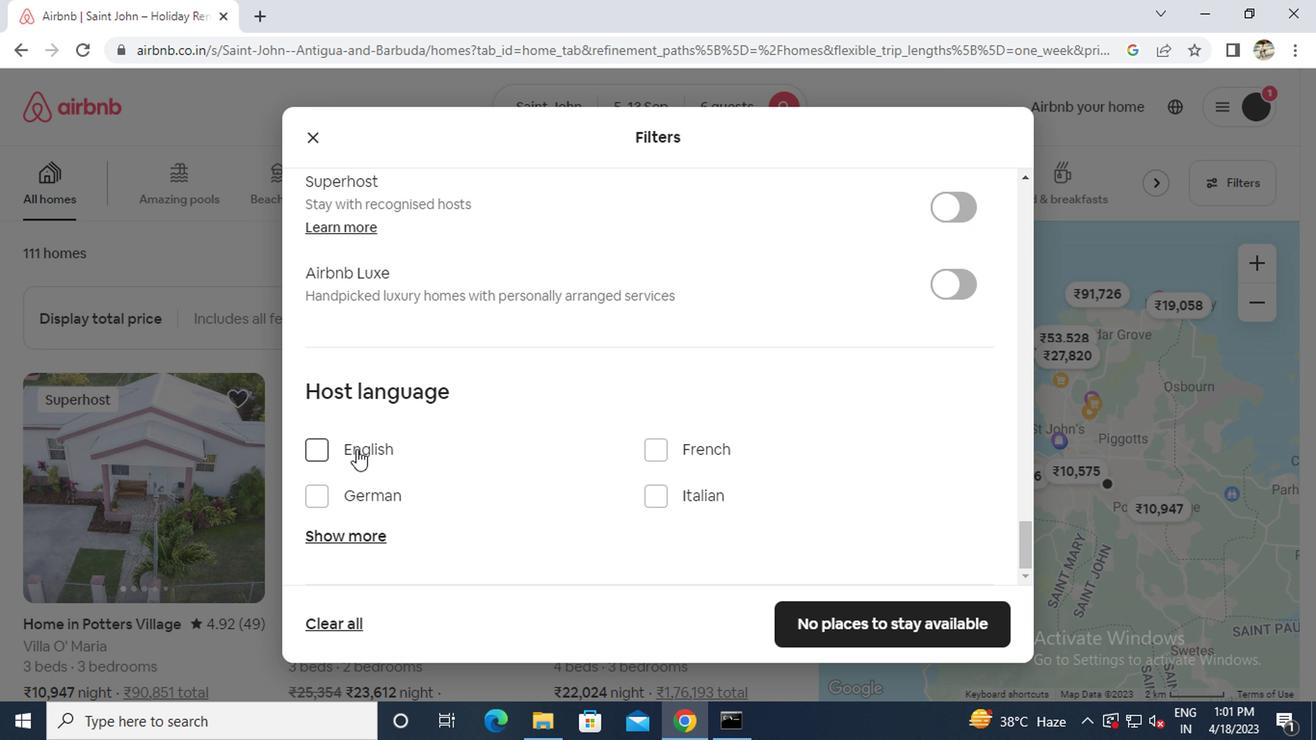 
Action: Mouse moved to (827, 611)
Screenshot: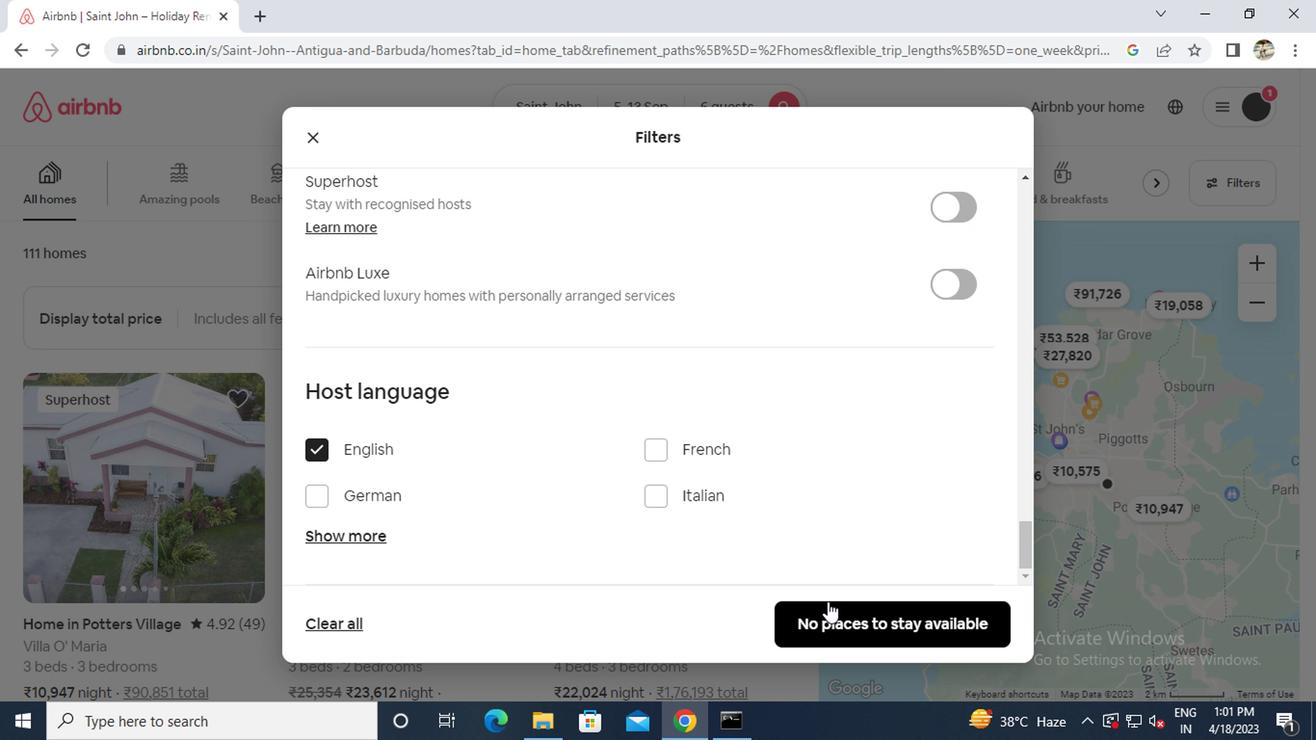 
Action: Mouse pressed left at (827, 611)
Screenshot: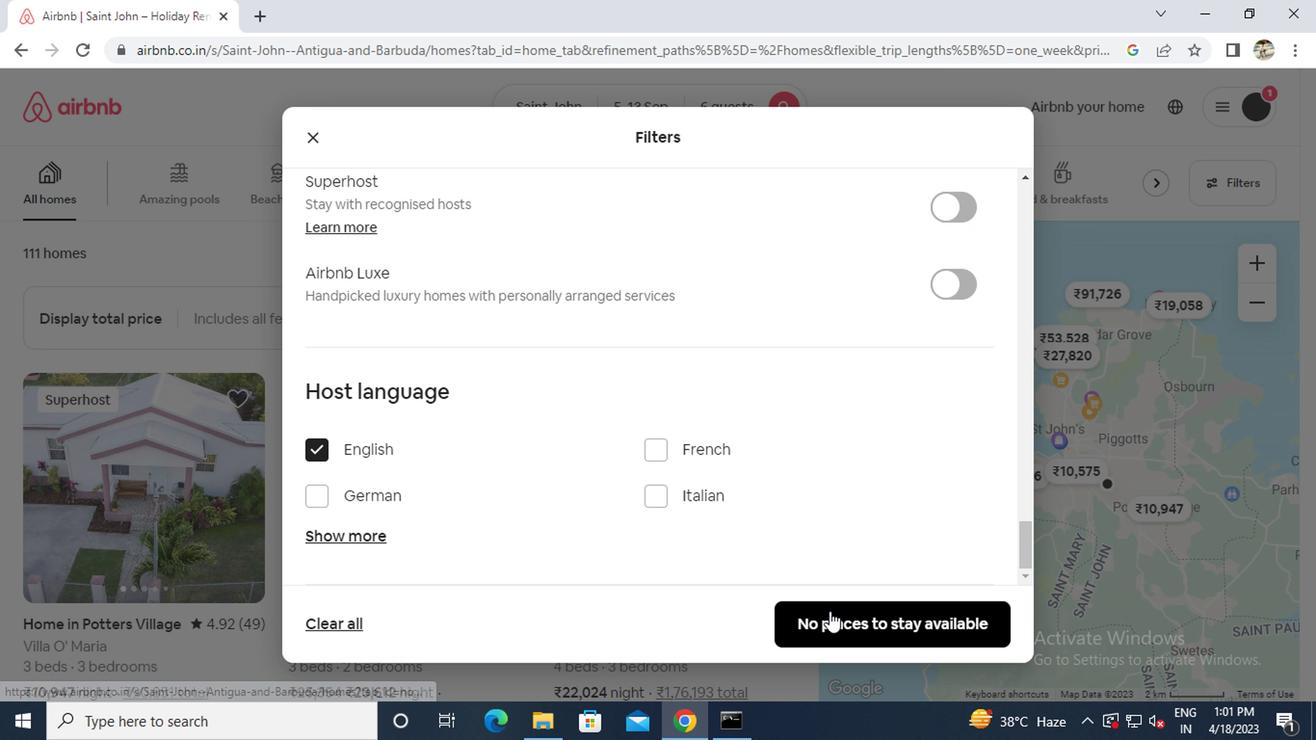 
